 Task: Research Airbnb accommodation in Nyamuswa, Tanzania from 20th December, 2023 to 25th December, 2023 for 3 adults, 1 child. Place can be shared room with 2 bedrooms having 3 beds and 2 bathrooms. Property type can be guest house. Amenities needed are: wifi, TV, free parkinig on premises, gym, breakfast.
Action: Mouse moved to (588, 138)
Screenshot: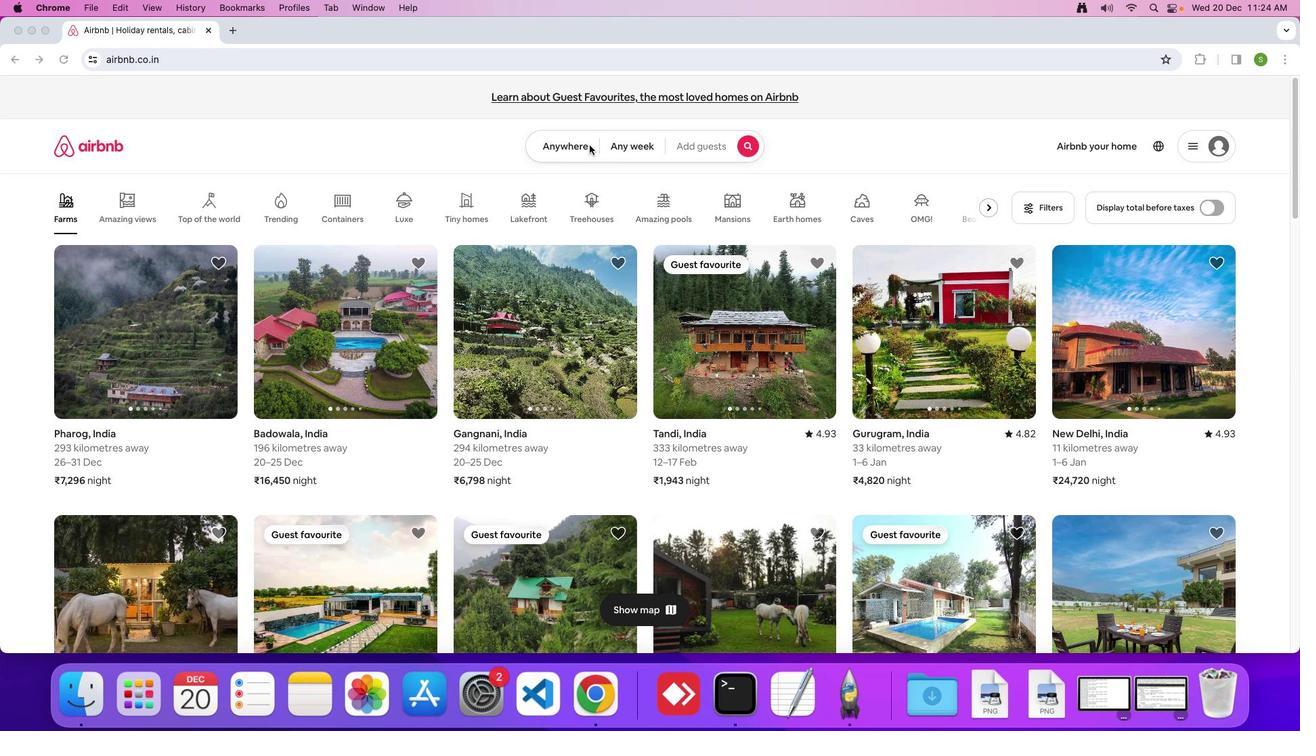 
Action: Mouse pressed left at (588, 138)
Screenshot: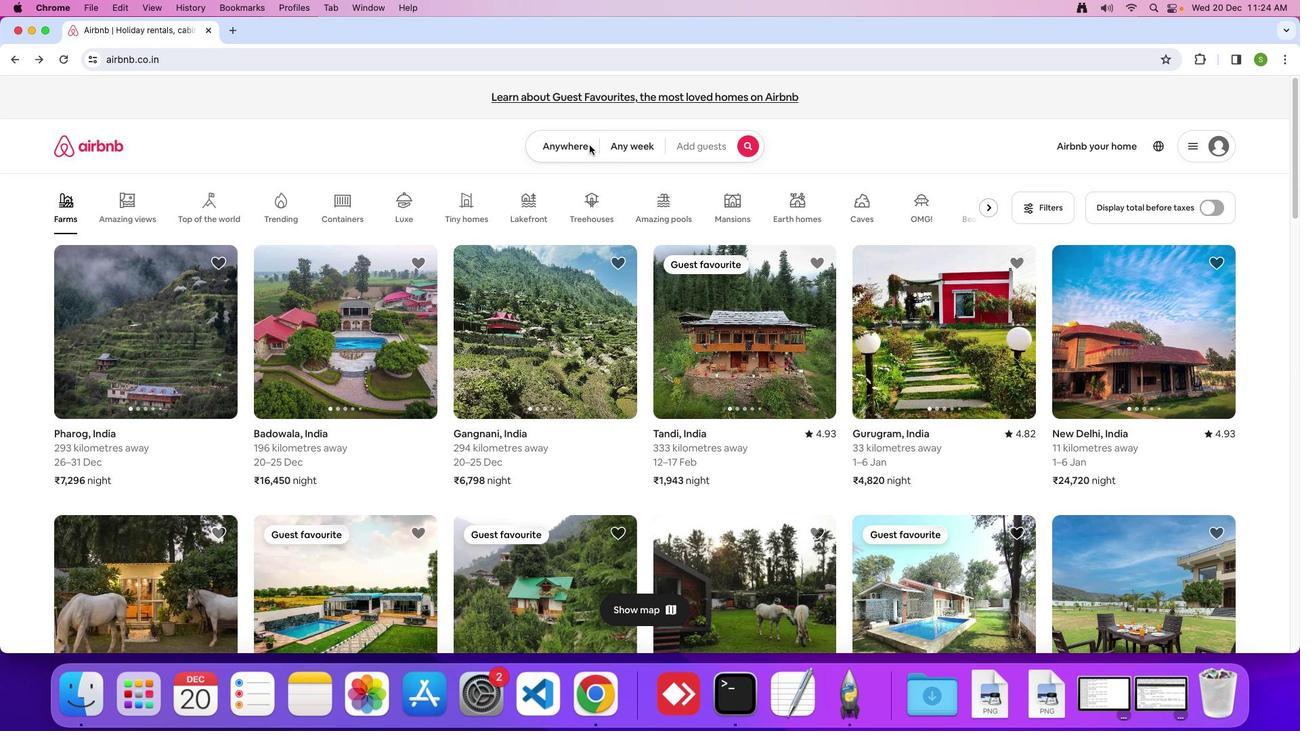 
Action: Mouse moved to (547, 141)
Screenshot: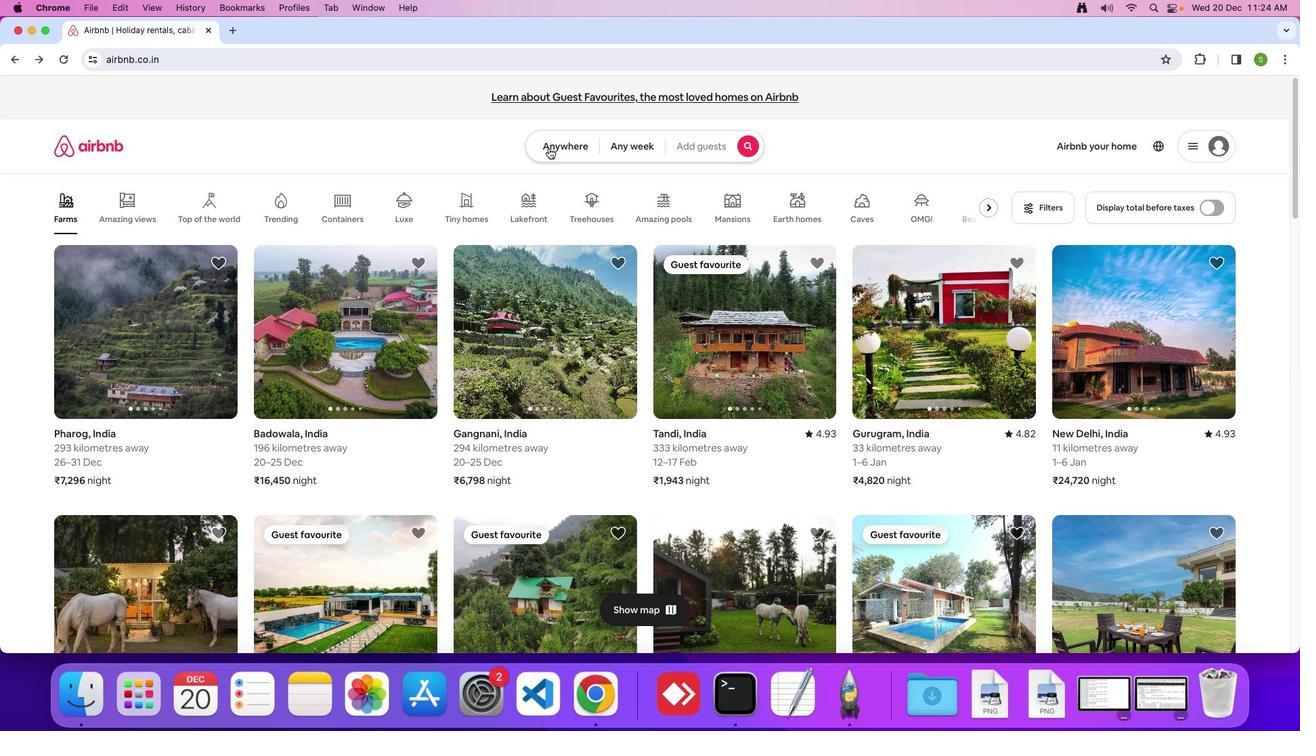 
Action: Mouse pressed left at (547, 141)
Screenshot: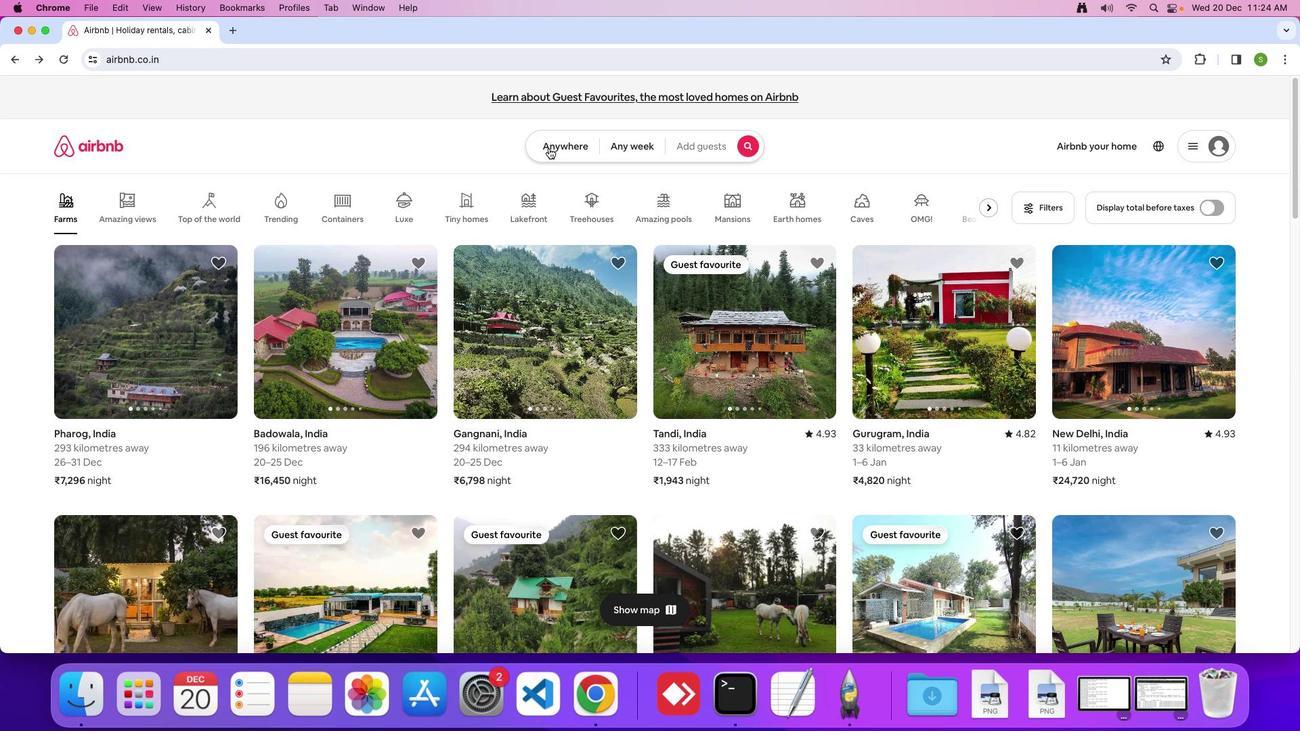 
Action: Mouse moved to (427, 197)
Screenshot: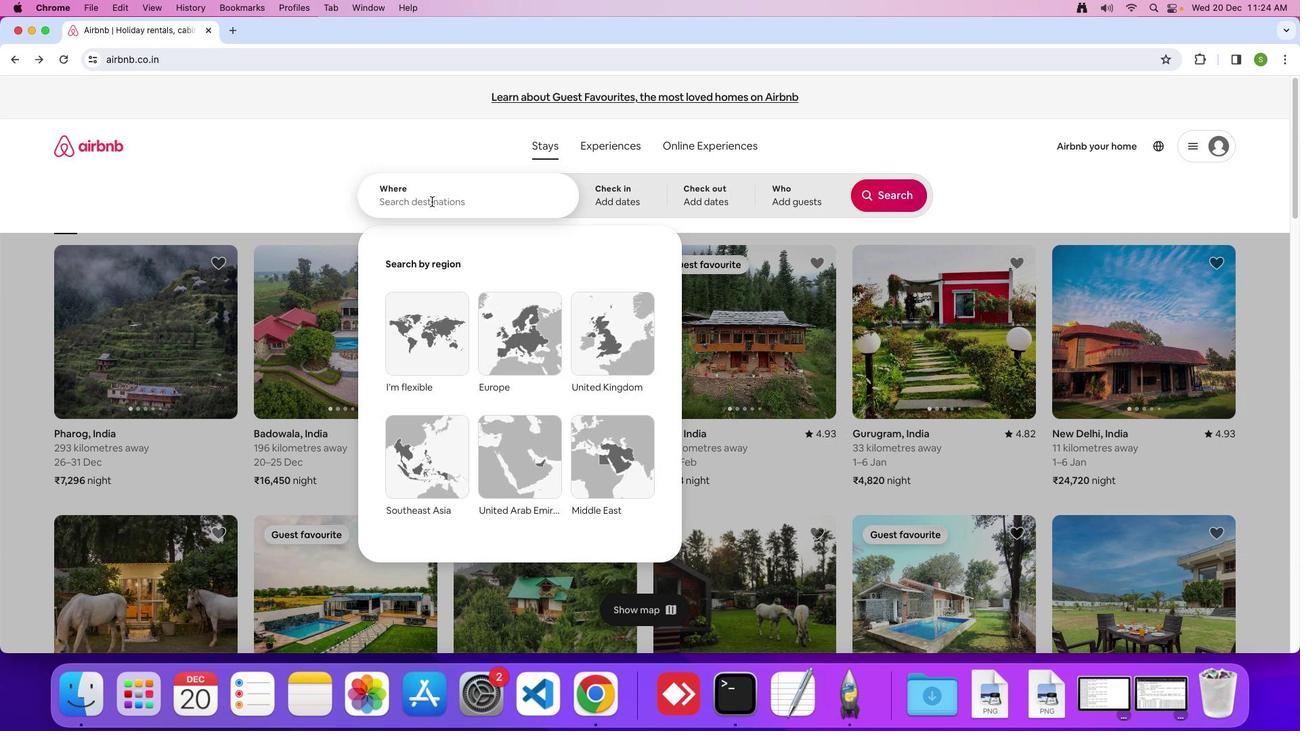 
Action: Mouse pressed left at (427, 197)
Screenshot: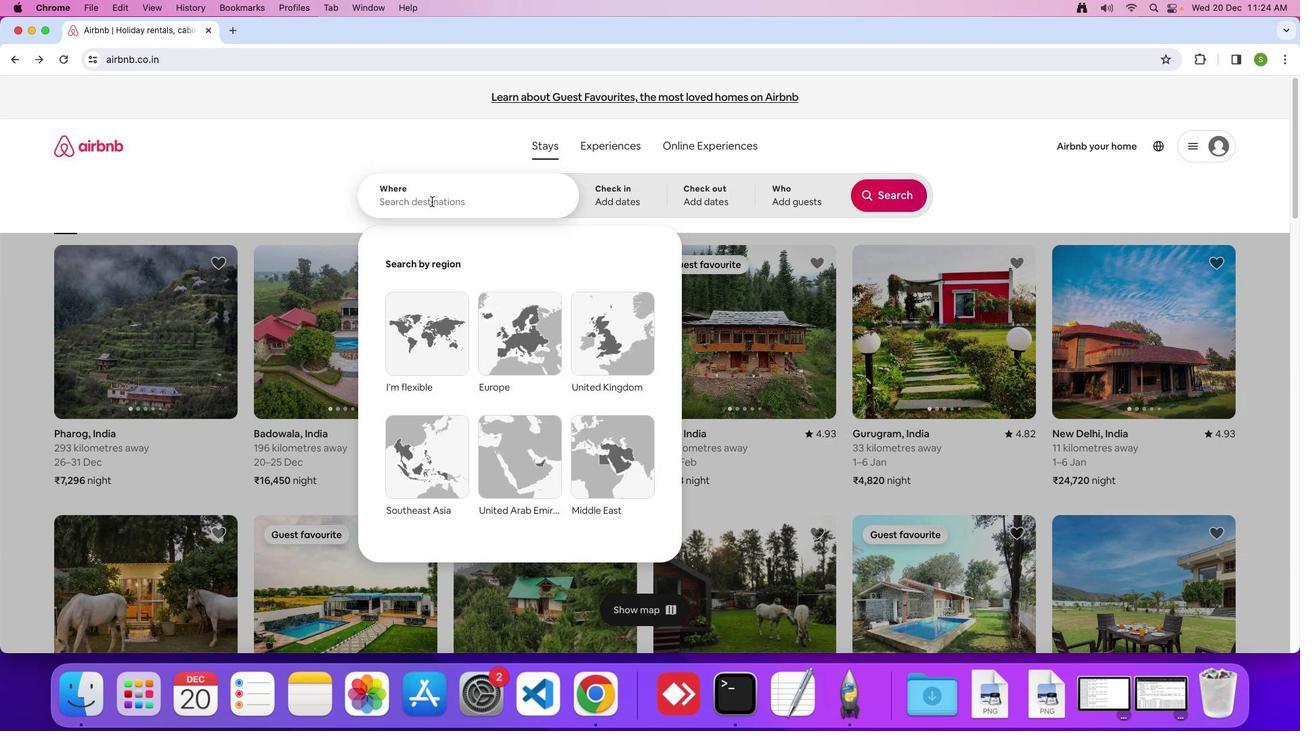
Action: Mouse moved to (883, 411)
Screenshot: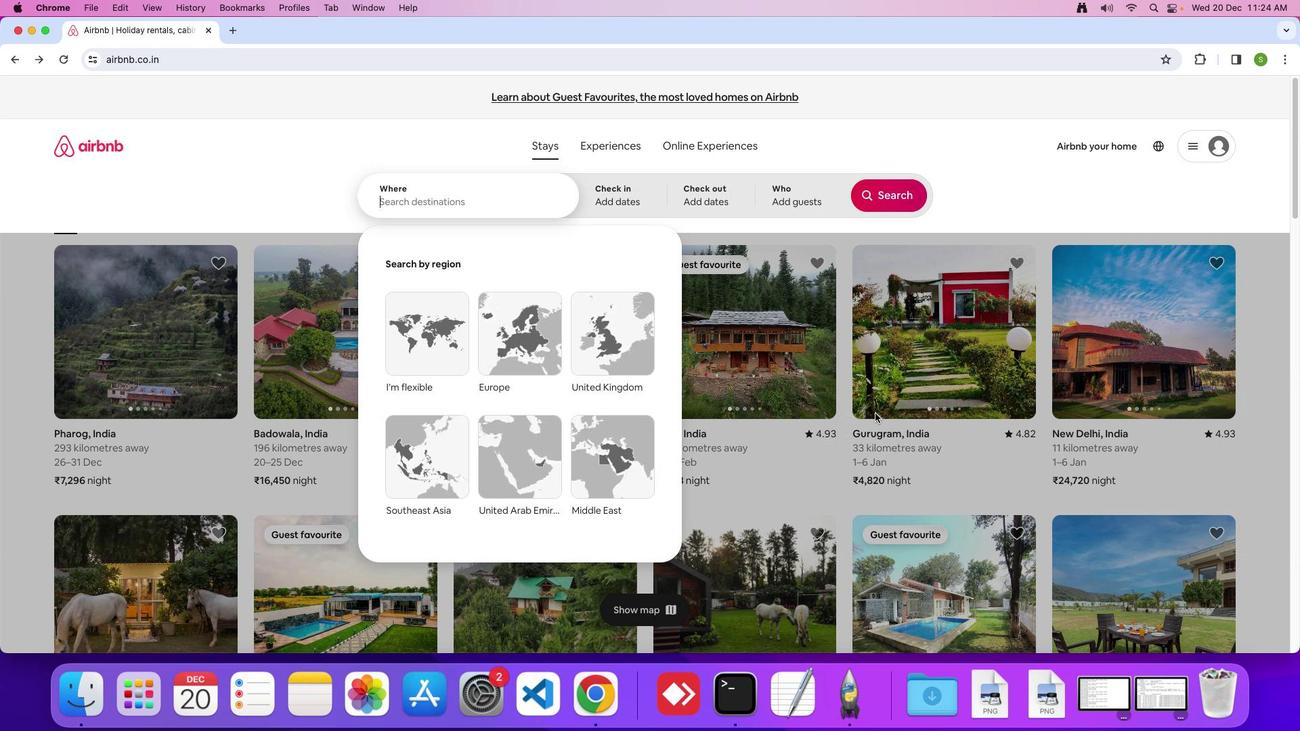 
Action: Key pressed 'N'Key.caps_lock'y''a''m''u''s''w''a'','Key.spaceKey.shift'T''a''n''z''a''n''i''a'Key.enter
Screenshot: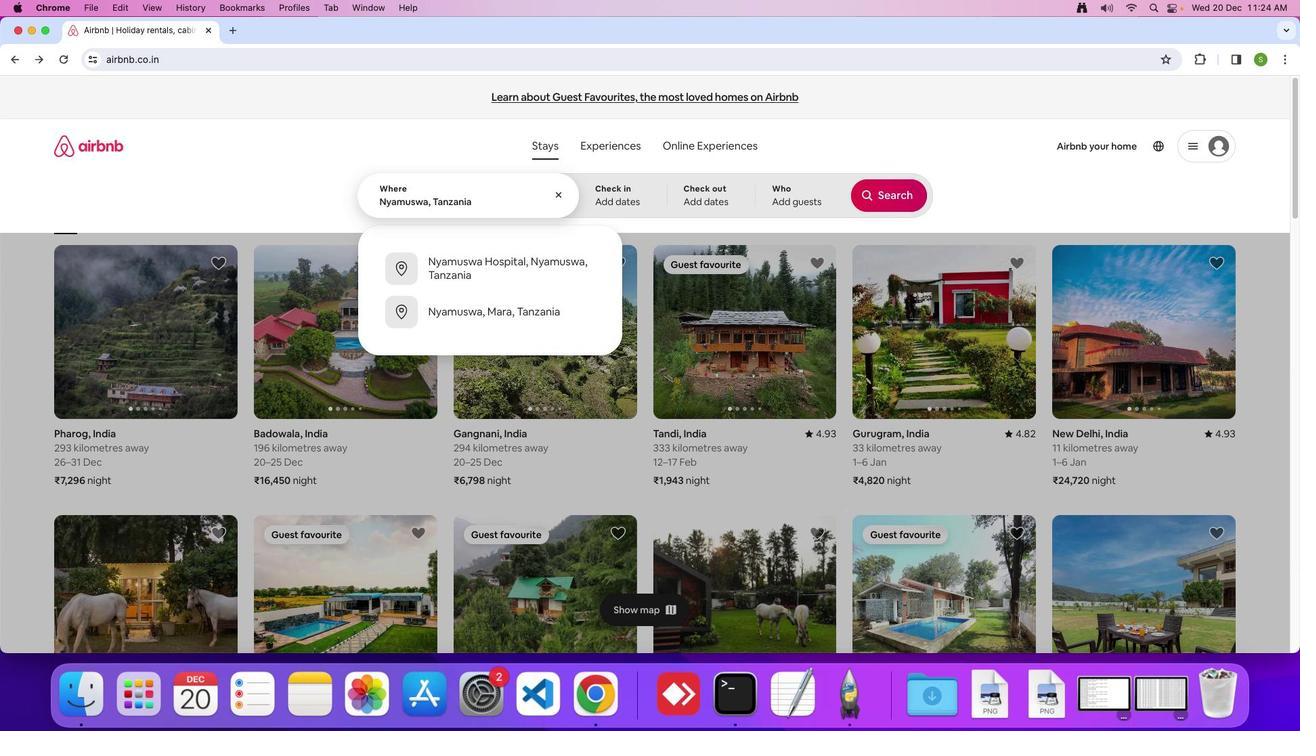 
Action: Mouse moved to (517, 459)
Screenshot: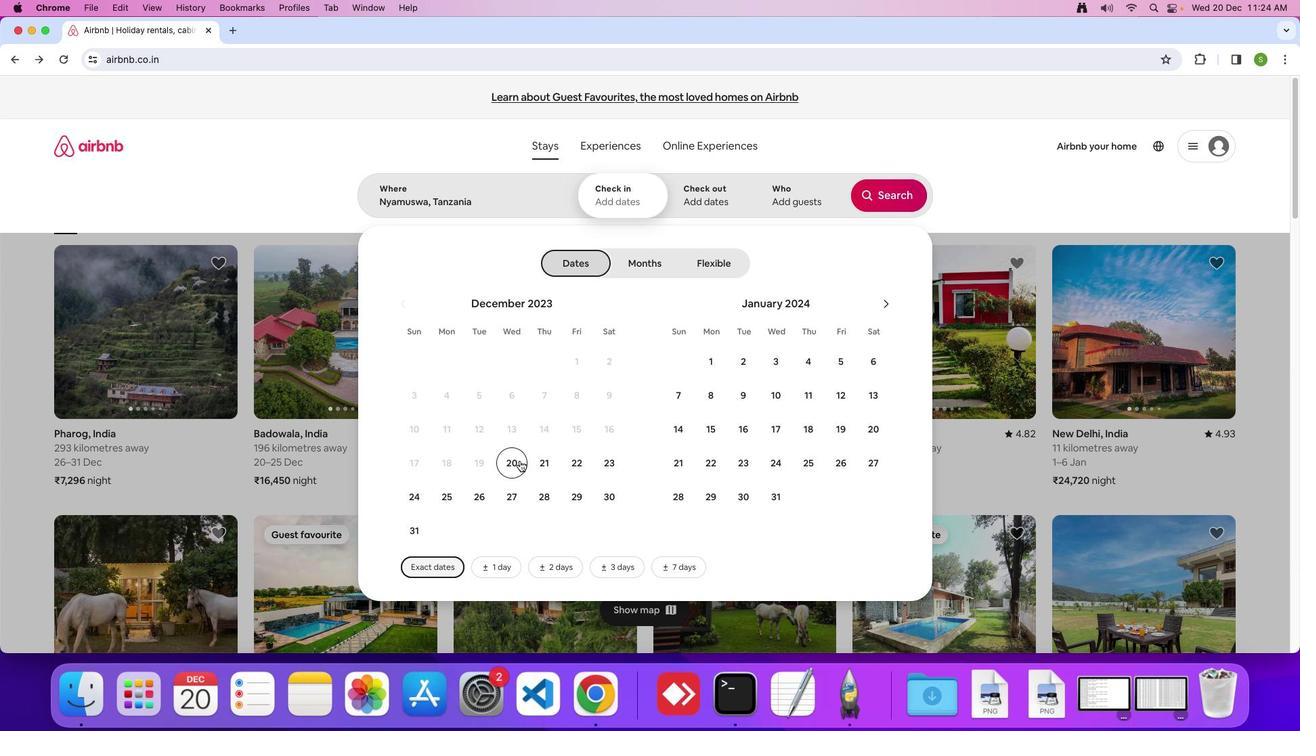 
Action: Mouse pressed left at (517, 459)
Screenshot: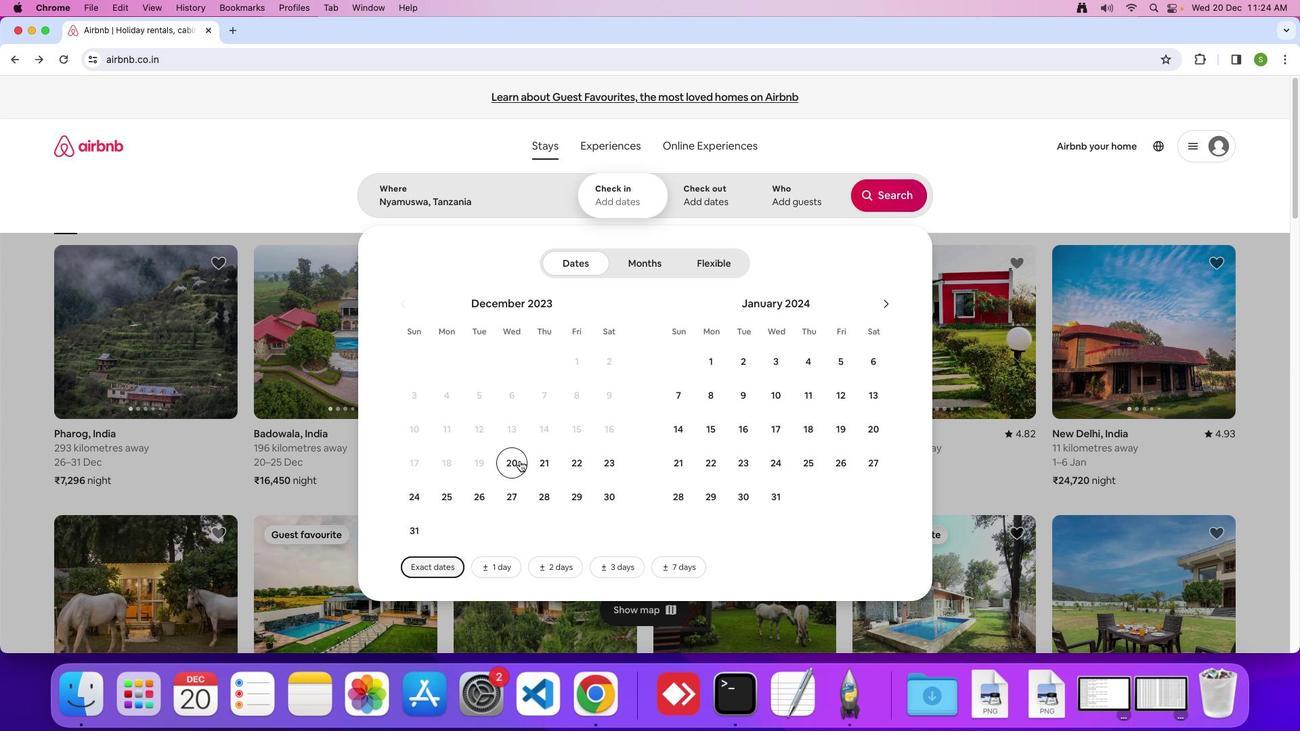 
Action: Mouse moved to (435, 490)
Screenshot: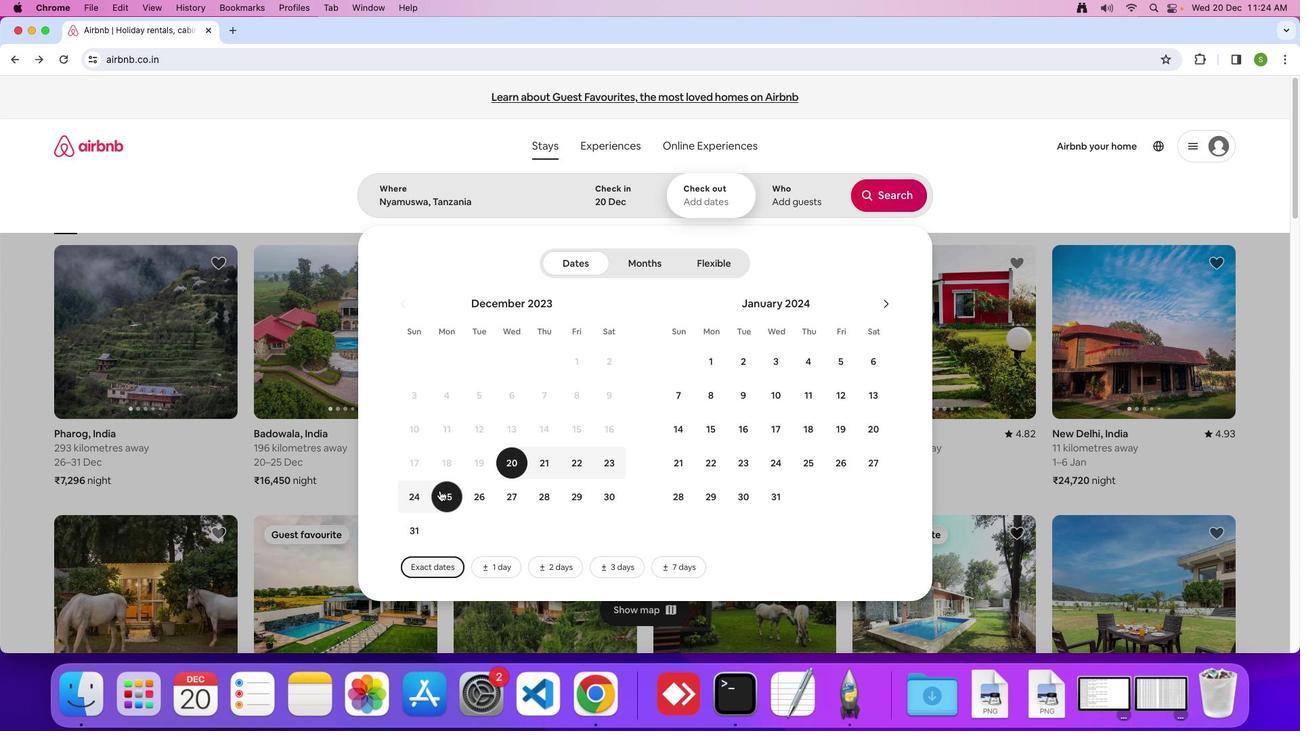 
Action: Mouse pressed left at (435, 490)
Screenshot: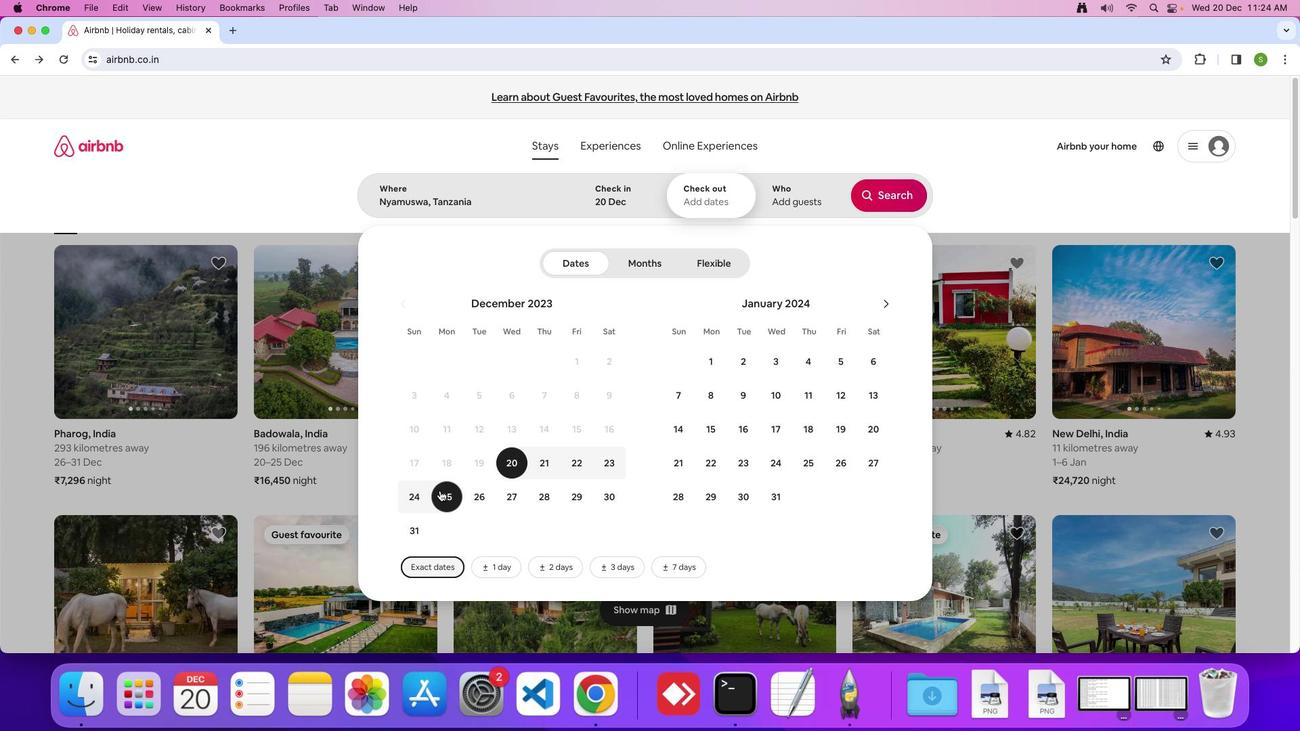 
Action: Mouse moved to (797, 197)
Screenshot: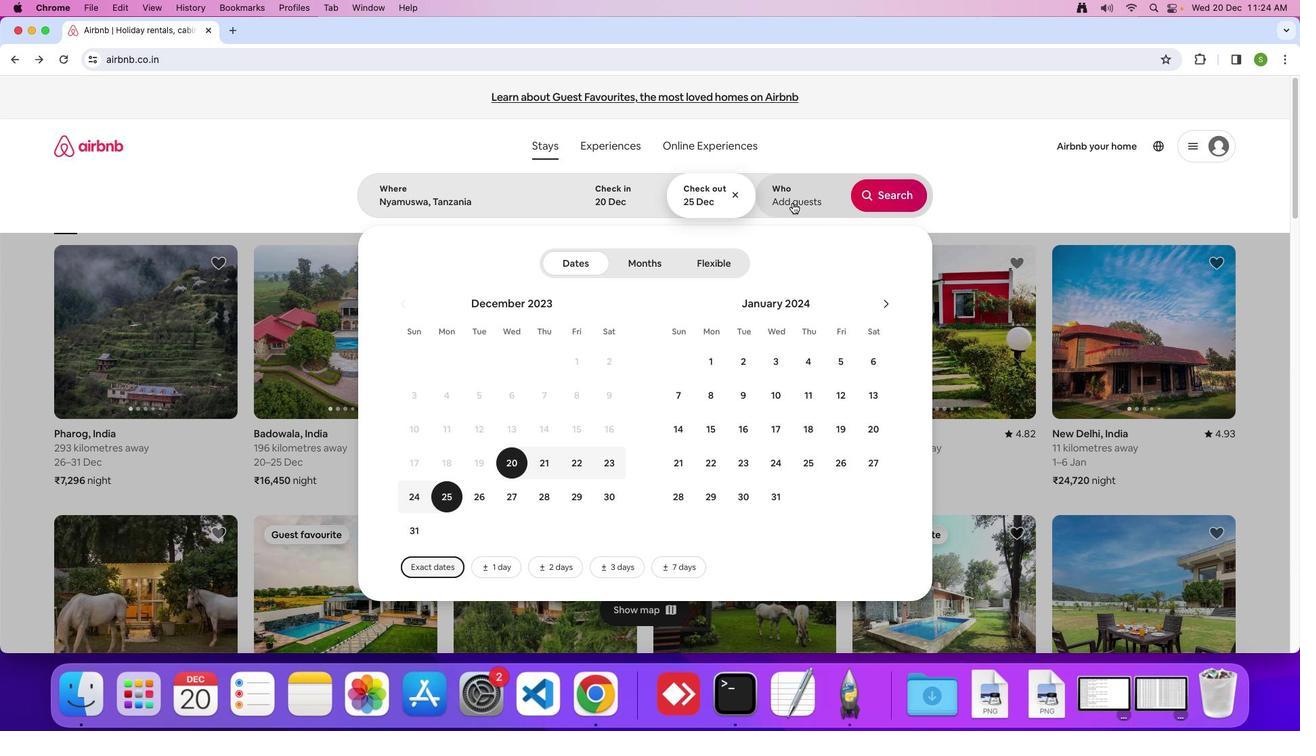 
Action: Mouse pressed left at (797, 197)
Screenshot: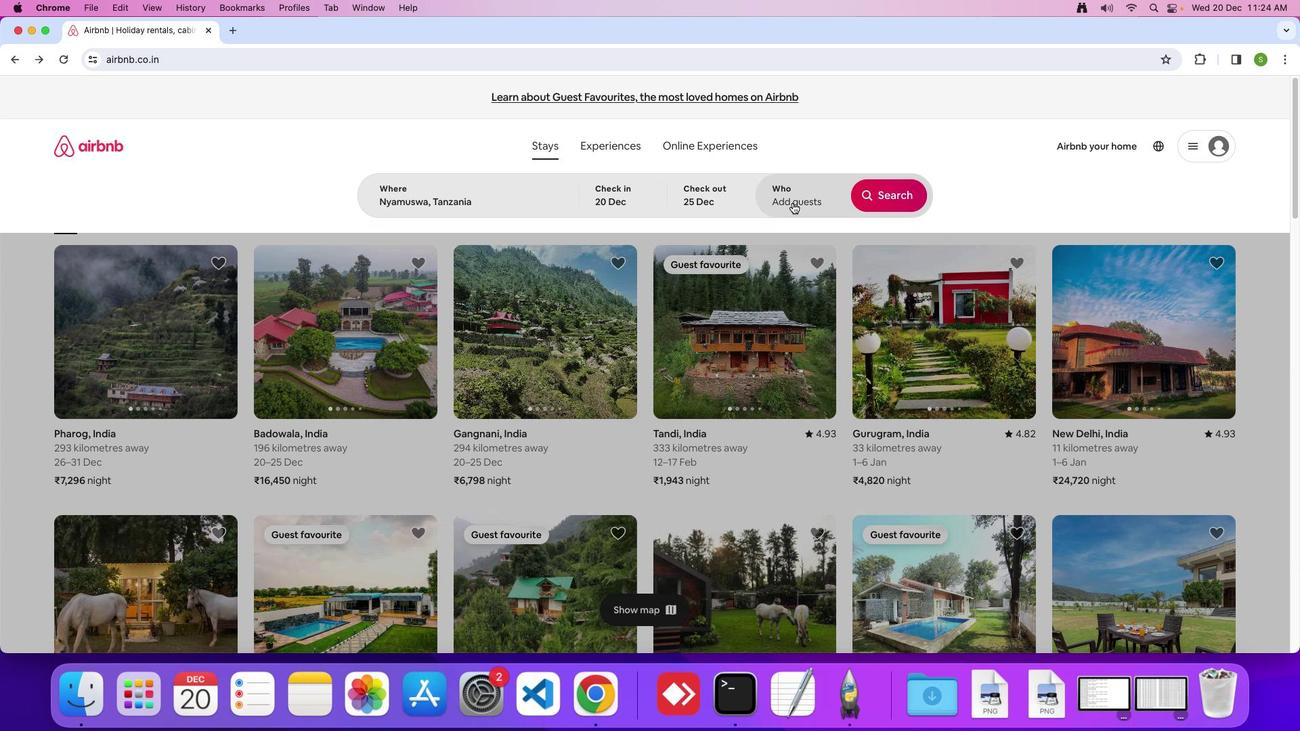 
Action: Mouse moved to (903, 264)
Screenshot: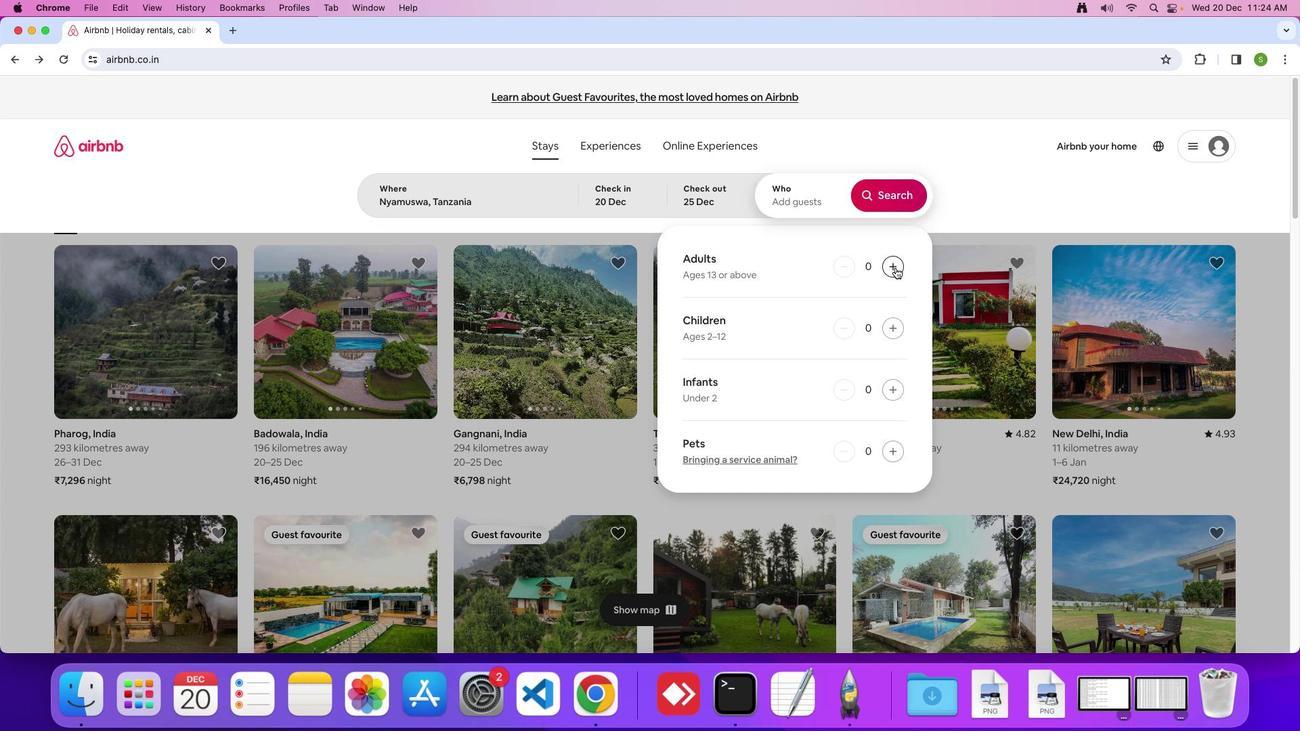 
Action: Mouse pressed left at (903, 264)
Screenshot: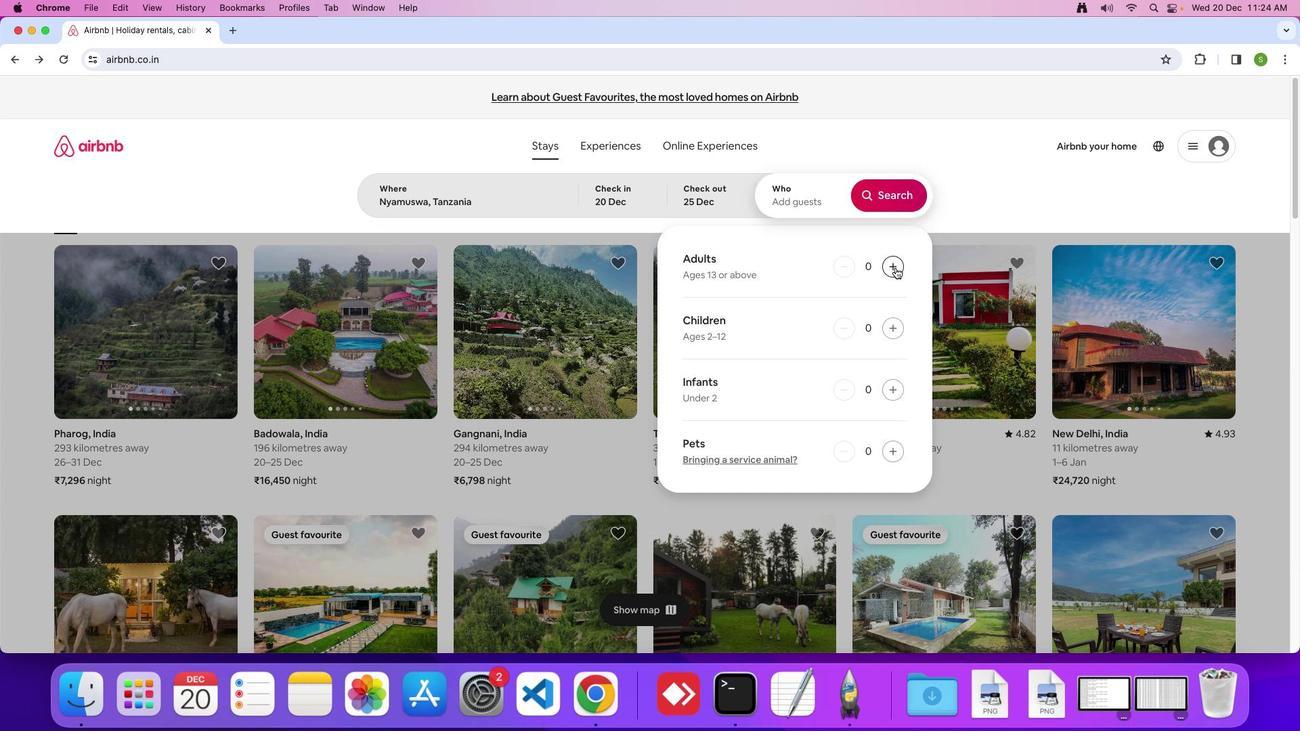 
Action: Mouse pressed left at (903, 264)
Screenshot: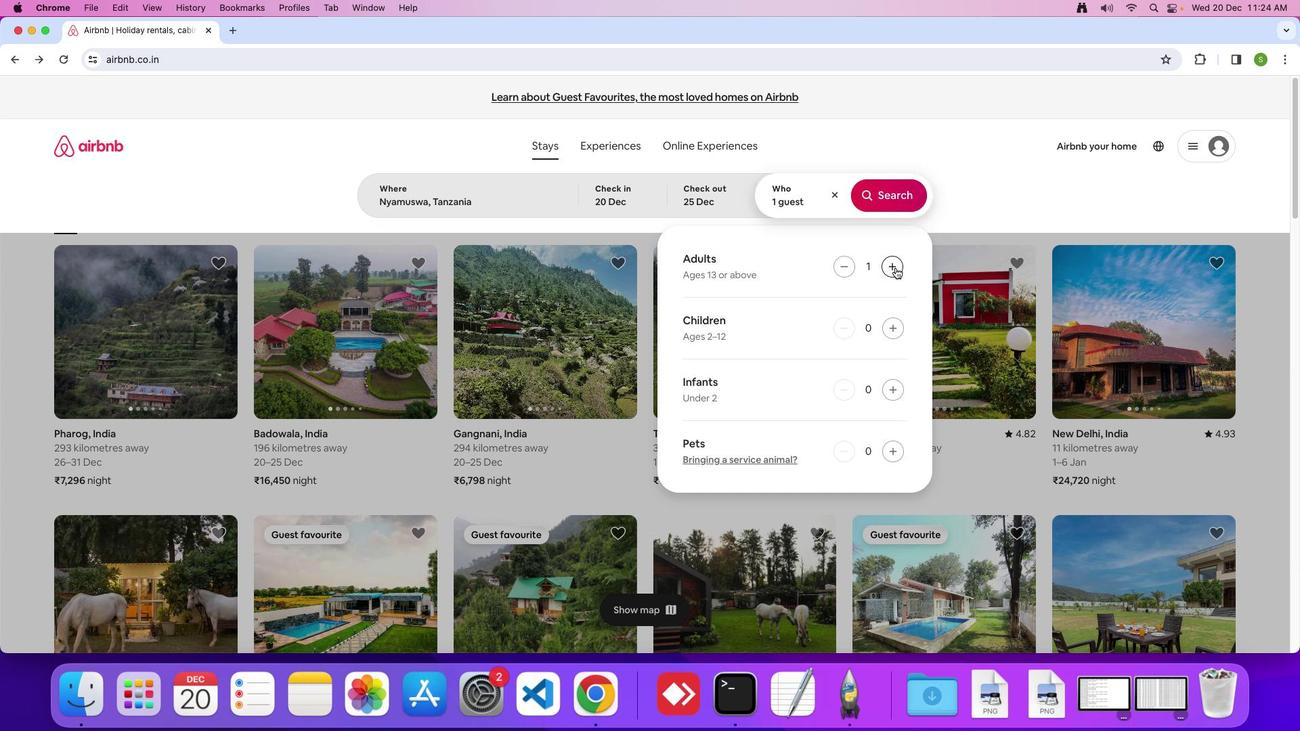 
Action: Mouse pressed left at (903, 264)
Screenshot: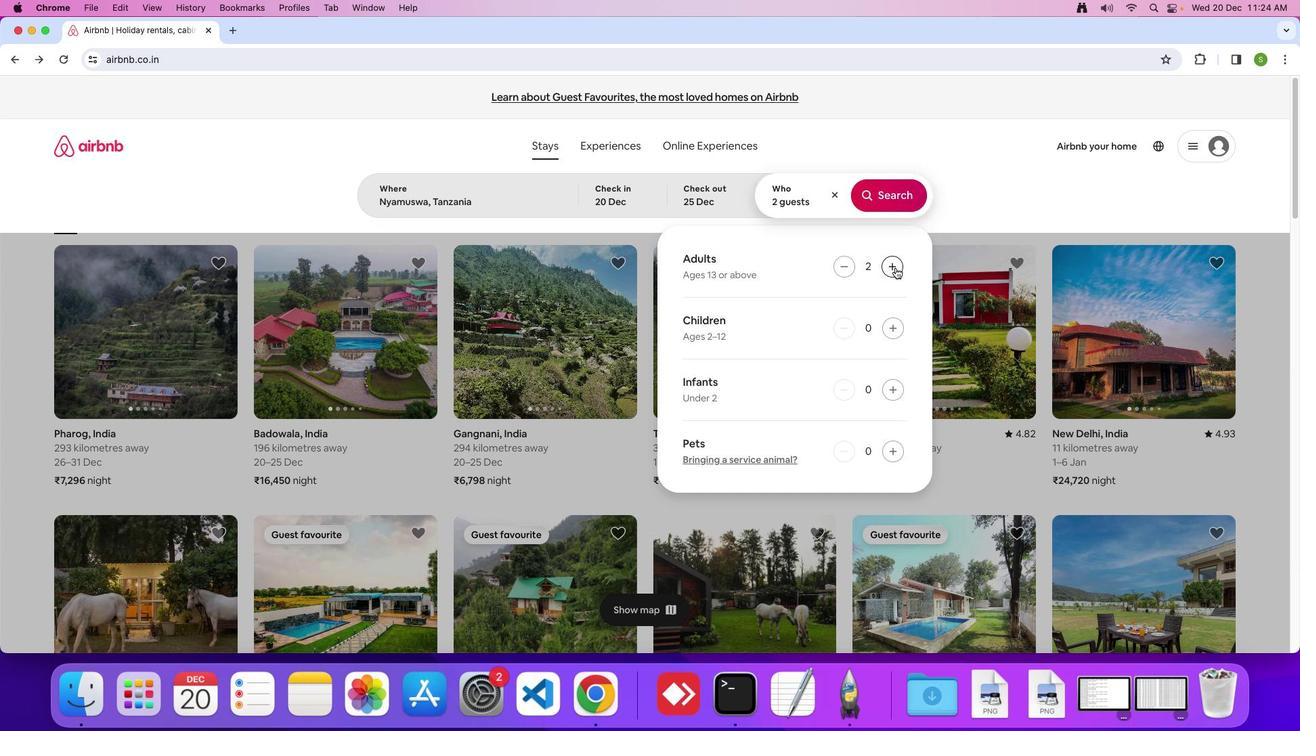 
Action: Mouse moved to (899, 331)
Screenshot: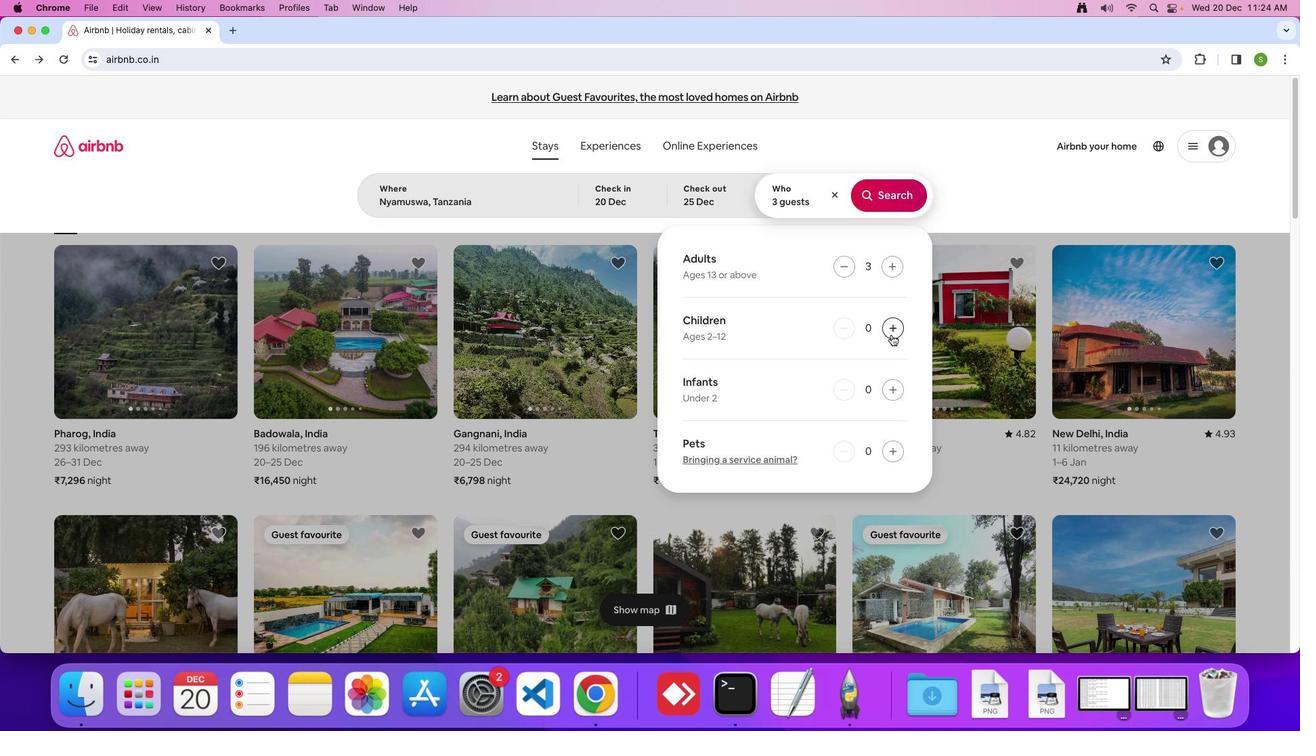 
Action: Mouse pressed left at (899, 331)
Screenshot: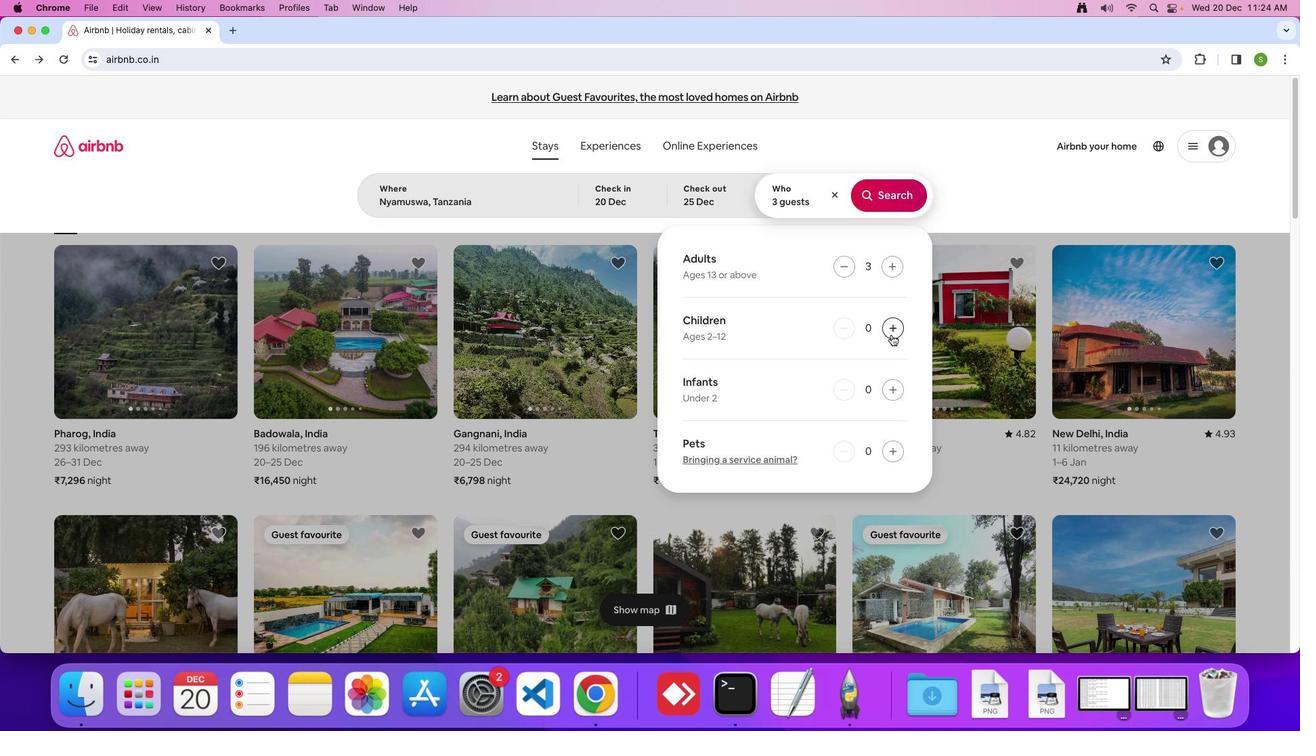 
Action: Mouse moved to (891, 185)
Screenshot: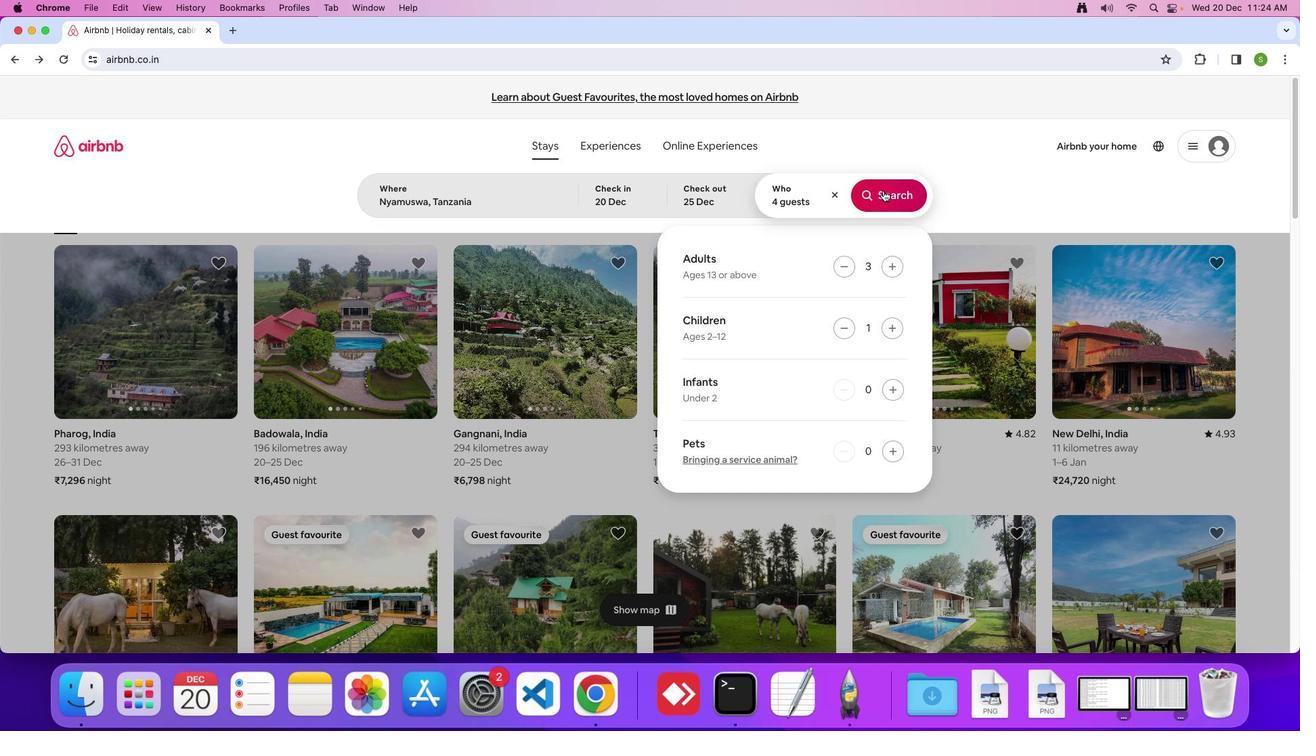 
Action: Mouse pressed left at (891, 185)
Screenshot: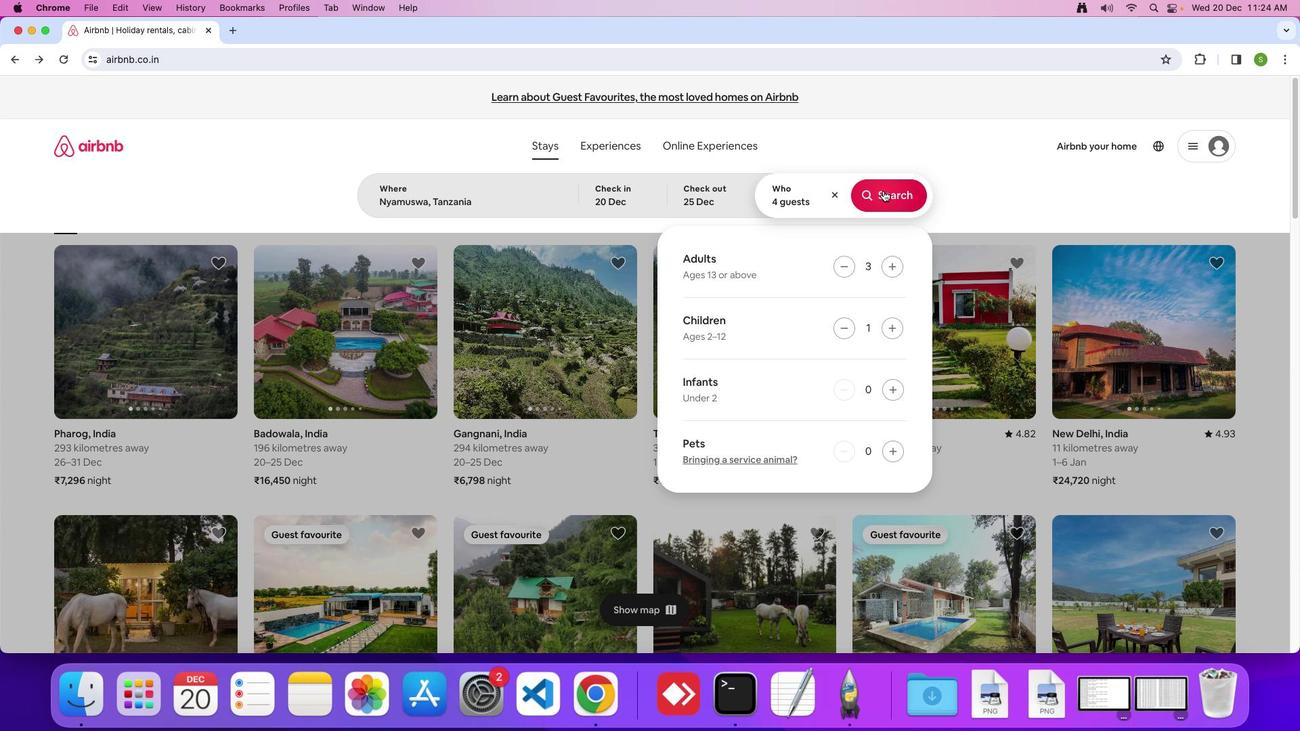
Action: Mouse moved to (1091, 154)
Screenshot: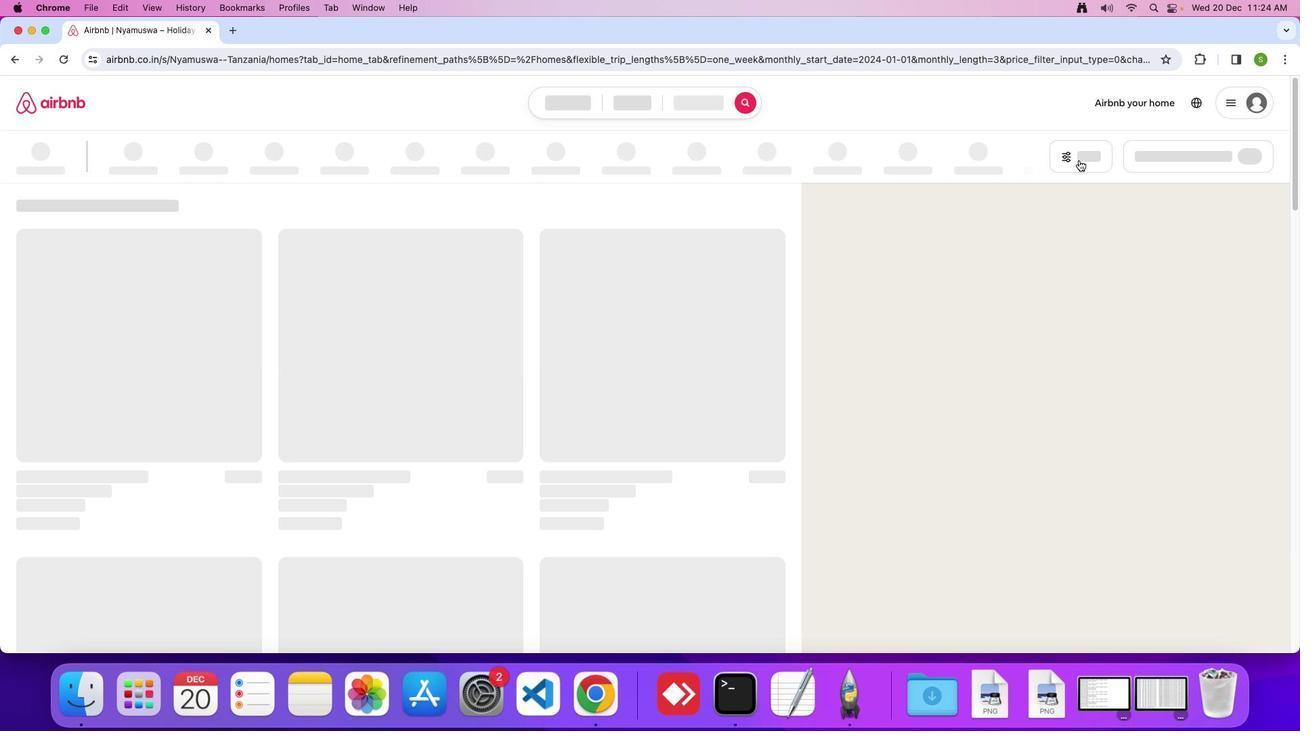 
Action: Mouse pressed left at (1091, 154)
Screenshot: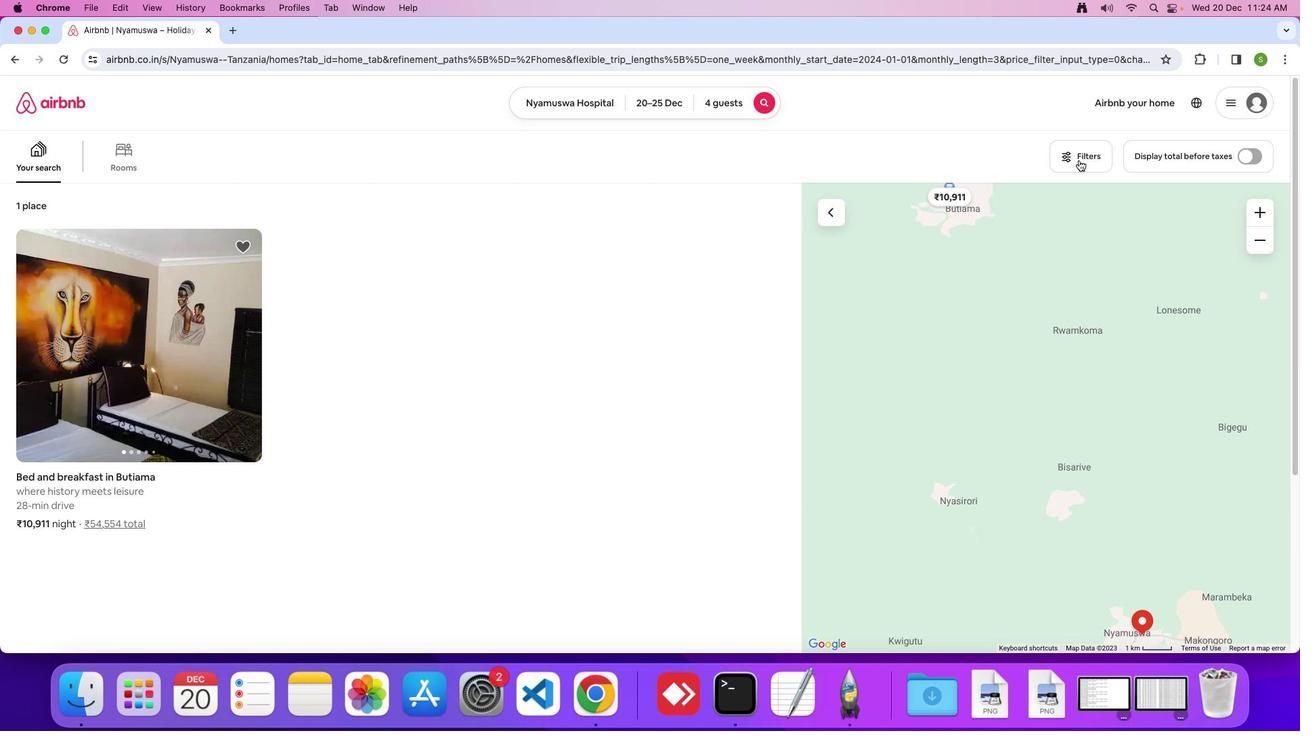 
Action: Mouse moved to (624, 450)
Screenshot: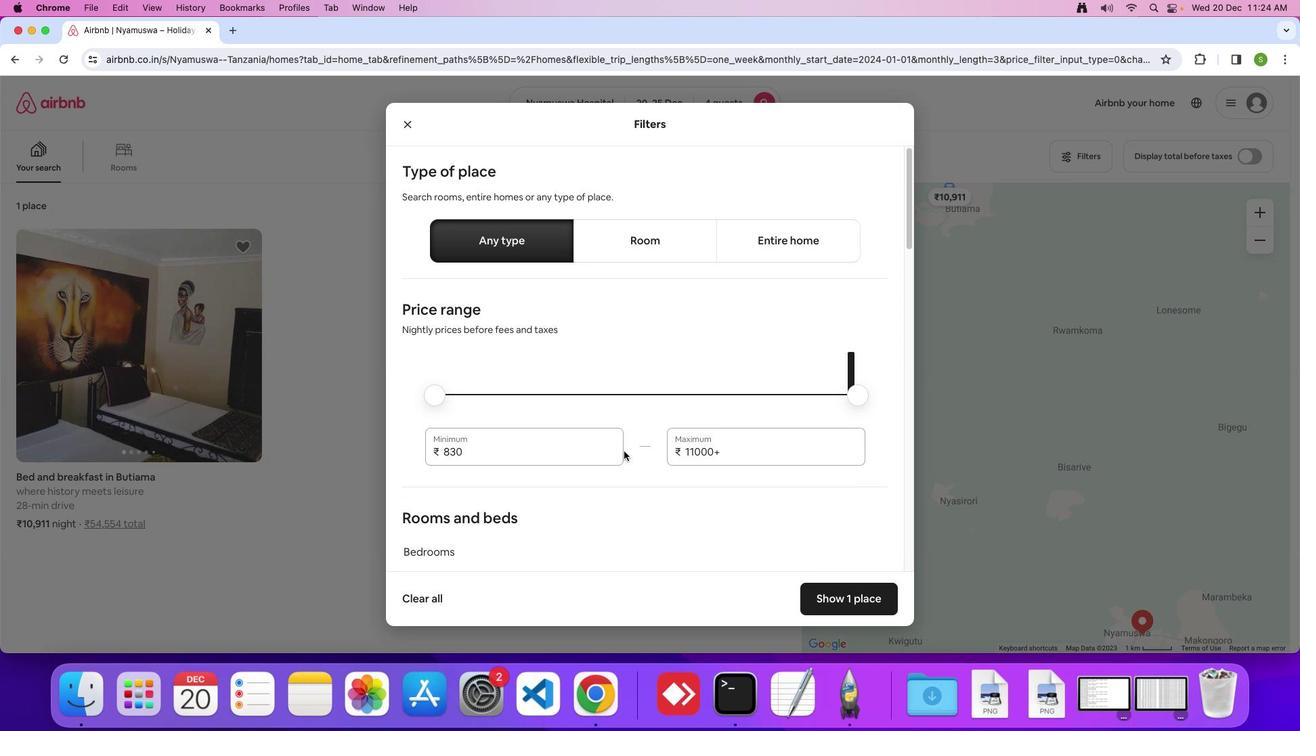 
Action: Mouse scrolled (624, 450) with delta (-15, -8)
Screenshot: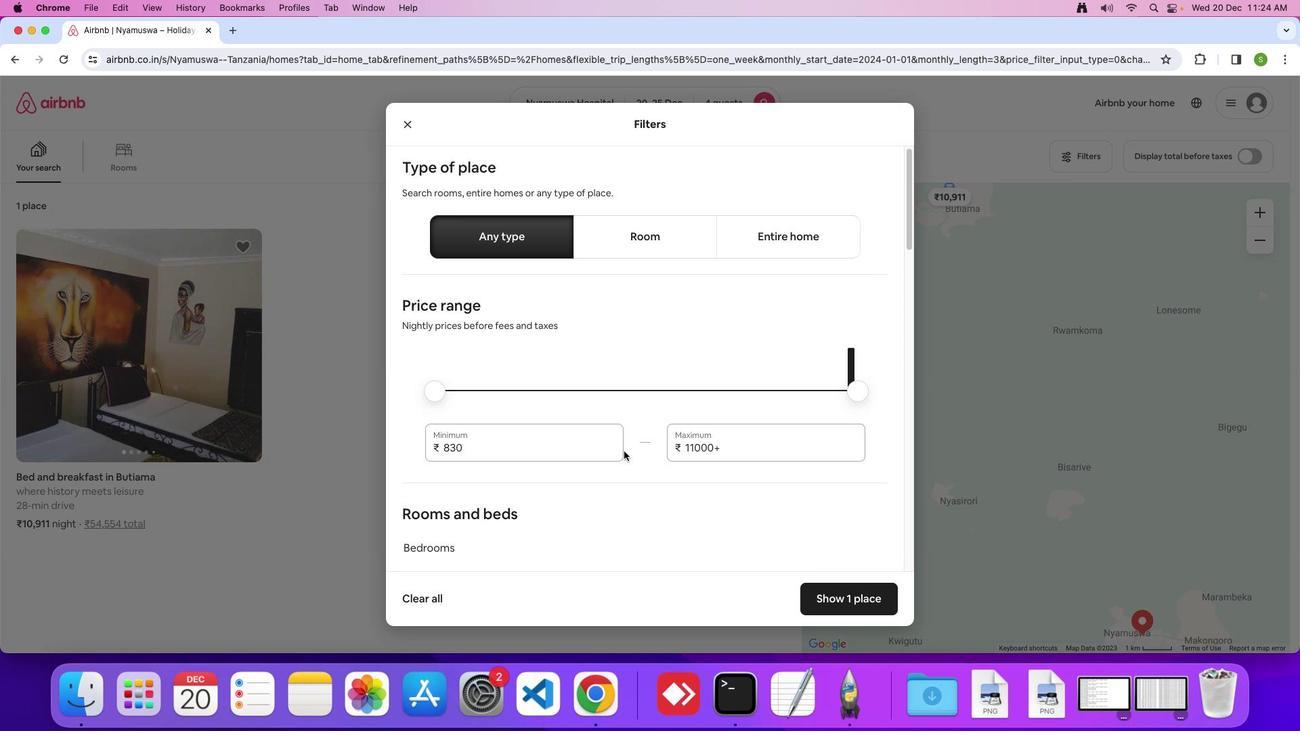 
Action: Mouse moved to (624, 450)
Screenshot: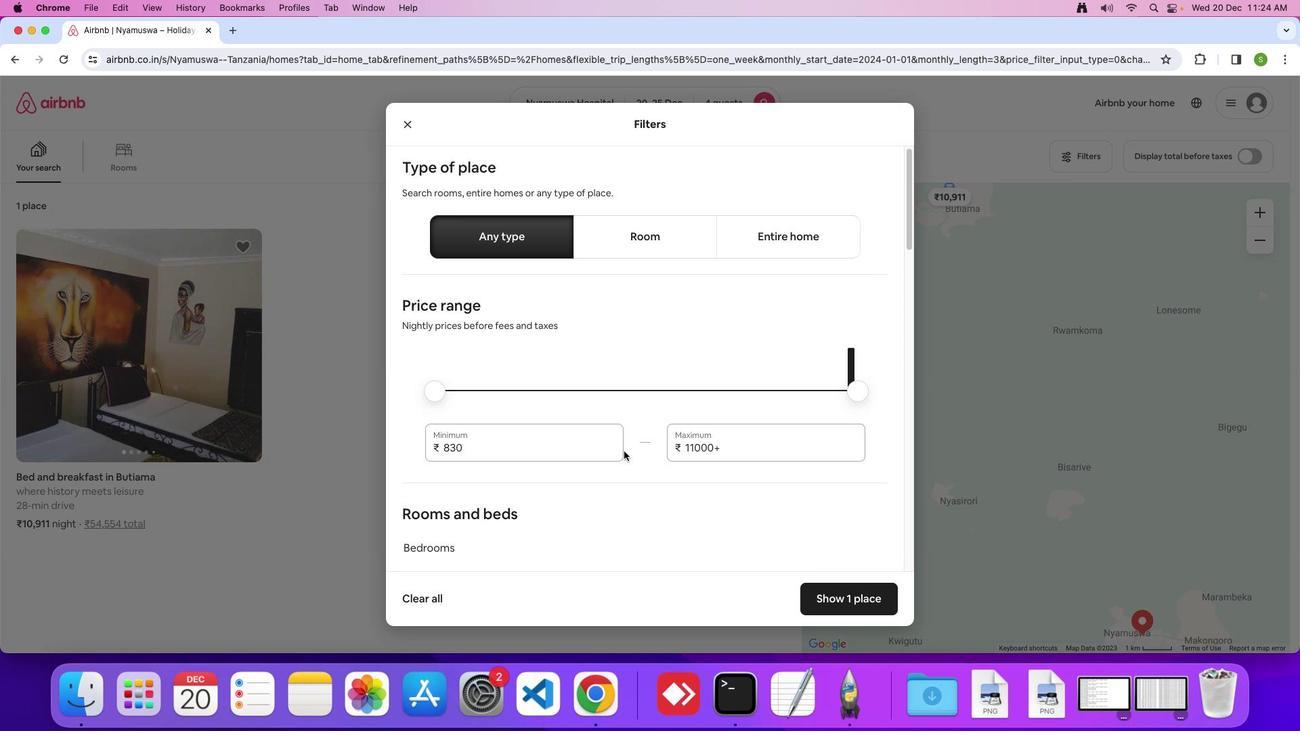 
Action: Mouse scrolled (624, 450) with delta (-15, -8)
Screenshot: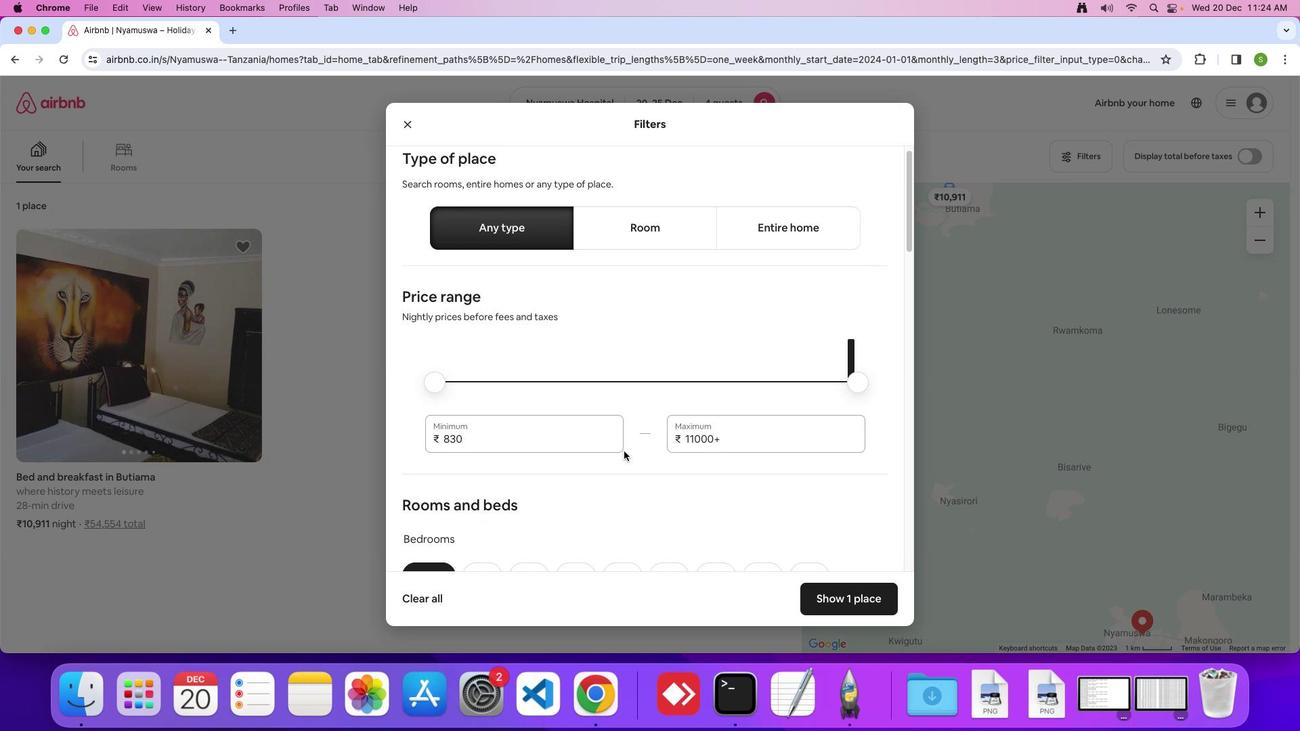 
Action: Mouse scrolled (624, 450) with delta (-15, -8)
Screenshot: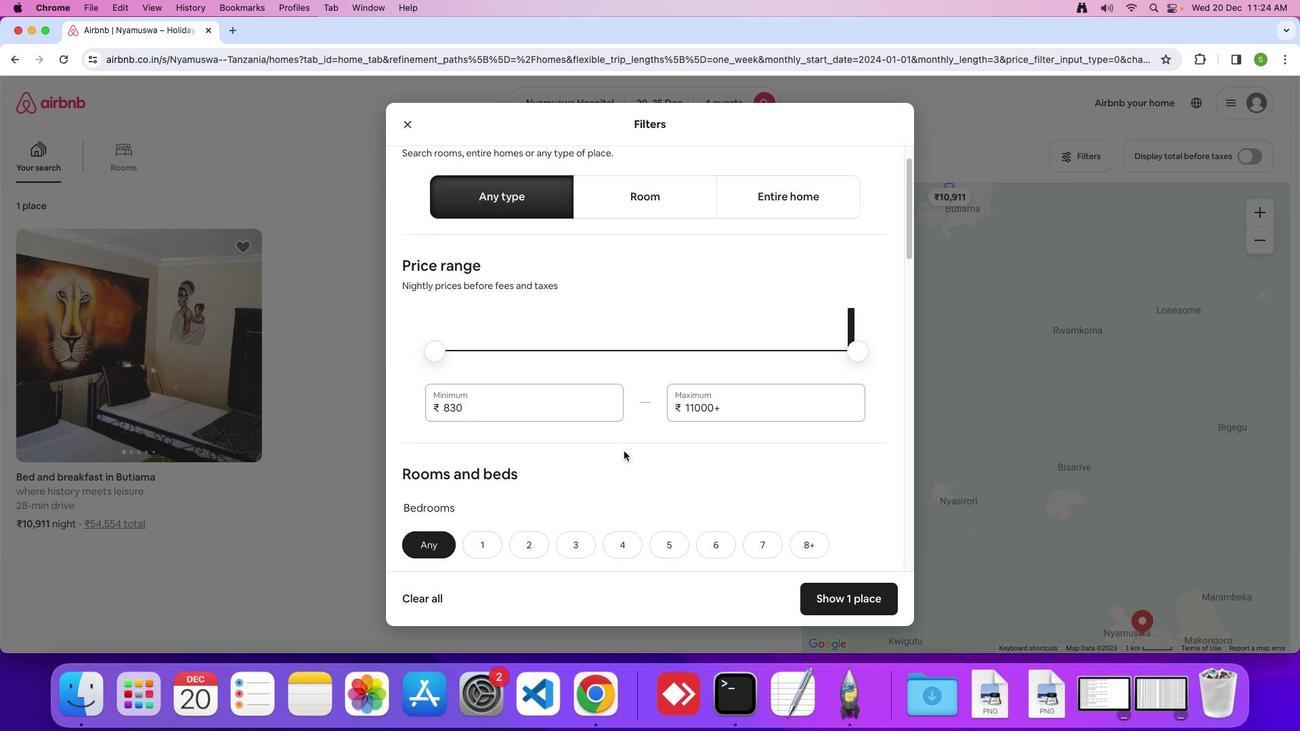 
Action: Mouse scrolled (624, 450) with delta (-15, -8)
Screenshot: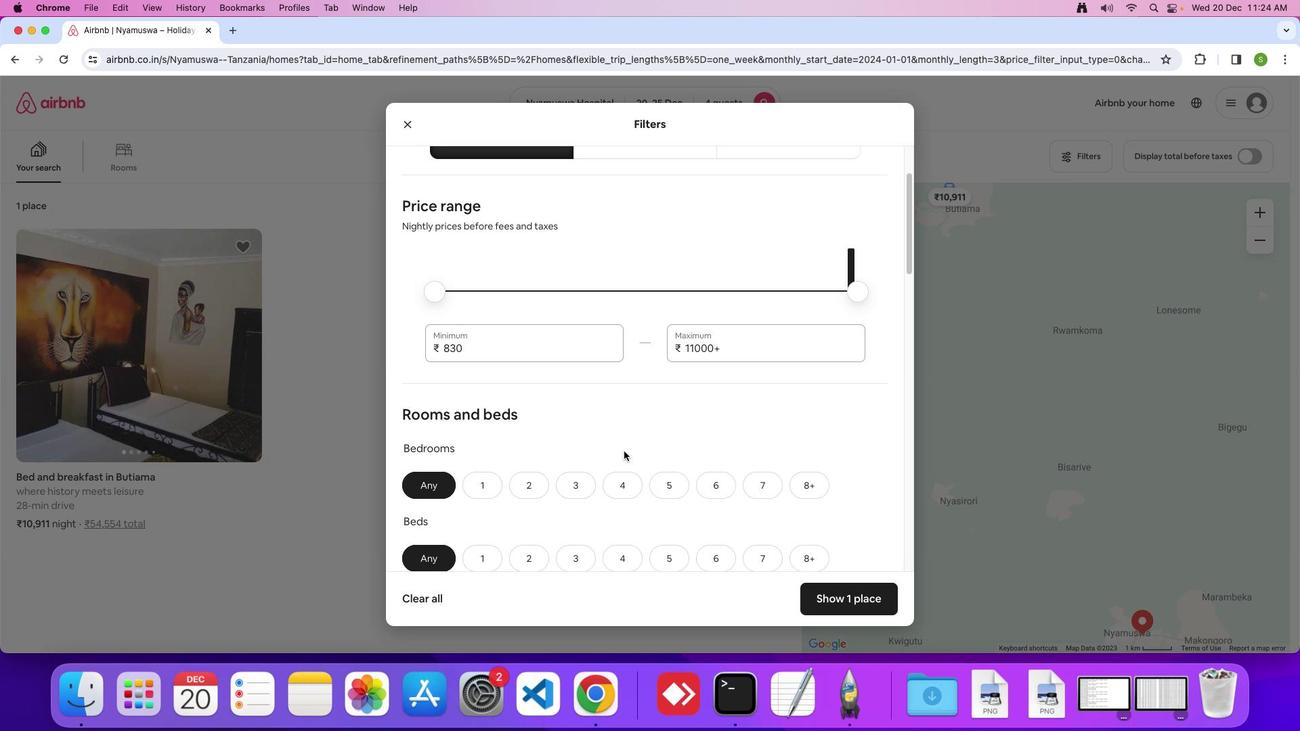 
Action: Mouse scrolled (624, 450) with delta (-15, -8)
Screenshot: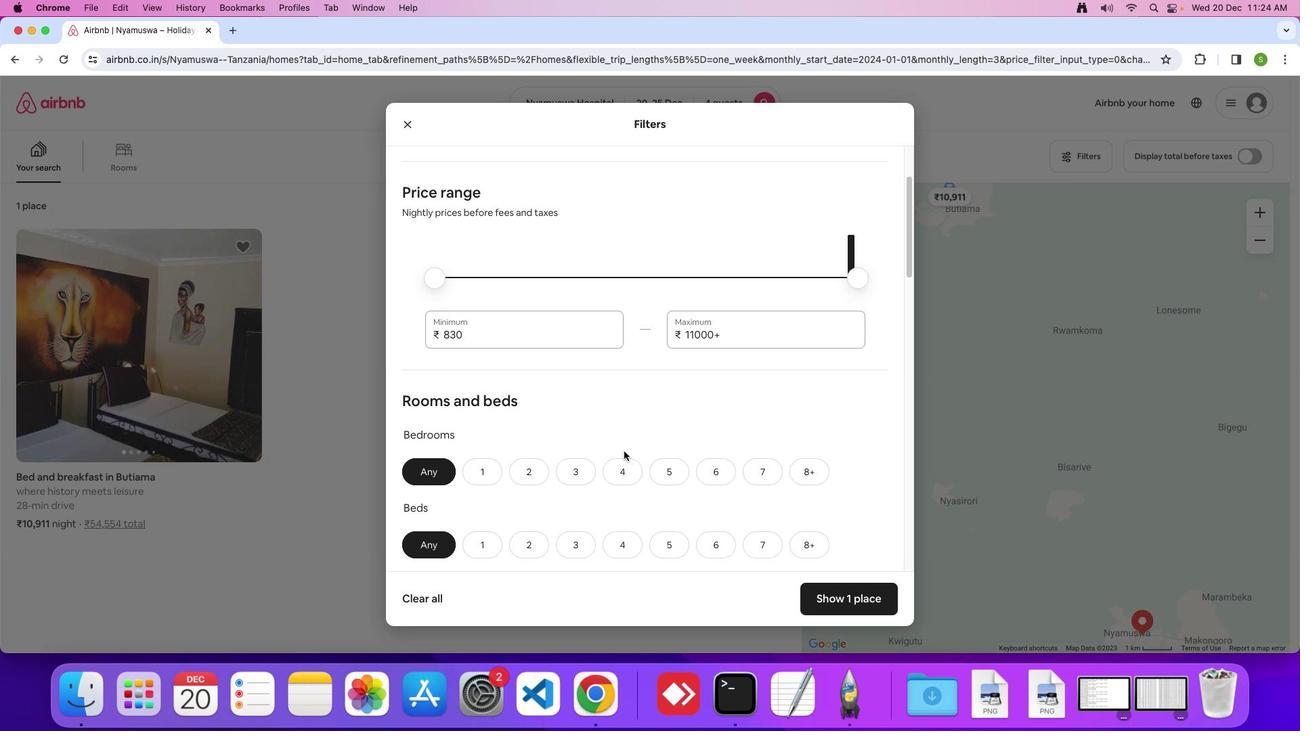 
Action: Mouse scrolled (624, 450) with delta (-15, -8)
Screenshot: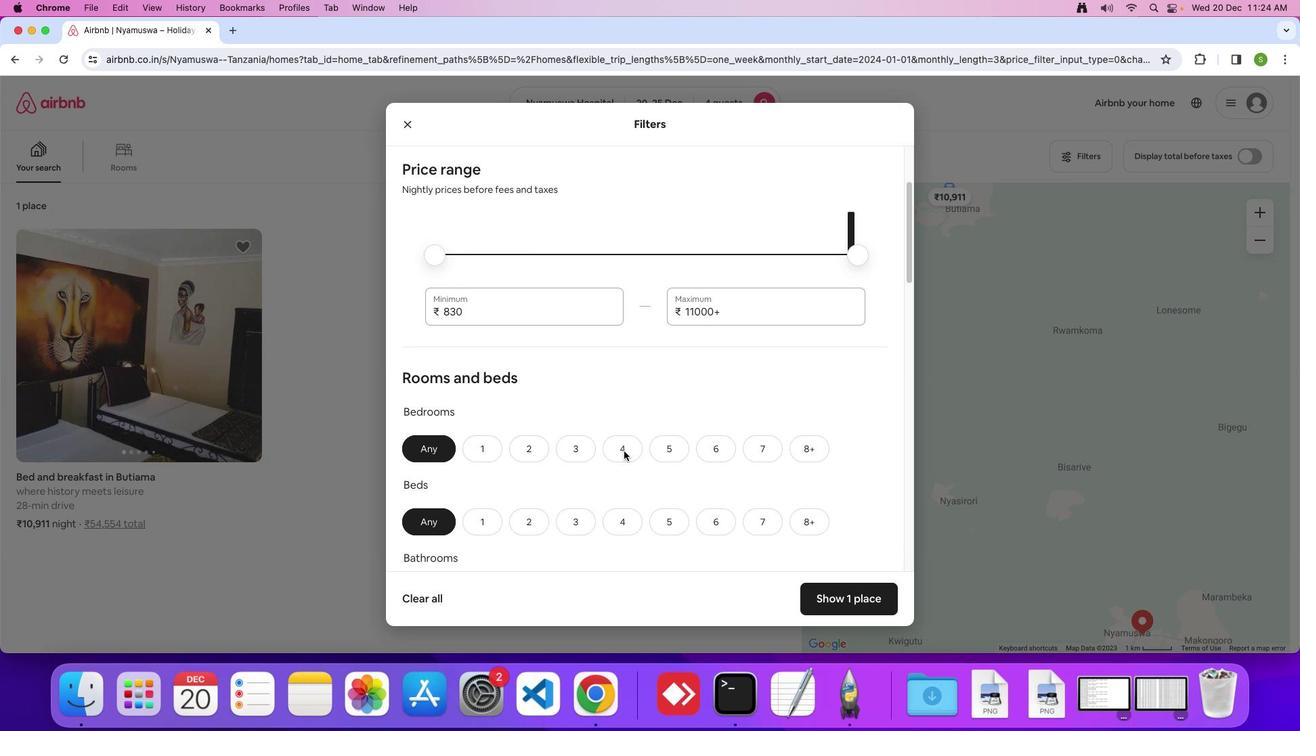 
Action: Mouse scrolled (624, 450) with delta (-15, -8)
Screenshot: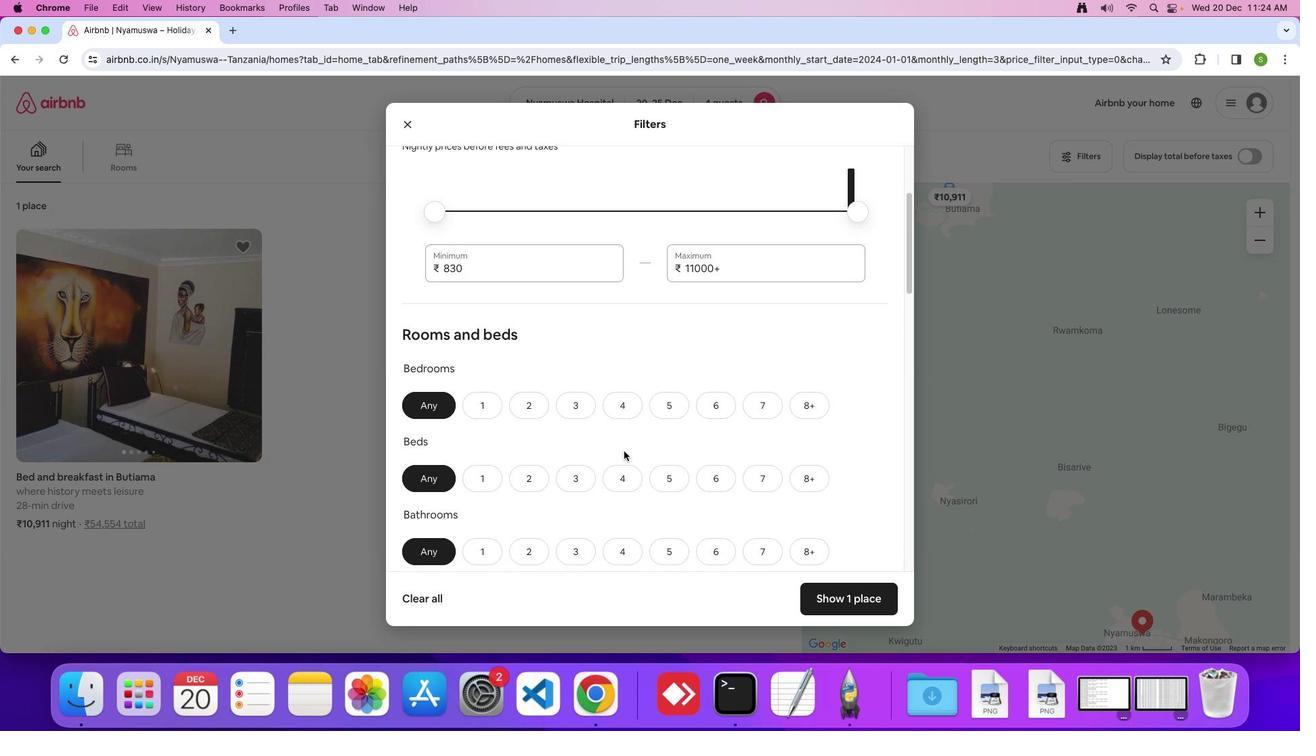
Action: Mouse scrolled (624, 450) with delta (-15, -8)
Screenshot: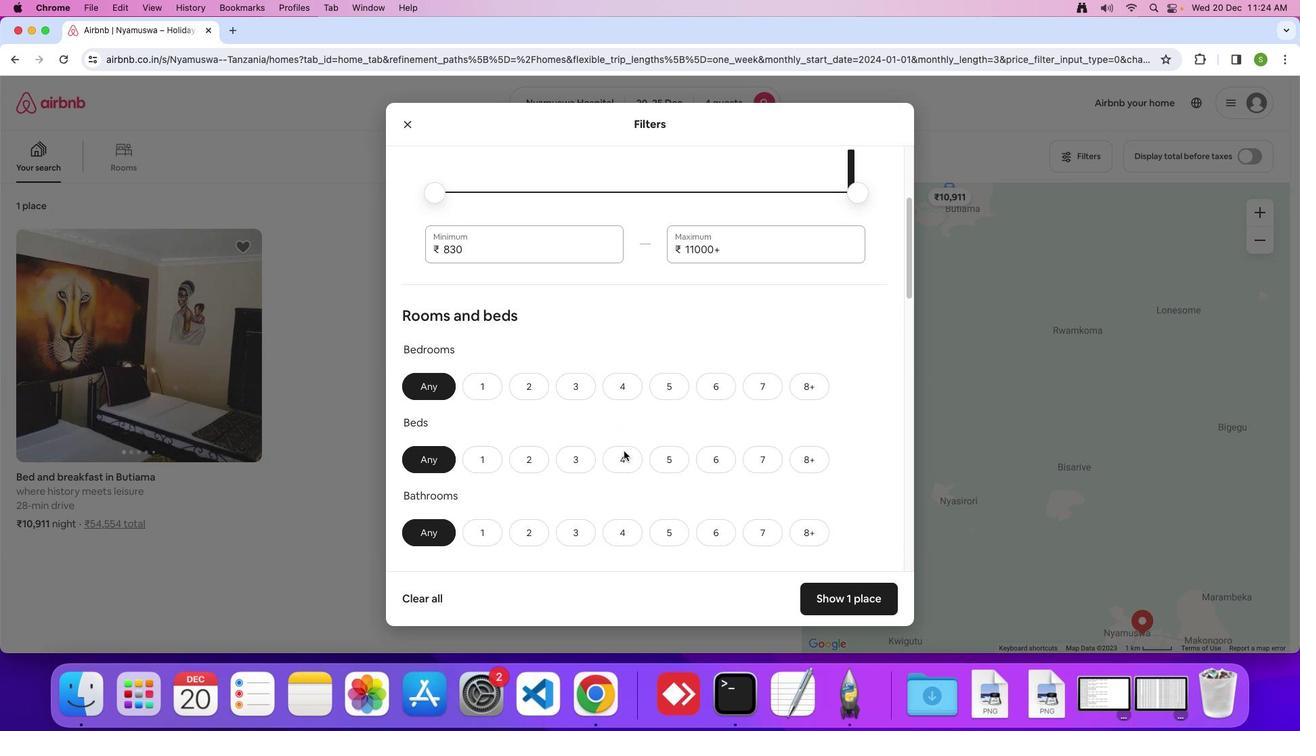
Action: Mouse scrolled (624, 450) with delta (-15, -8)
Screenshot: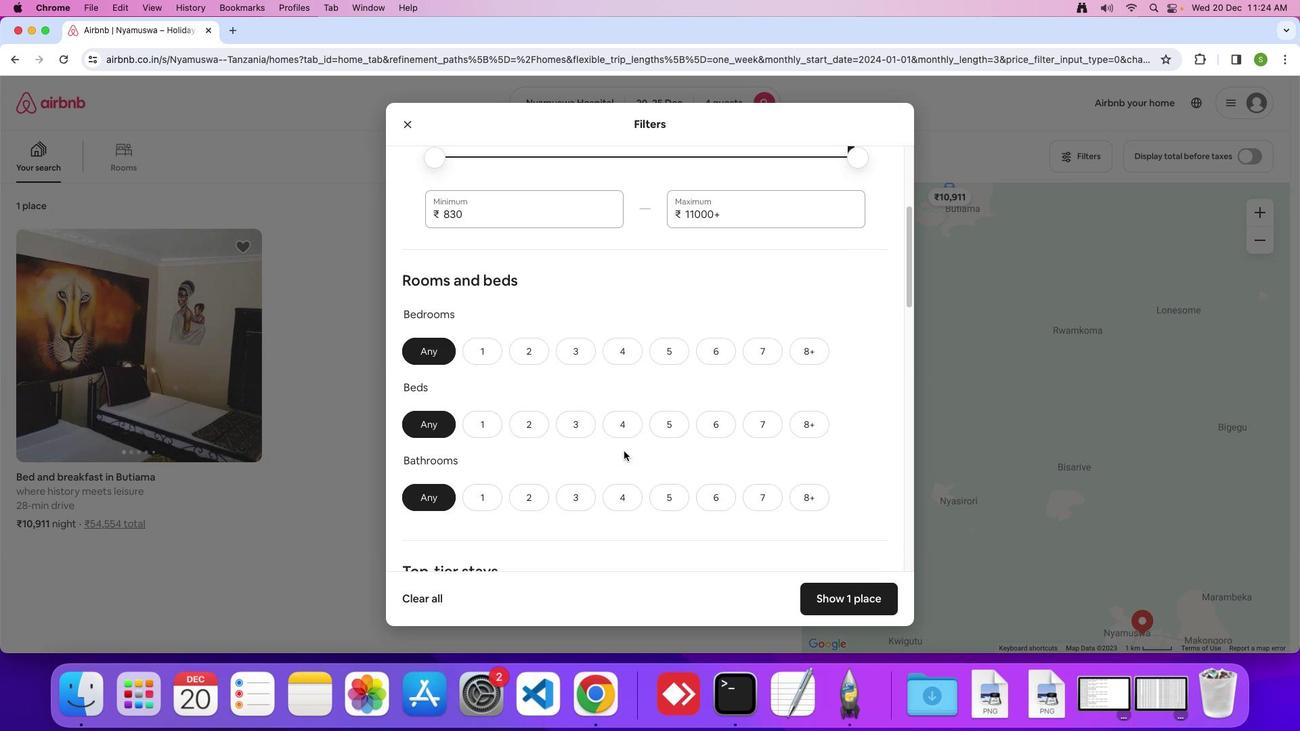 
Action: Mouse scrolled (624, 450) with delta (-15, -8)
Screenshot: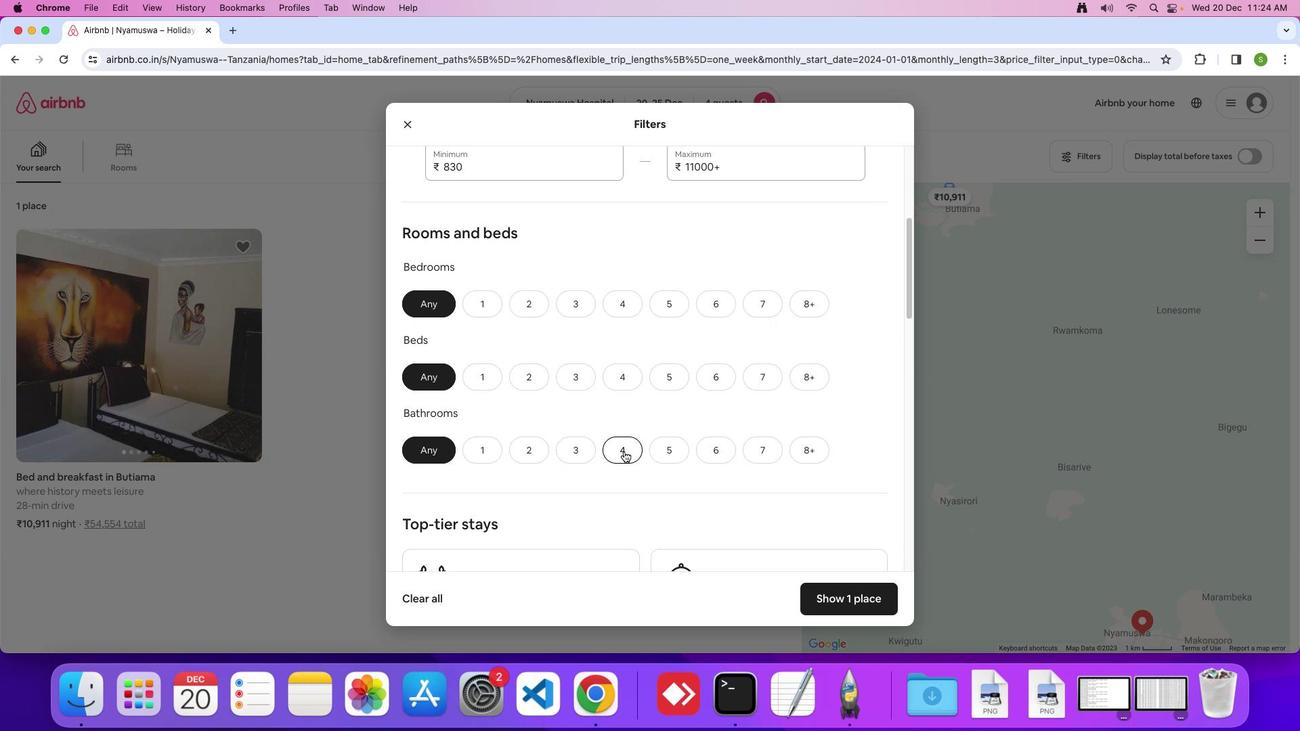 
Action: Mouse scrolled (624, 450) with delta (-15, -8)
Screenshot: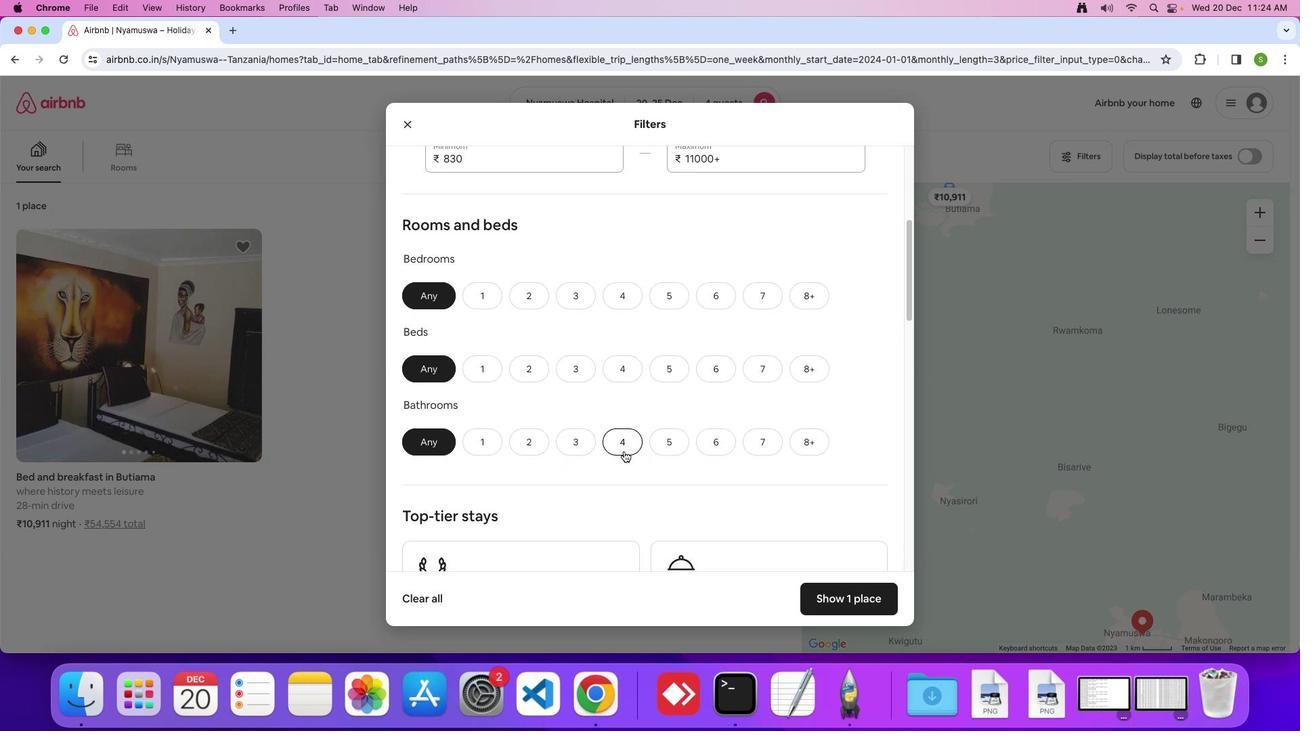 
Action: Mouse scrolled (624, 450) with delta (-15, -8)
Screenshot: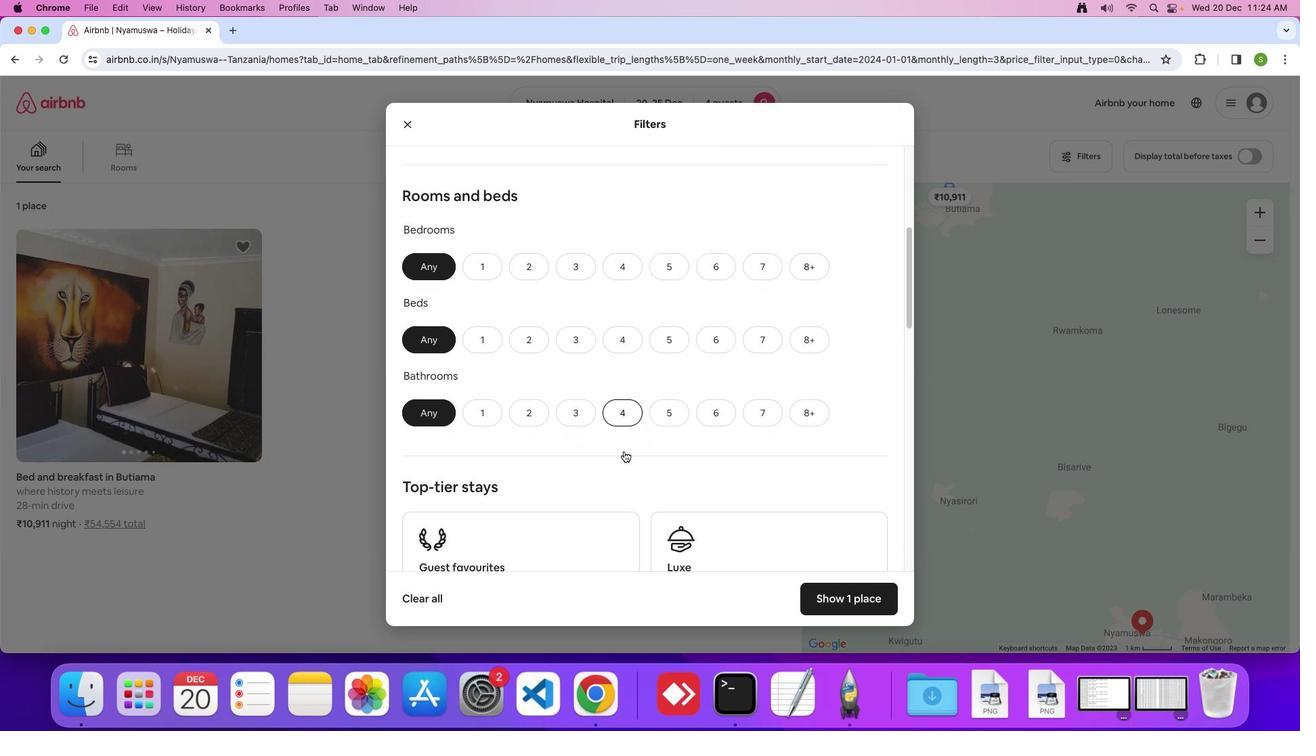 
Action: Mouse scrolled (624, 450) with delta (-15, -8)
Screenshot: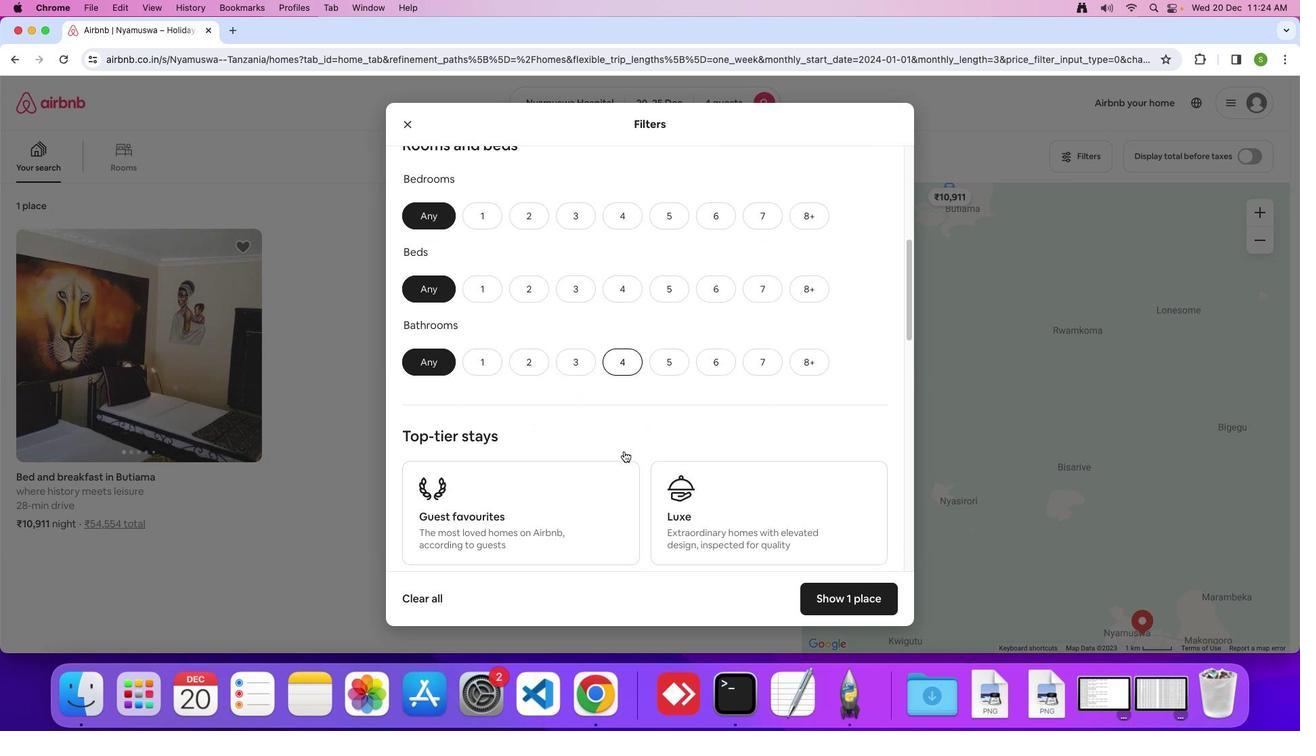 
Action: Mouse scrolled (624, 450) with delta (-15, -8)
Screenshot: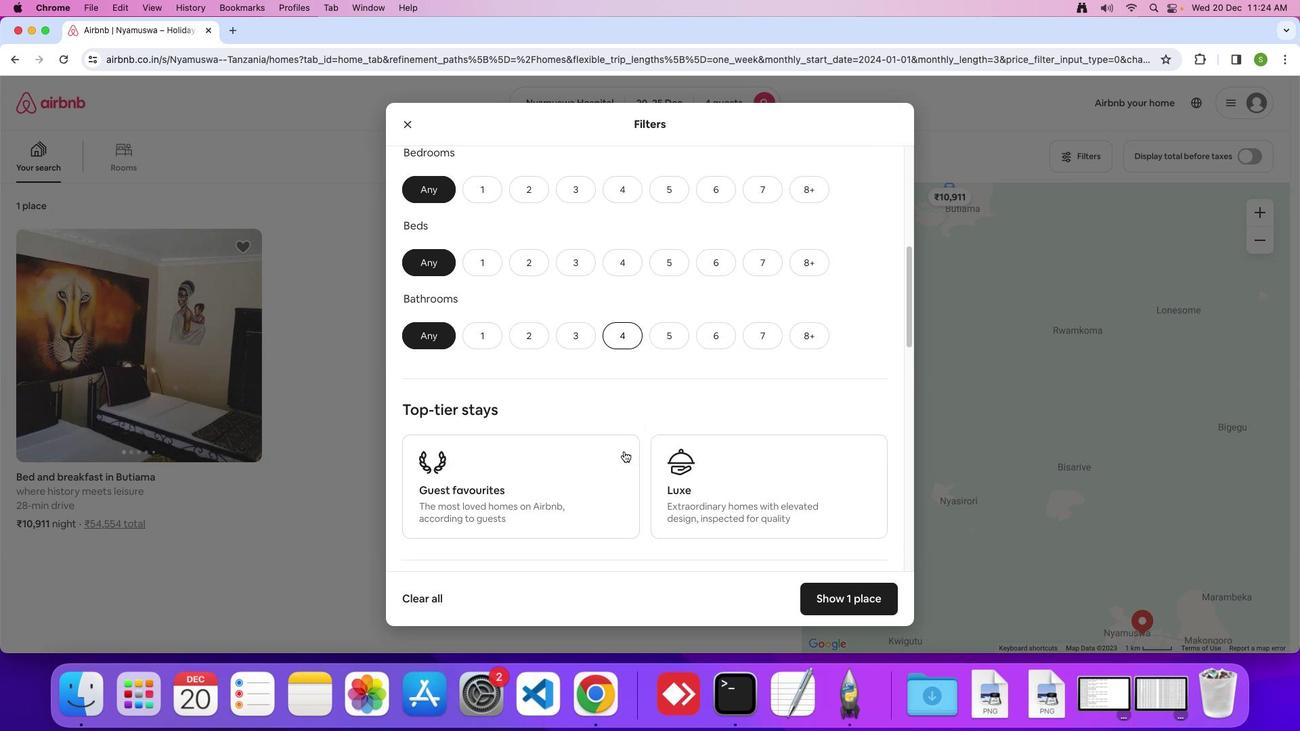 
Action: Mouse scrolled (624, 450) with delta (-15, -8)
Screenshot: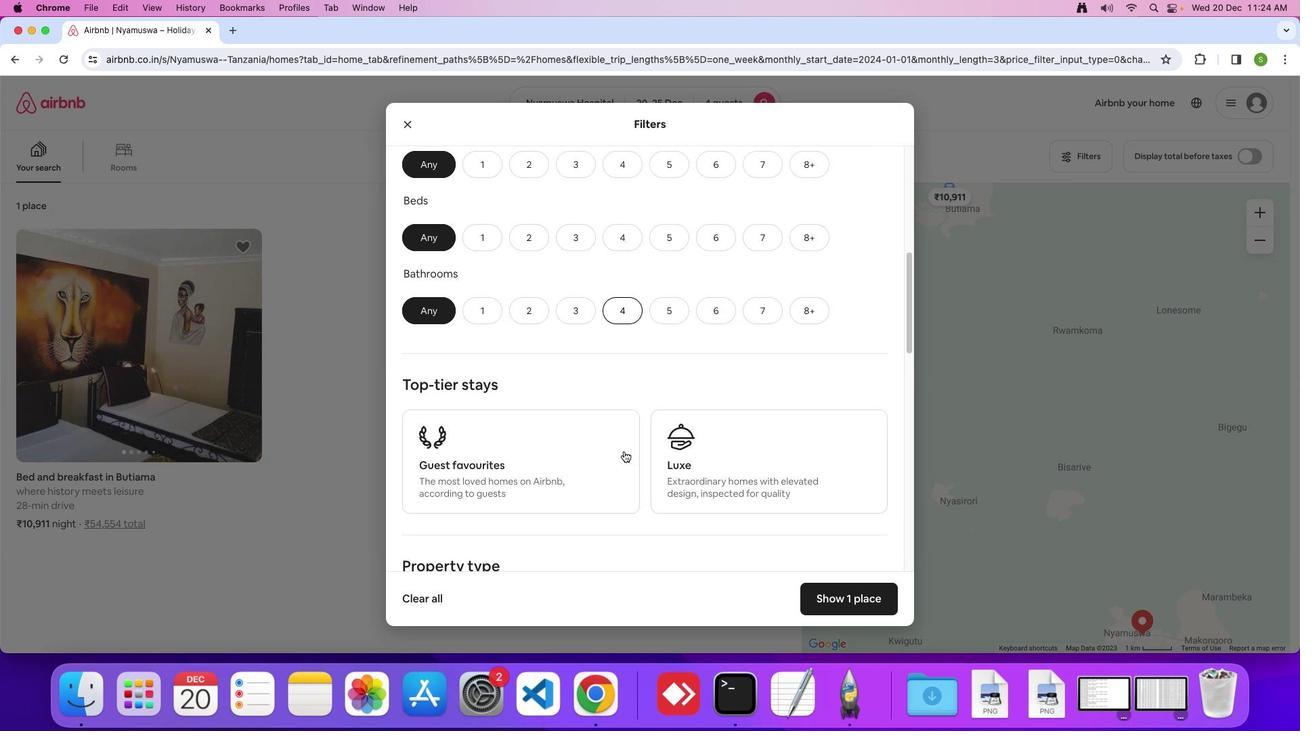 
Action: Mouse scrolled (624, 450) with delta (-15, -6)
Screenshot: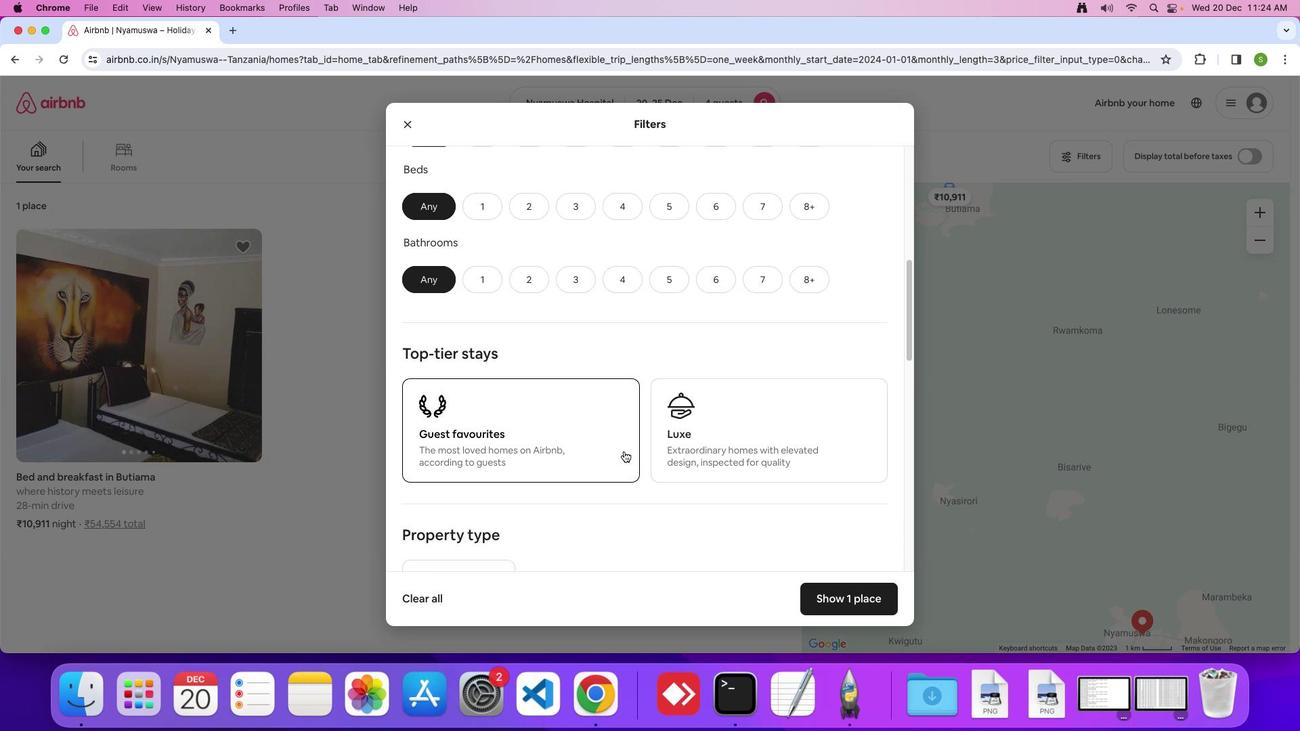 
Action: Mouse scrolled (624, 450) with delta (-15, -6)
Screenshot: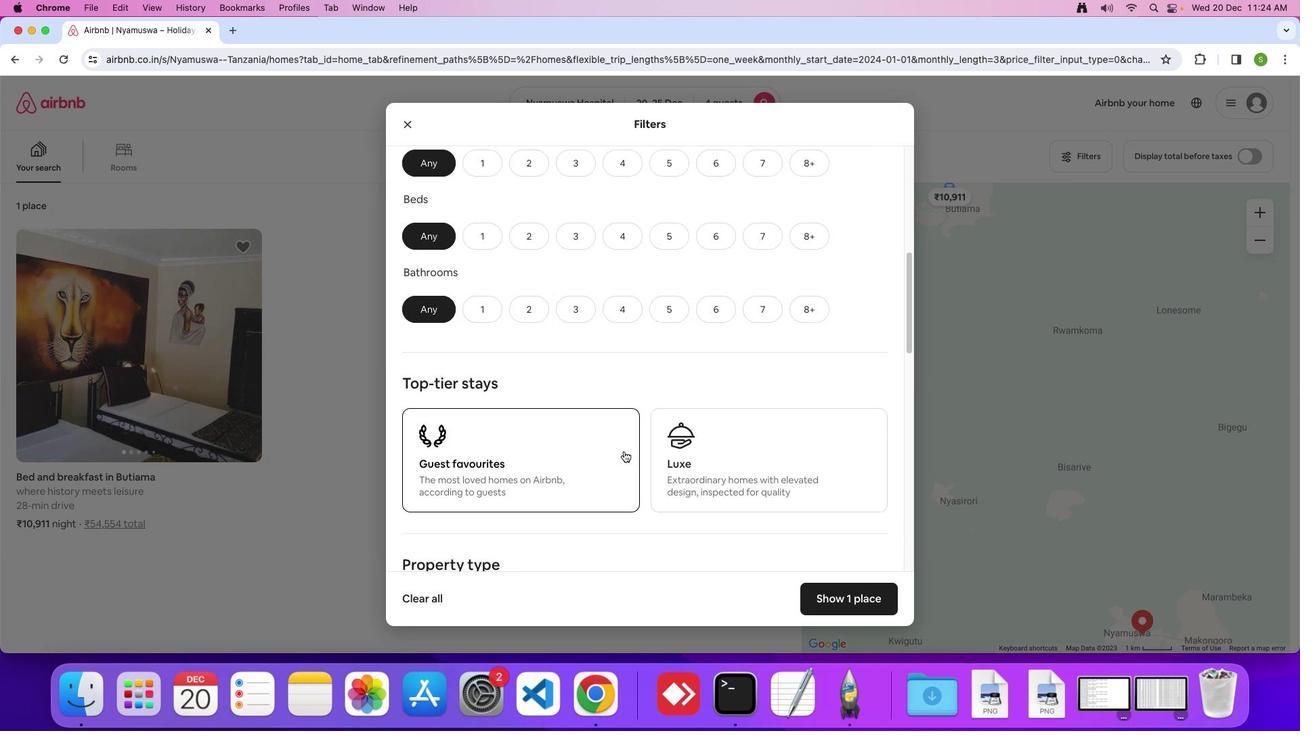 
Action: Mouse scrolled (624, 450) with delta (-15, -4)
Screenshot: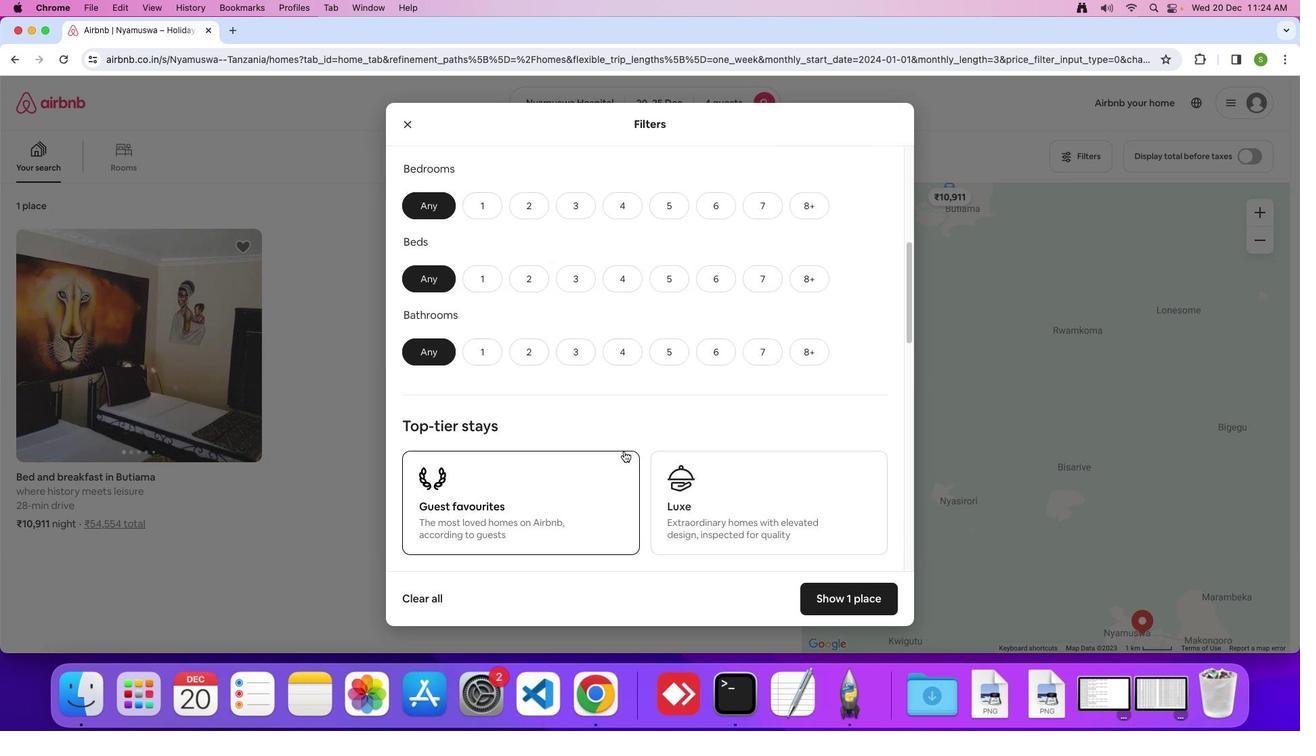 
Action: Mouse scrolled (624, 450) with delta (-15, -6)
Screenshot: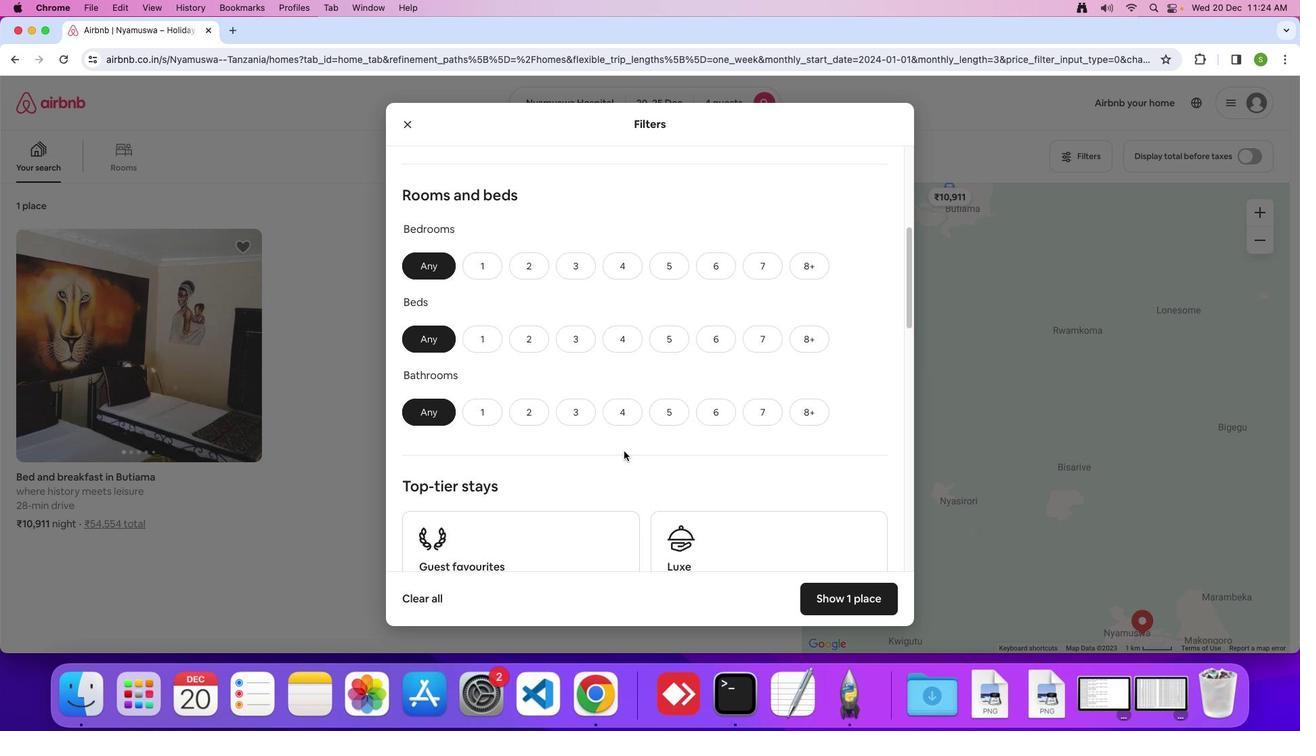 
Action: Mouse scrolled (624, 450) with delta (-15, -6)
Screenshot: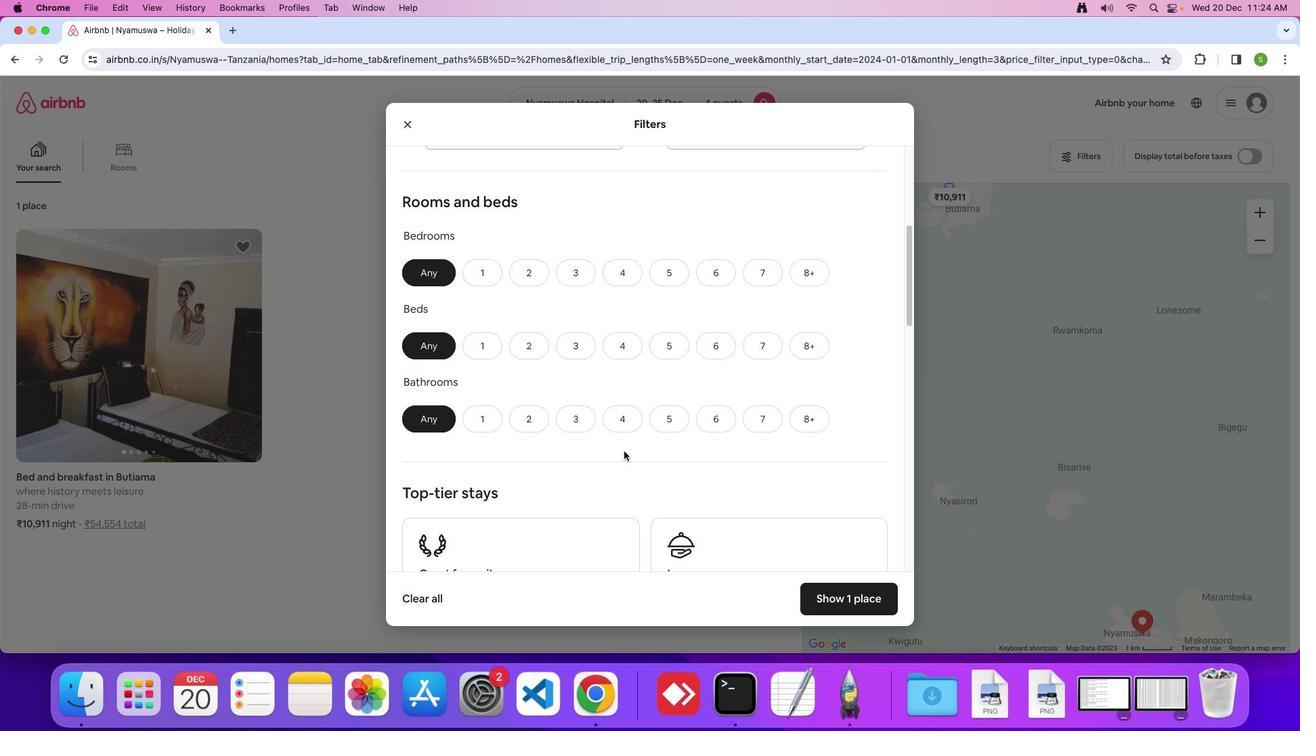 
Action: Mouse scrolled (624, 450) with delta (-15, -6)
Screenshot: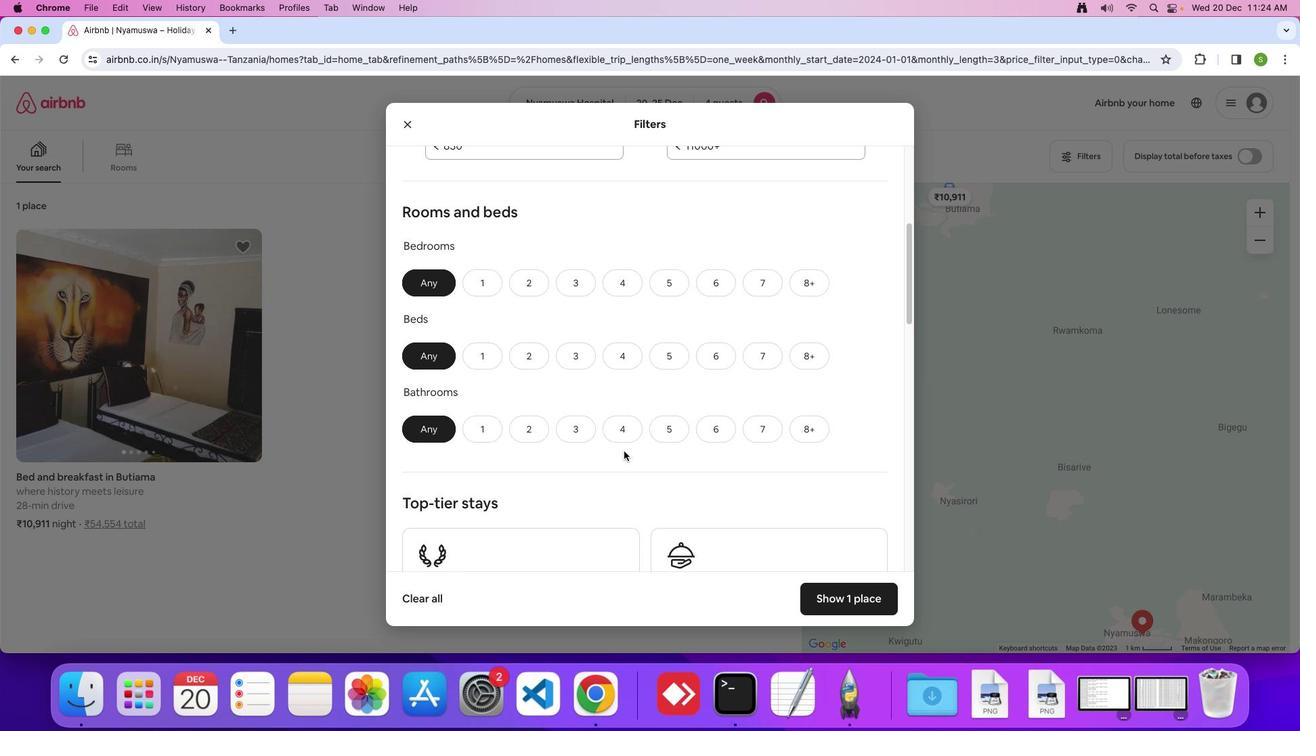
Action: Mouse scrolled (624, 450) with delta (-15, -6)
Screenshot: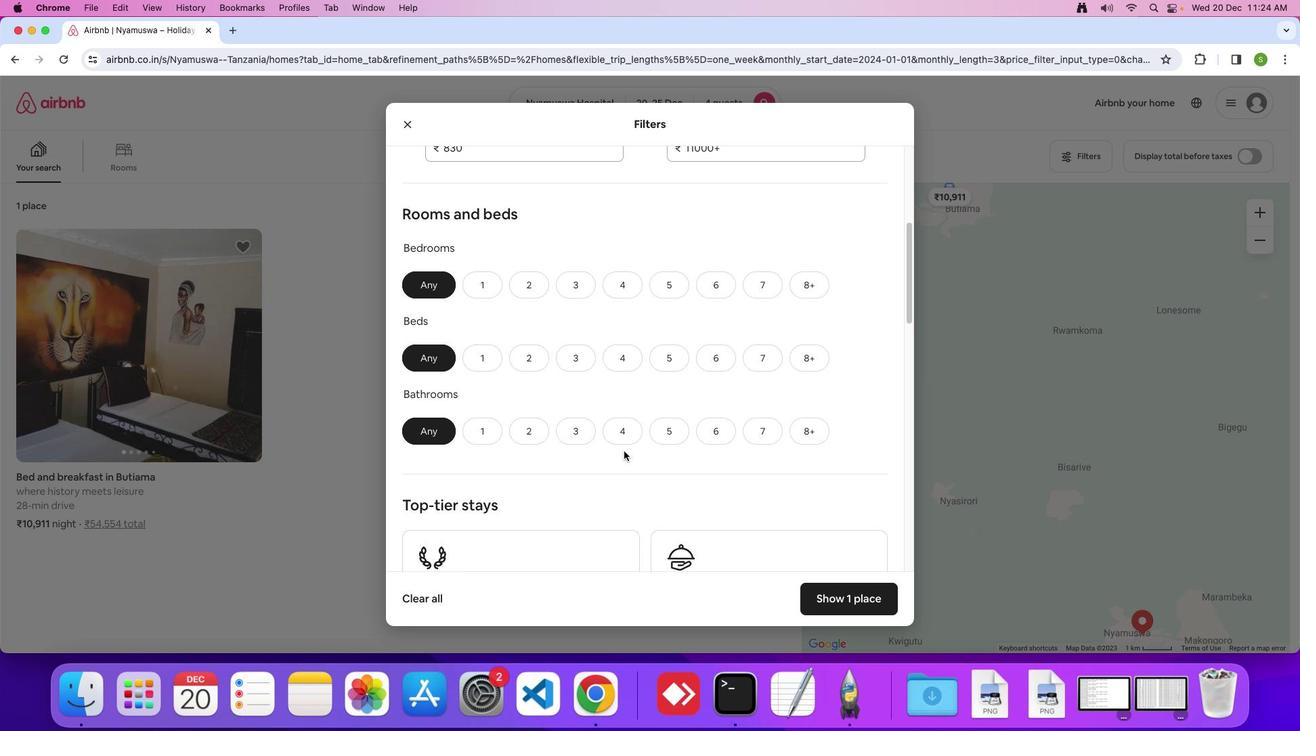 
Action: Mouse moved to (629, 444)
Screenshot: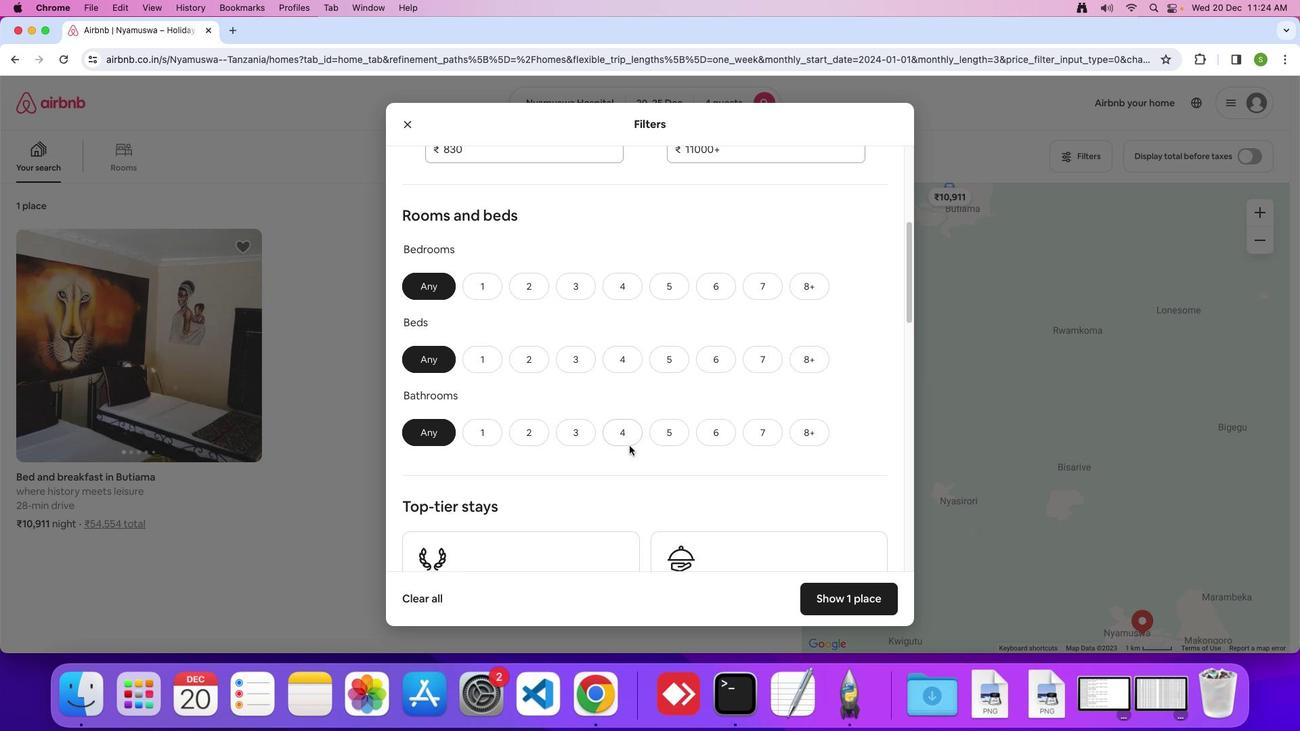 
Action: Mouse scrolled (629, 444) with delta (-15, -6)
Screenshot: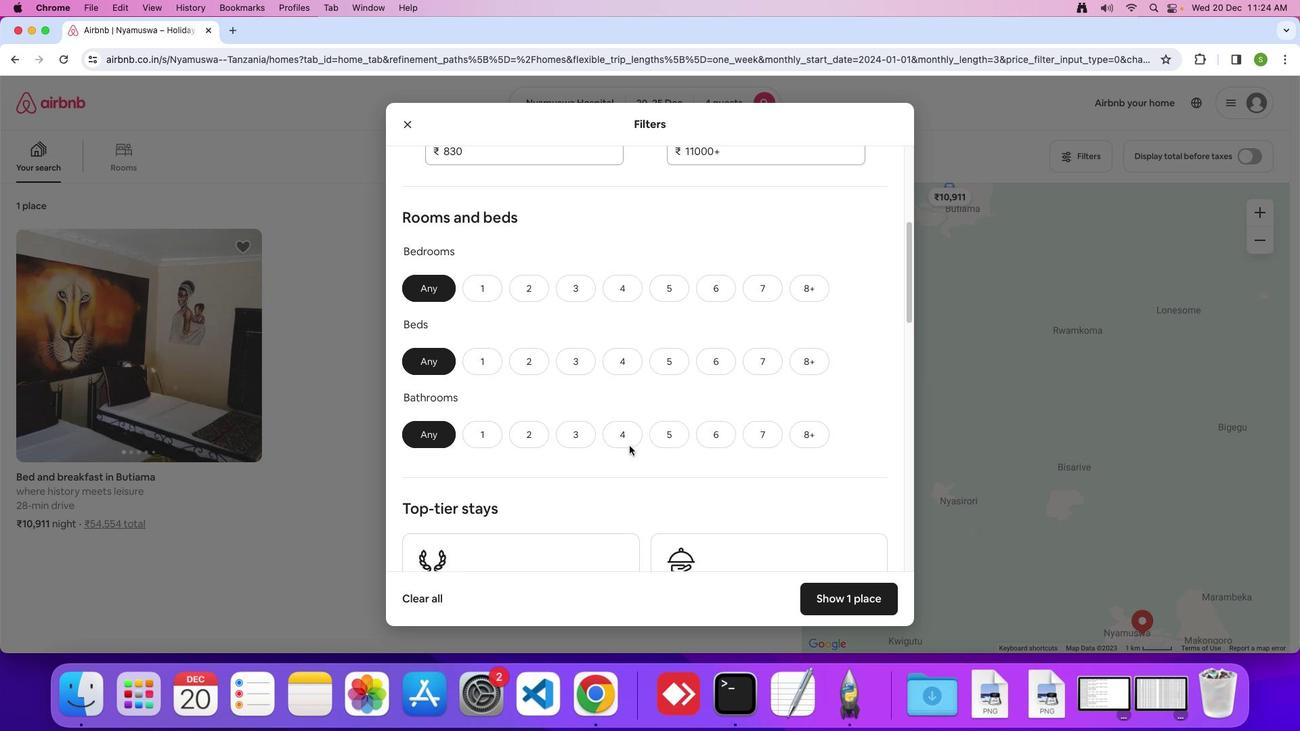 
Action: Mouse moved to (526, 289)
Screenshot: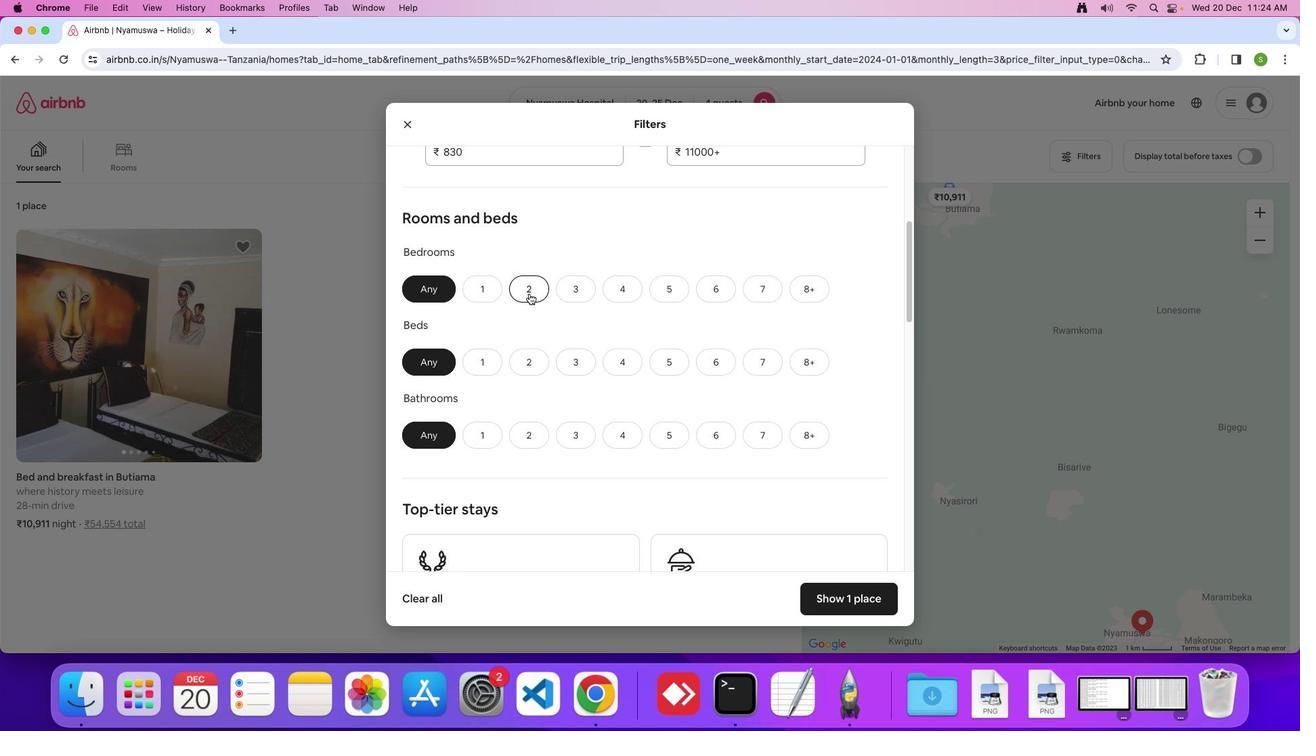 
Action: Mouse pressed left at (526, 289)
Screenshot: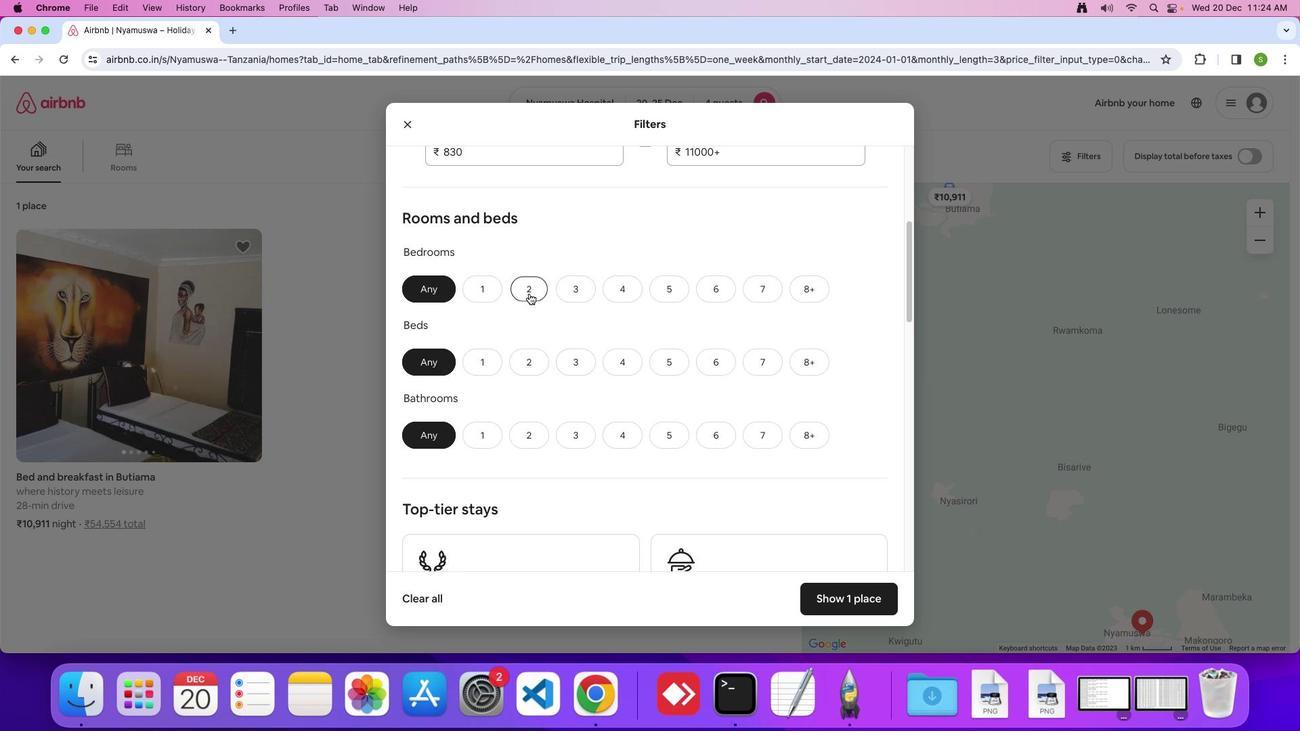 
Action: Mouse moved to (574, 358)
Screenshot: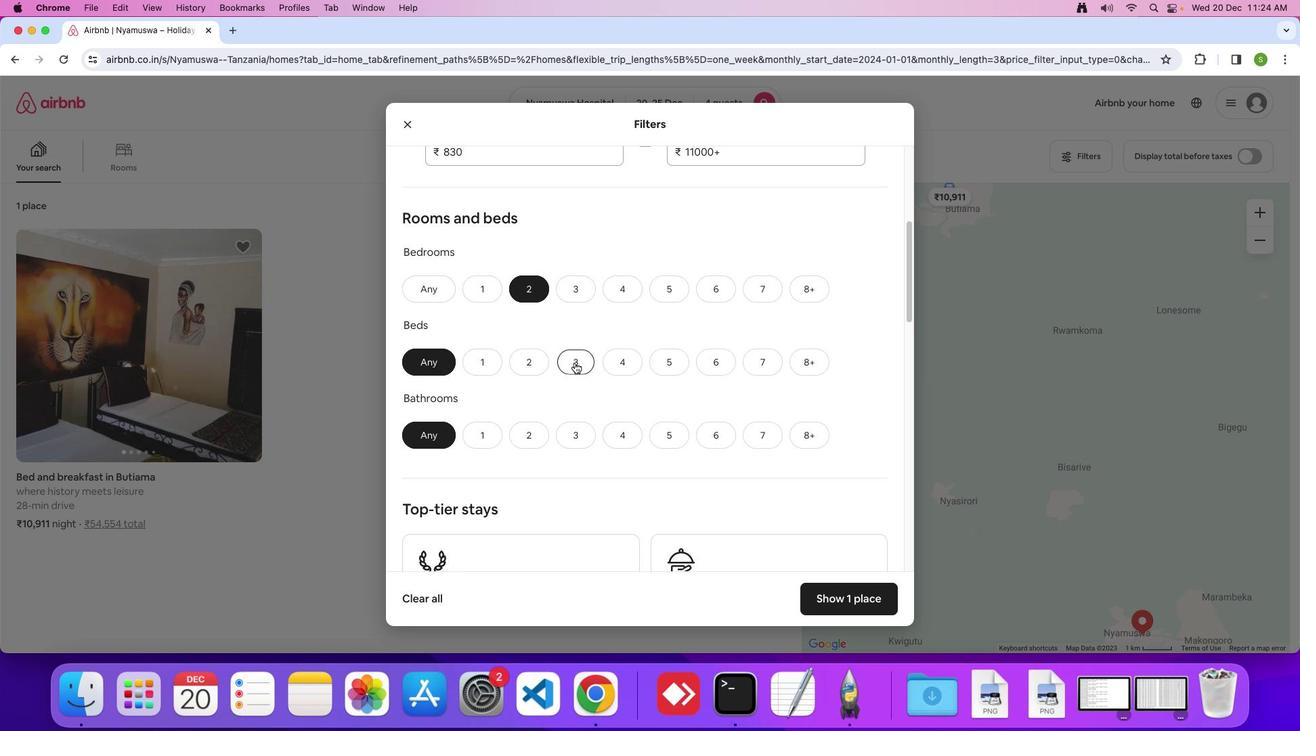 
Action: Mouse pressed left at (574, 358)
Screenshot: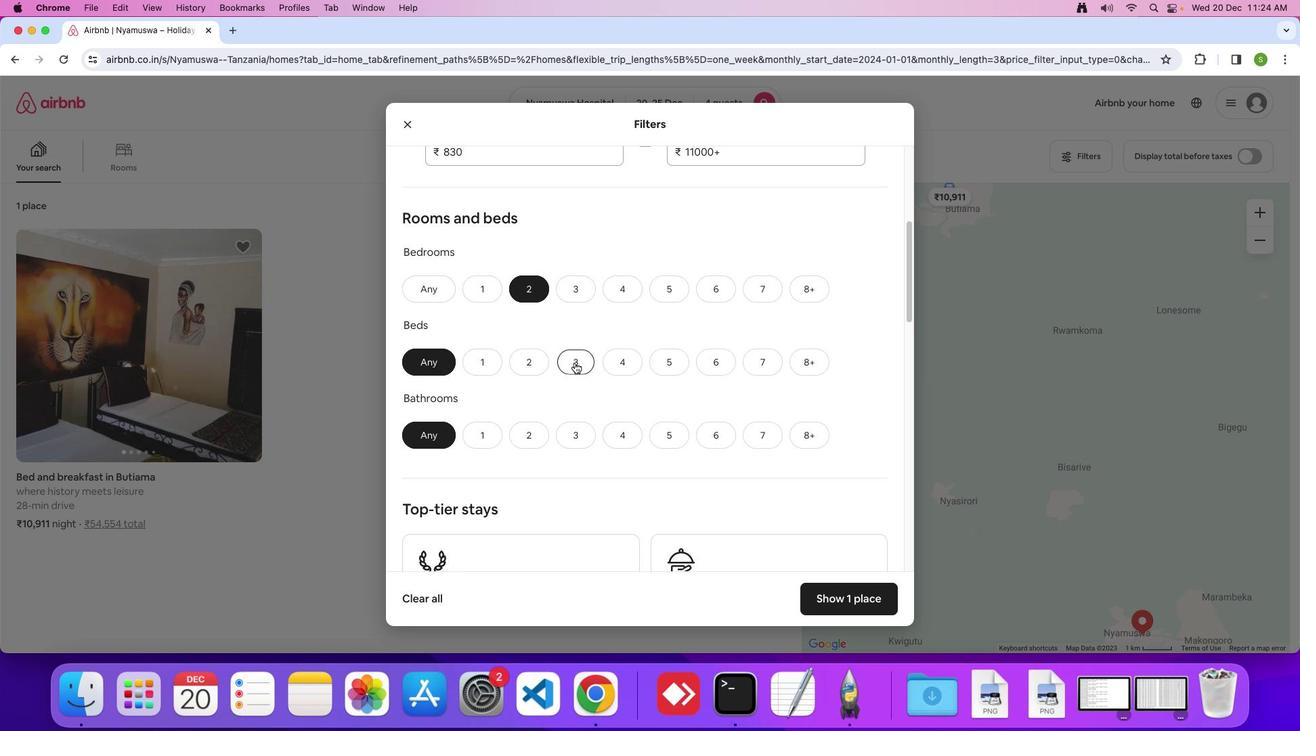 
Action: Mouse moved to (524, 435)
Screenshot: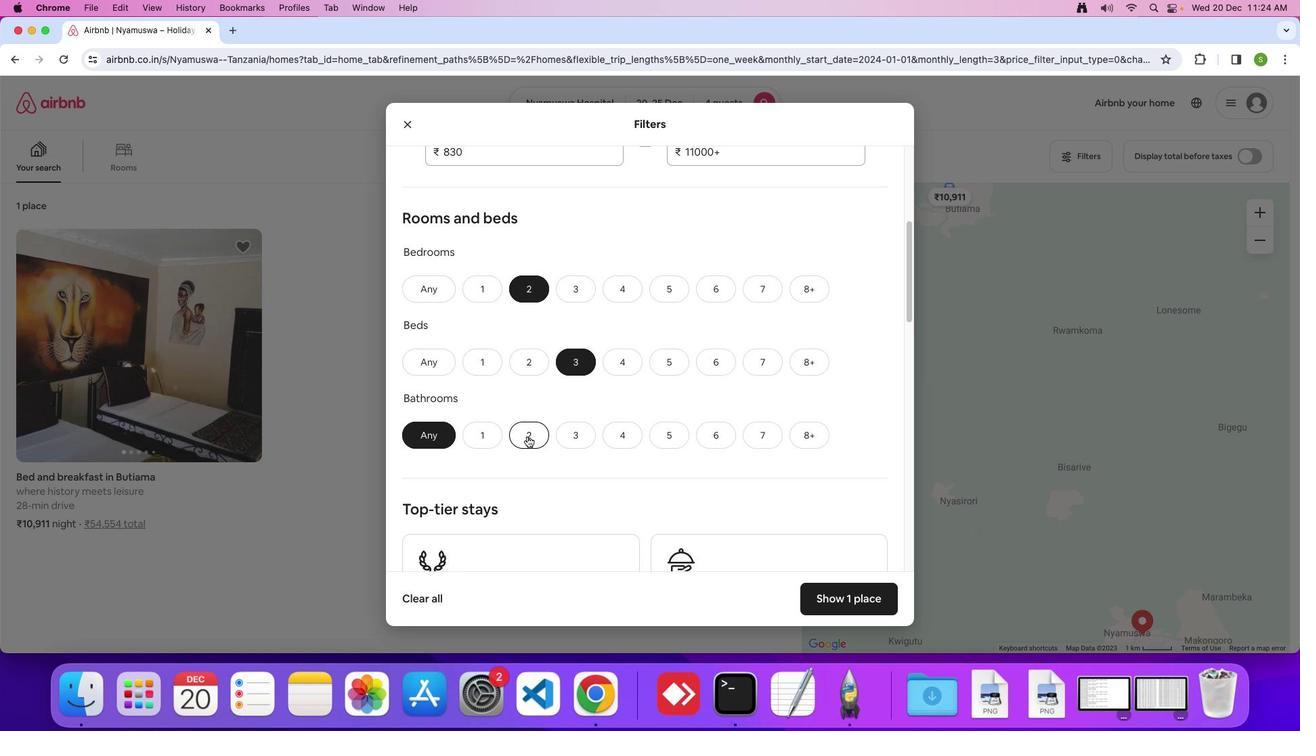 
Action: Mouse pressed left at (524, 435)
Screenshot: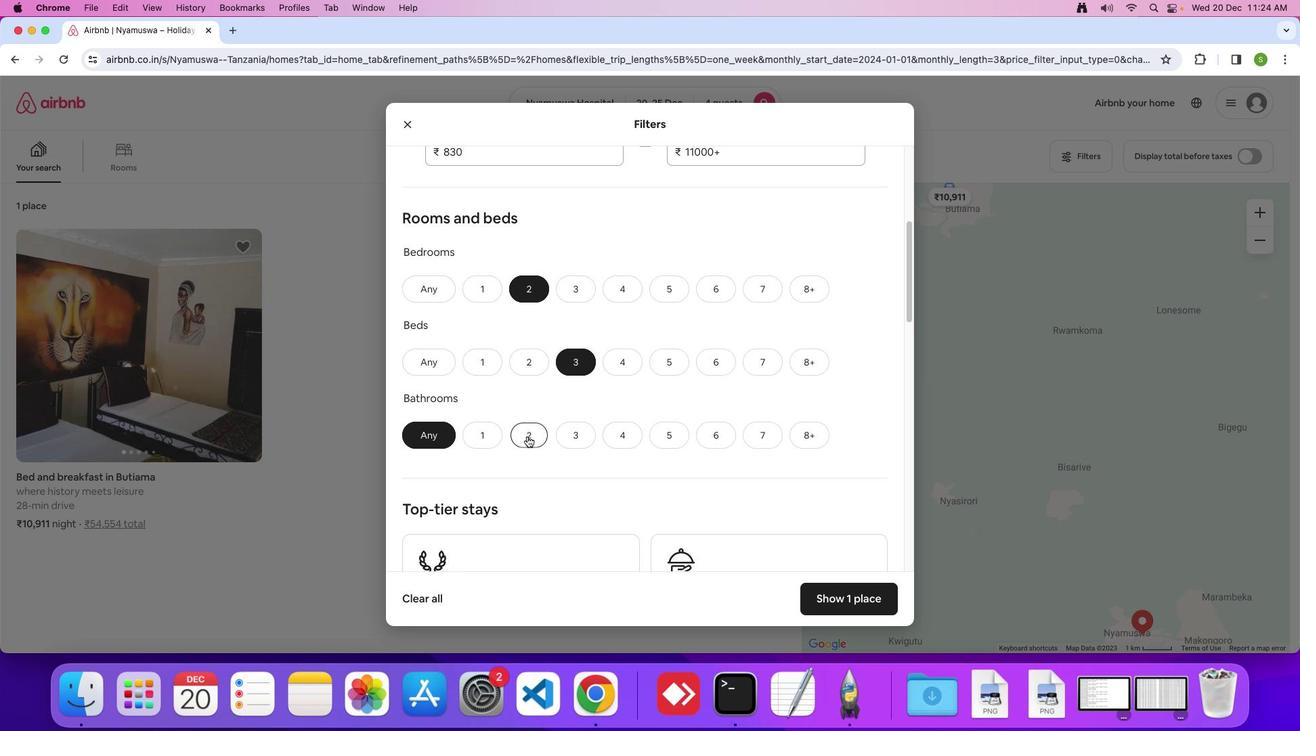 
Action: Mouse moved to (593, 445)
Screenshot: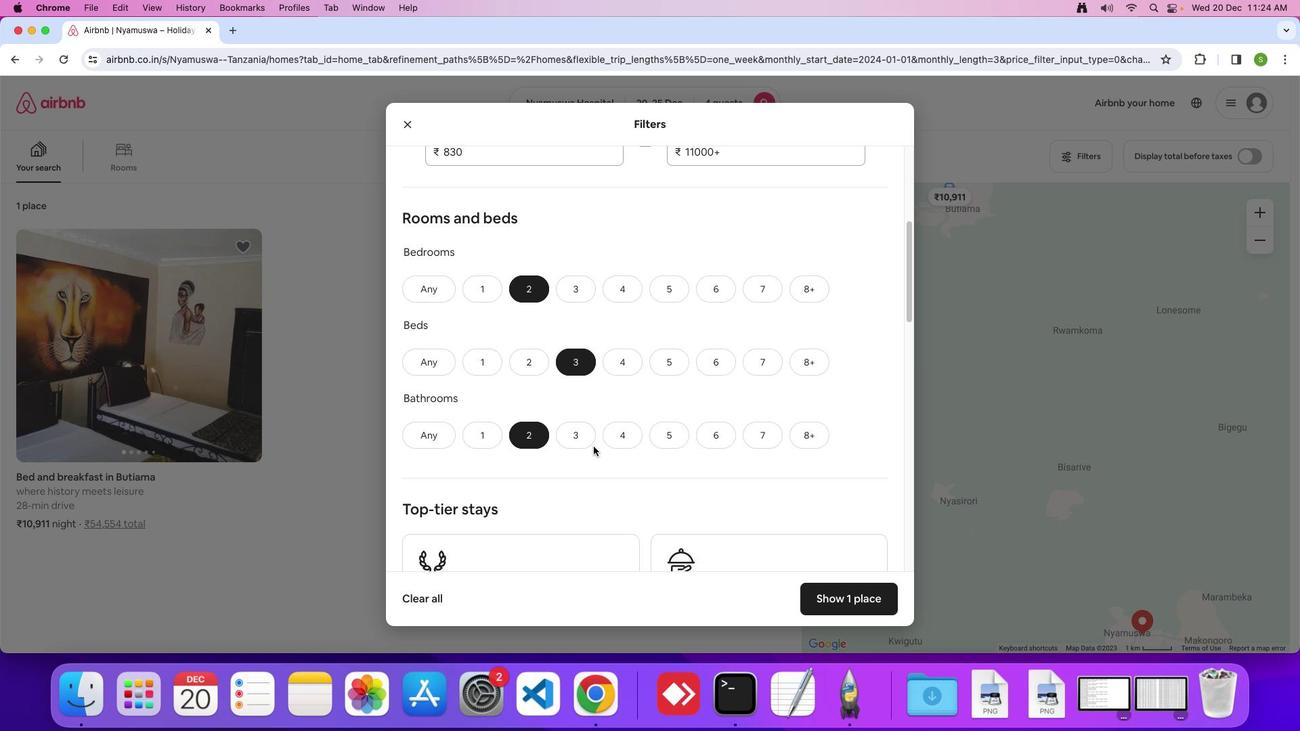 
Action: Mouse scrolled (593, 445) with delta (-15, -8)
Screenshot: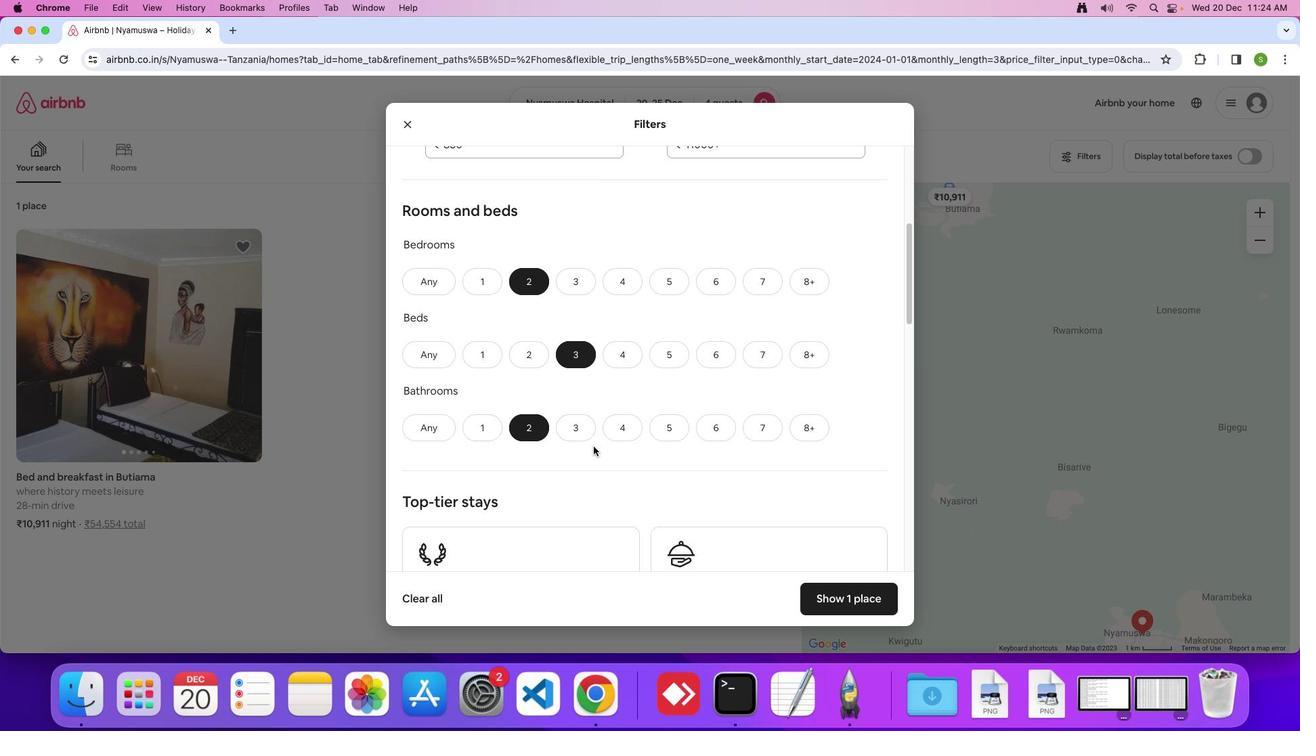 
Action: Mouse scrolled (593, 445) with delta (-15, -8)
Screenshot: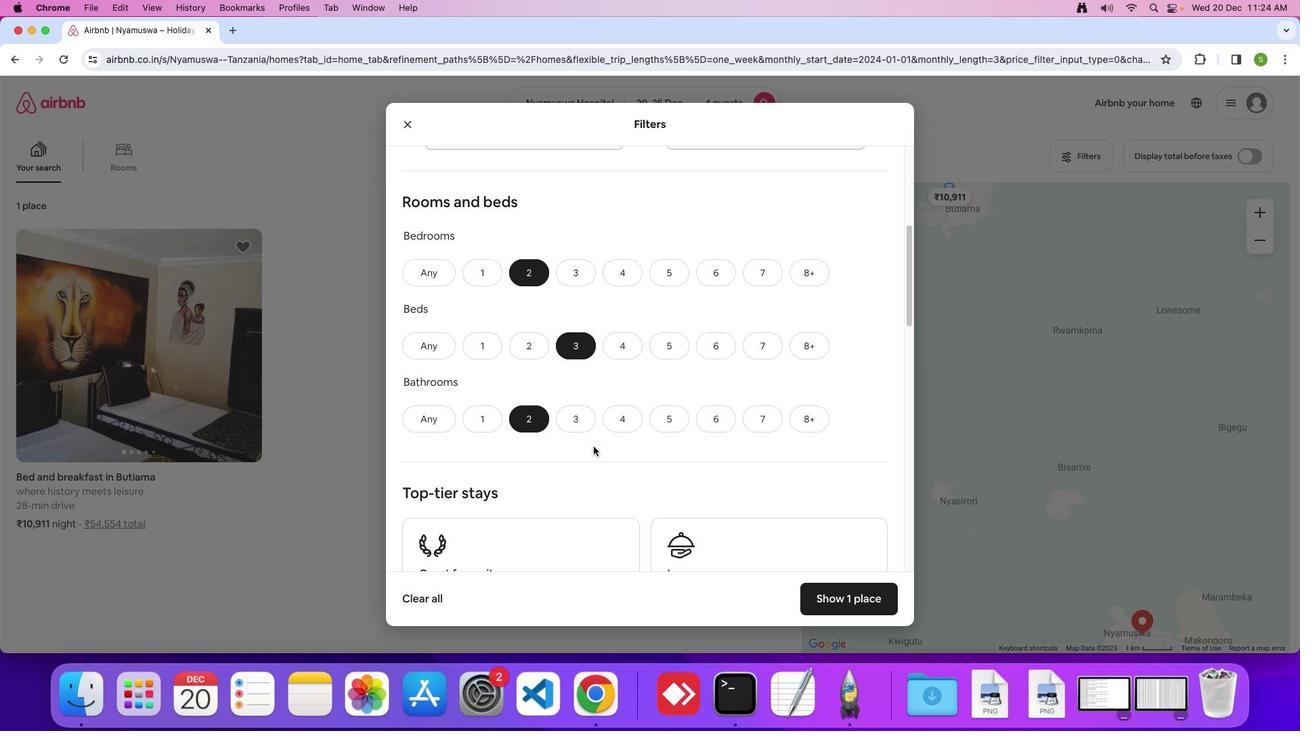
Action: Mouse scrolled (593, 445) with delta (-15, -8)
Screenshot: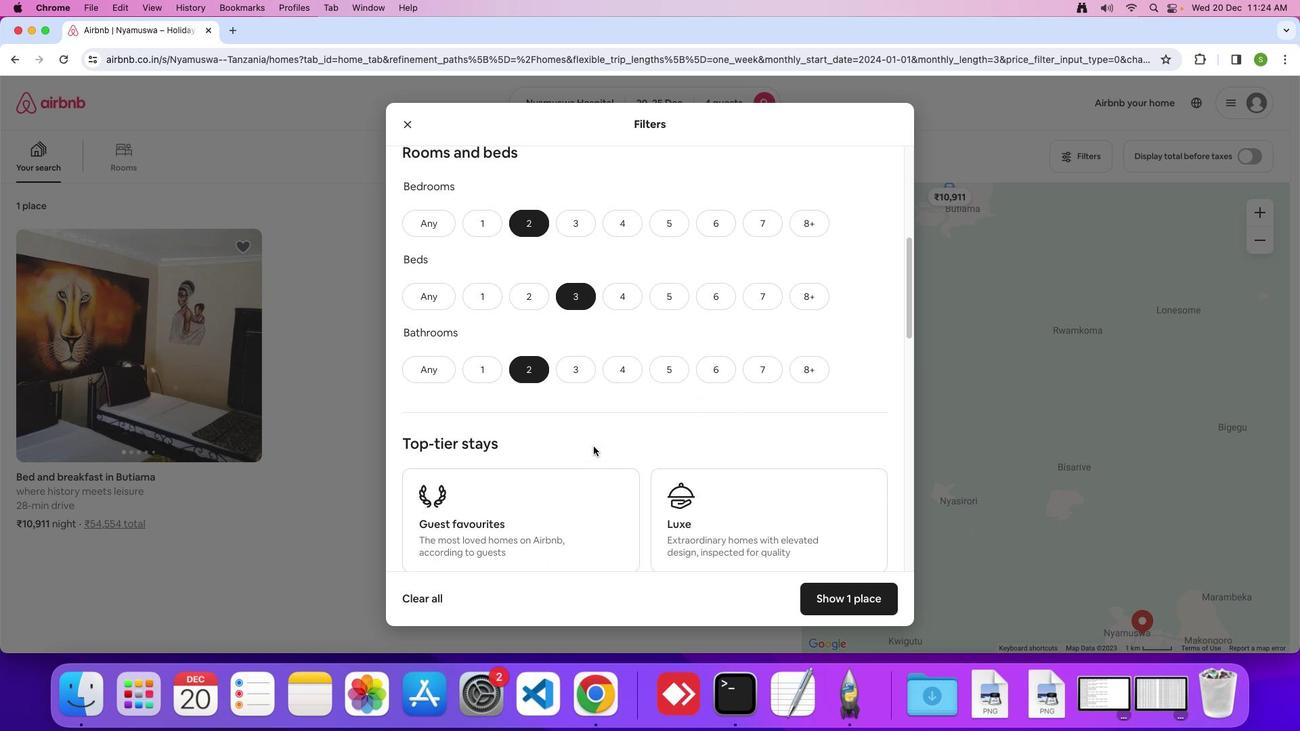 
Action: Mouse scrolled (593, 445) with delta (-15, -8)
Screenshot: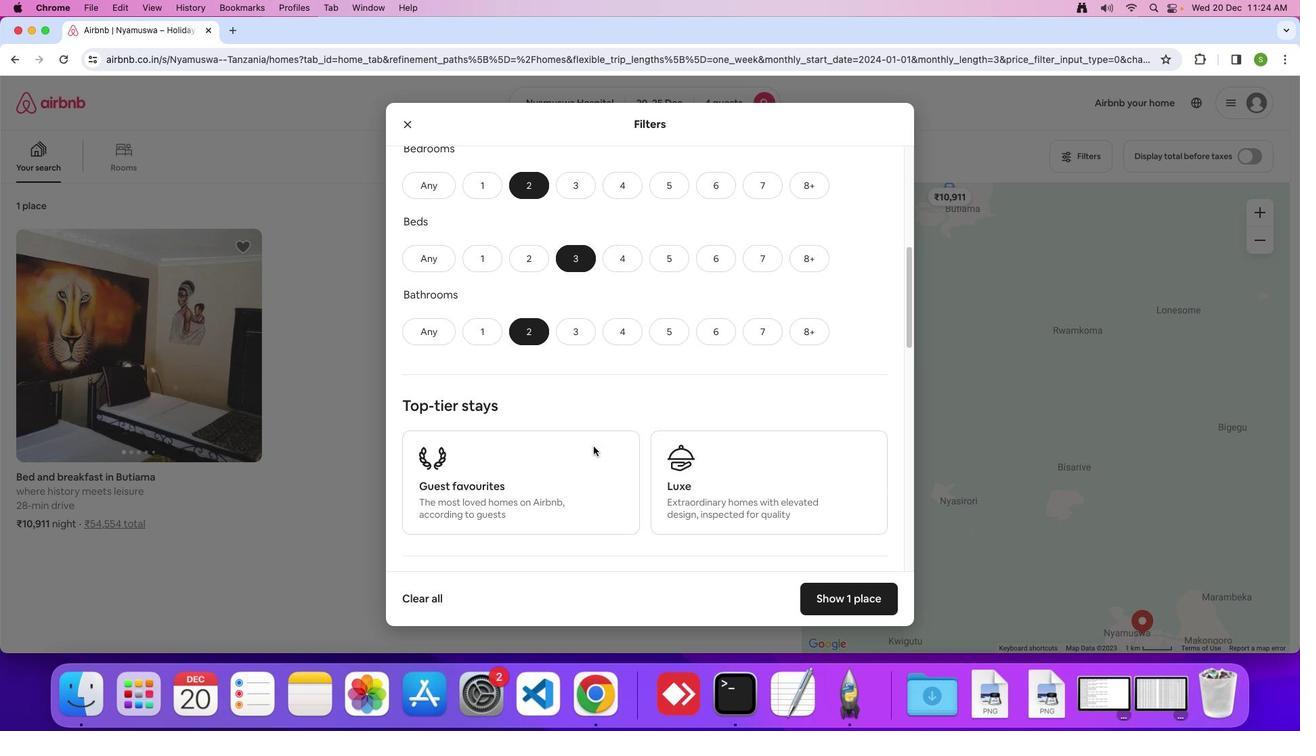
Action: Mouse scrolled (593, 445) with delta (-15, -8)
Screenshot: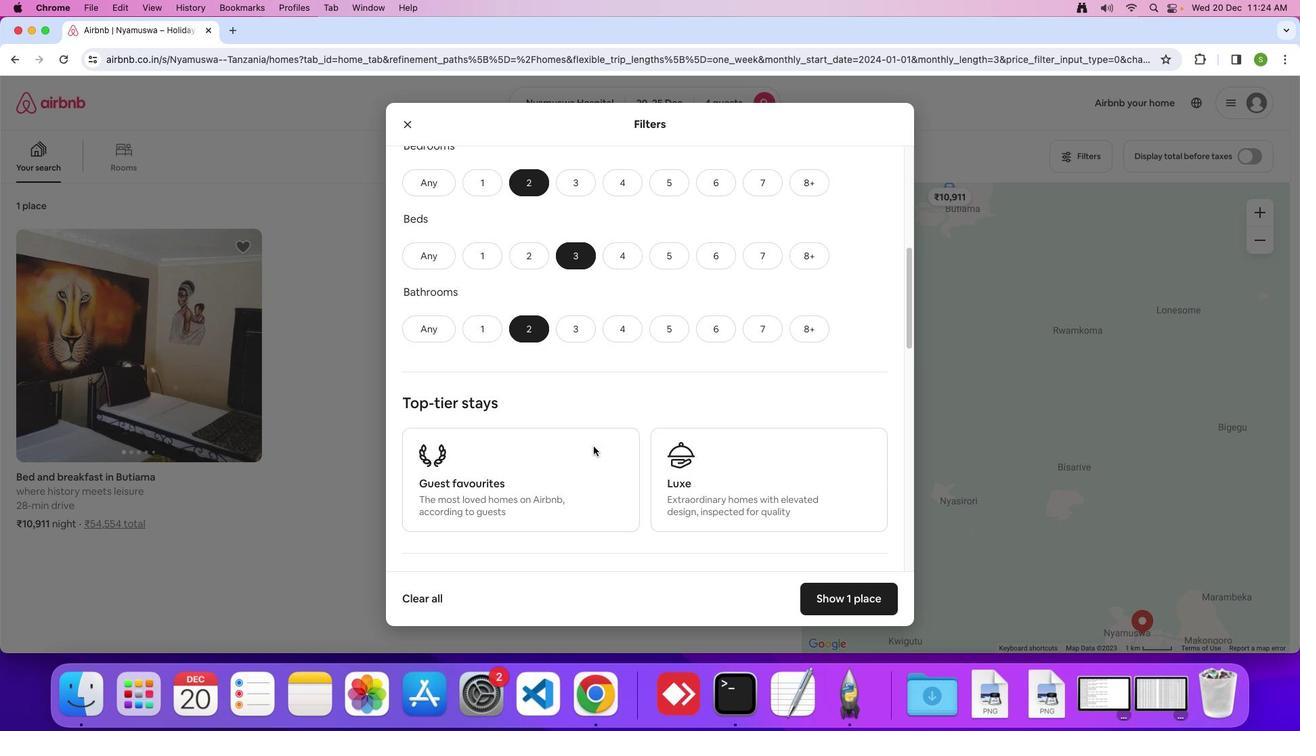 
Action: Mouse scrolled (593, 445) with delta (-15, -8)
Screenshot: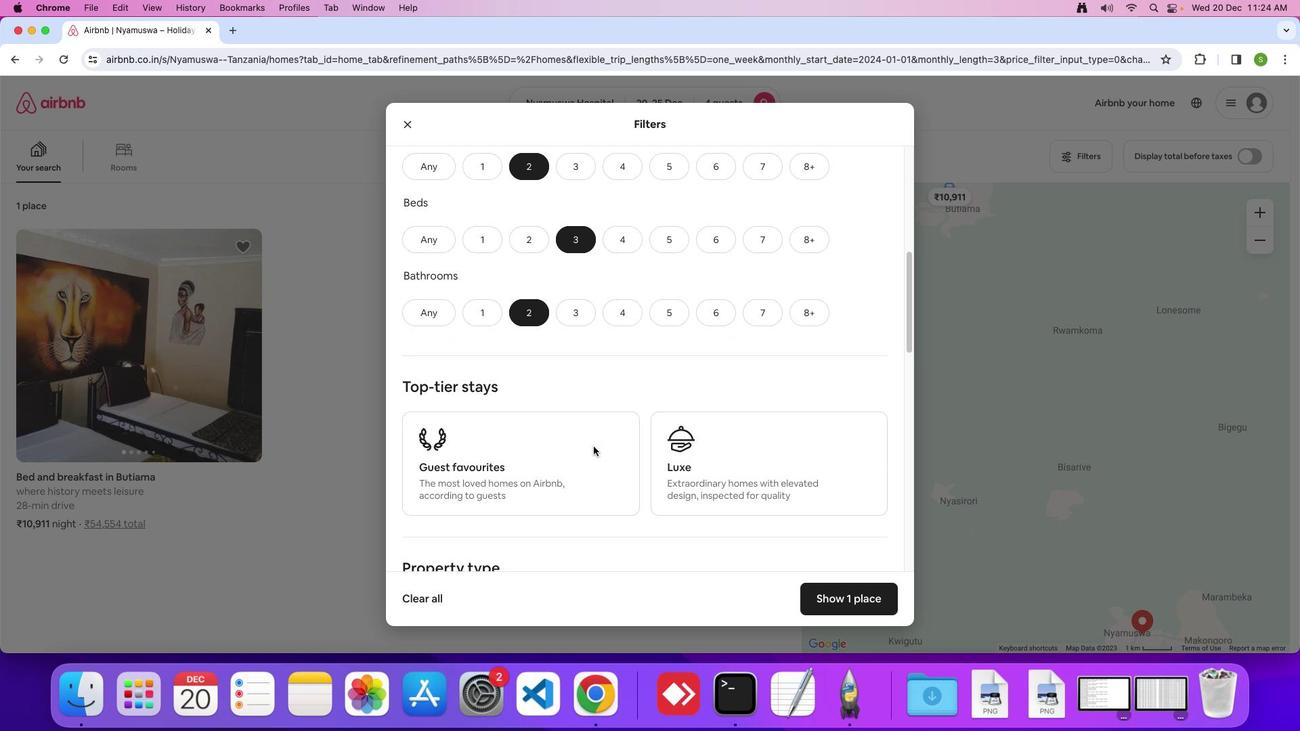 
Action: Mouse scrolled (593, 445) with delta (-15, -8)
Screenshot: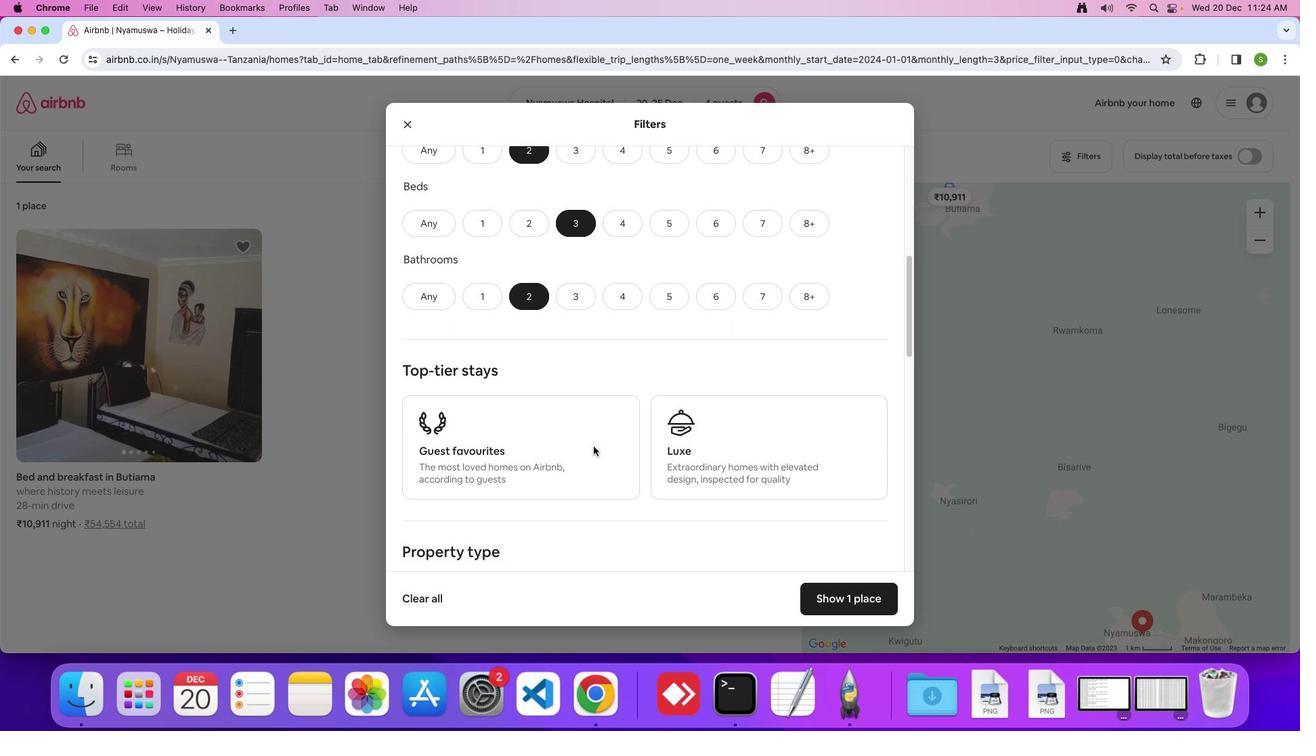 
Action: Mouse scrolled (593, 445) with delta (-15, -8)
Screenshot: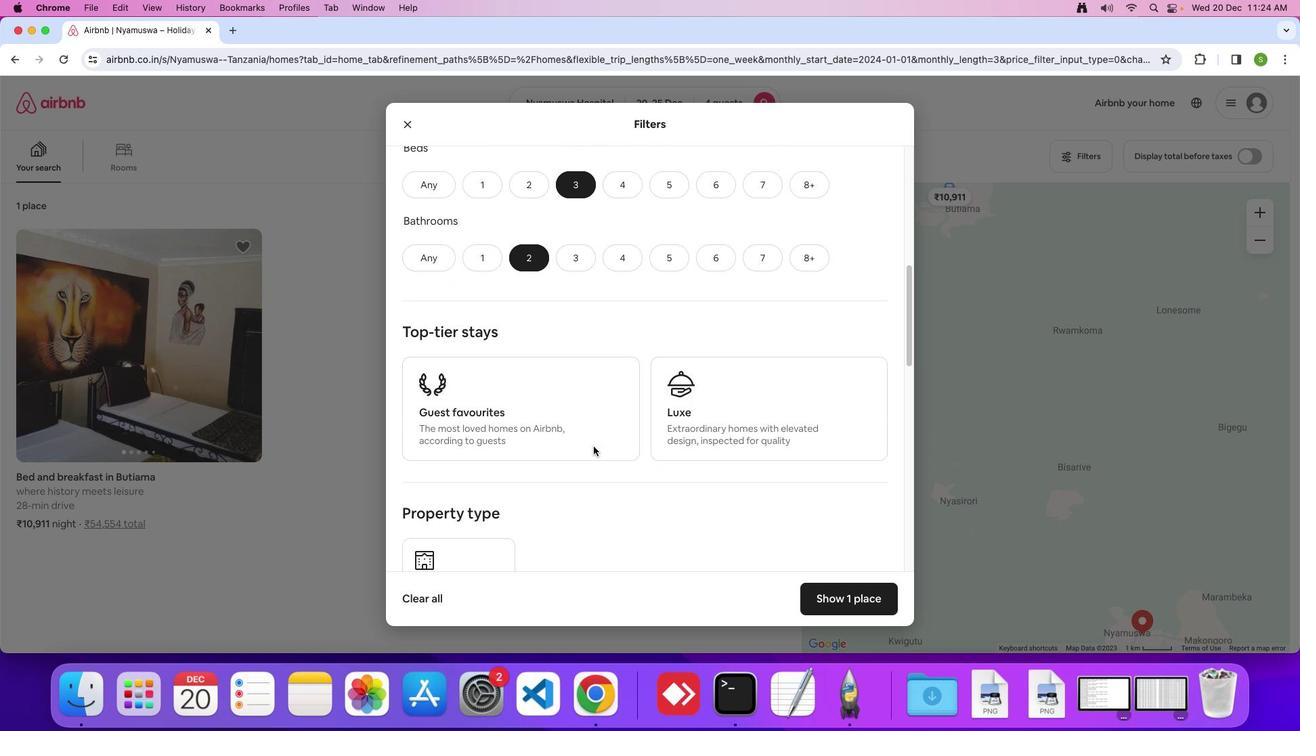 
Action: Mouse scrolled (593, 445) with delta (-15, -8)
Screenshot: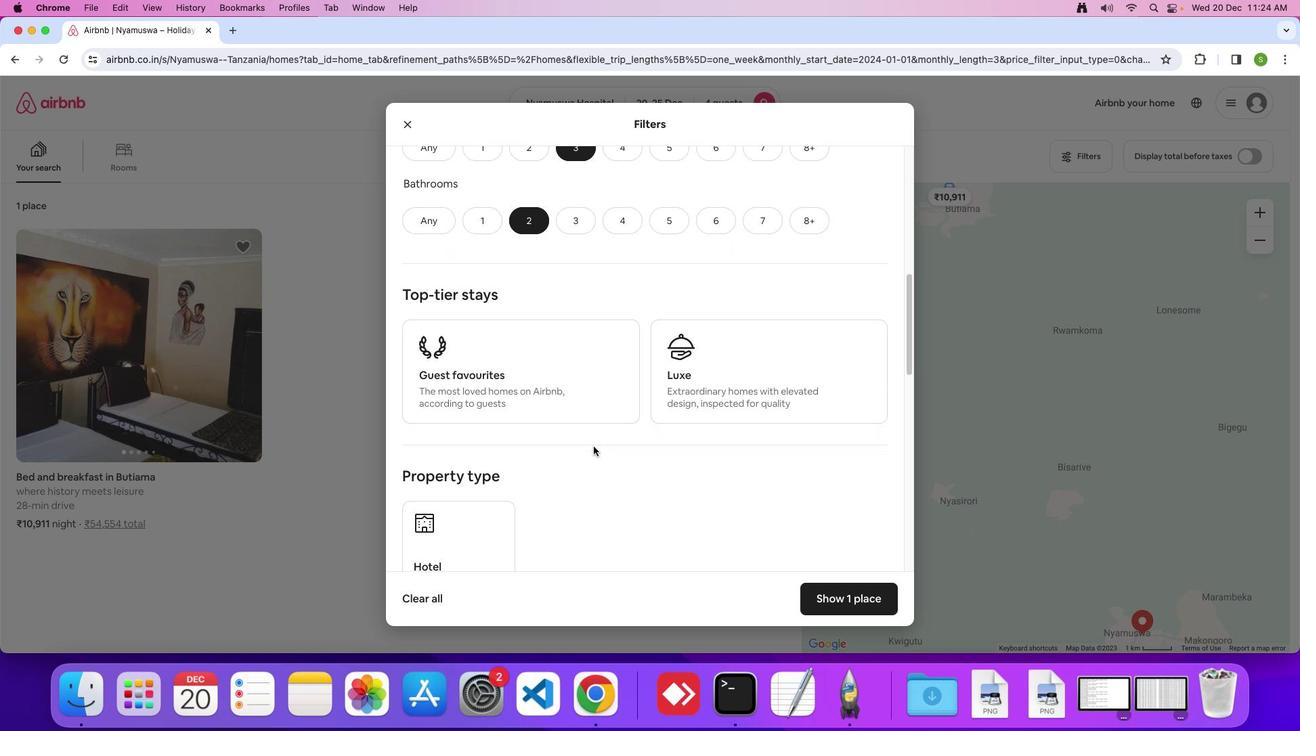
Action: Mouse scrolled (593, 445) with delta (-15, -8)
Screenshot: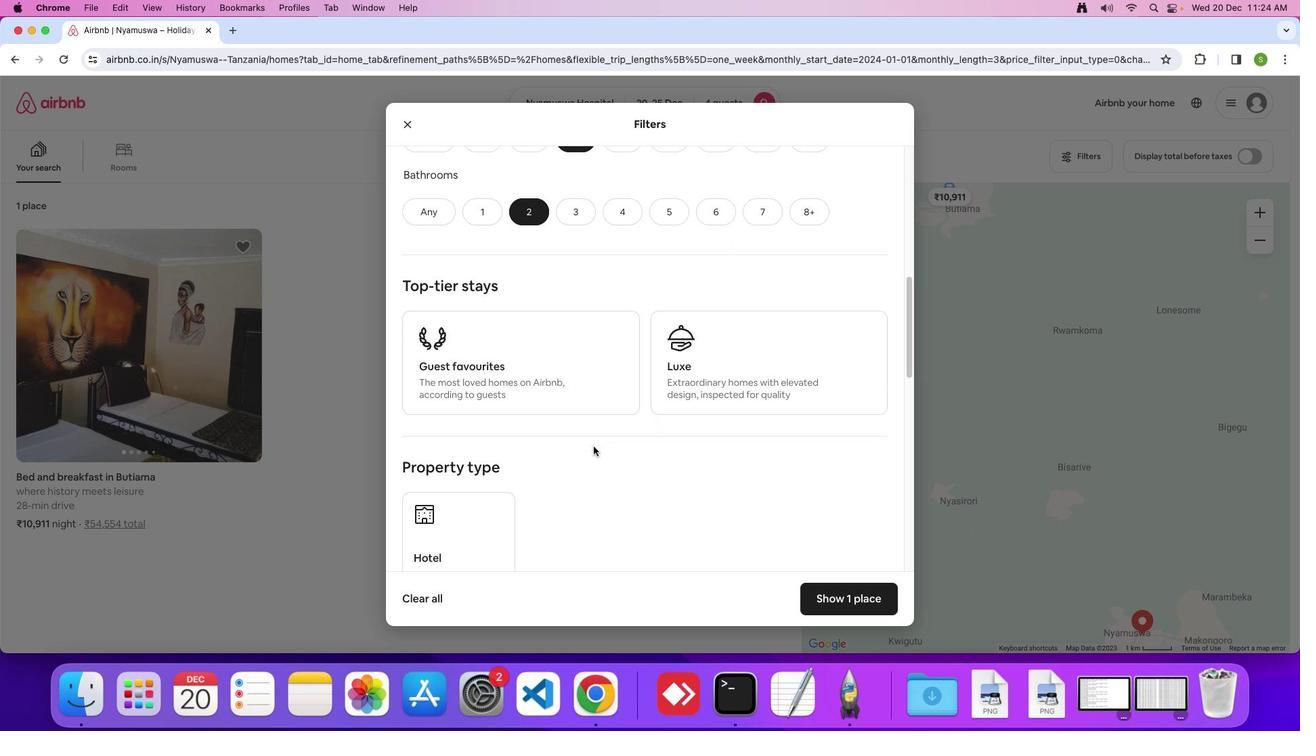 
Action: Mouse scrolled (593, 445) with delta (-15, -8)
Screenshot: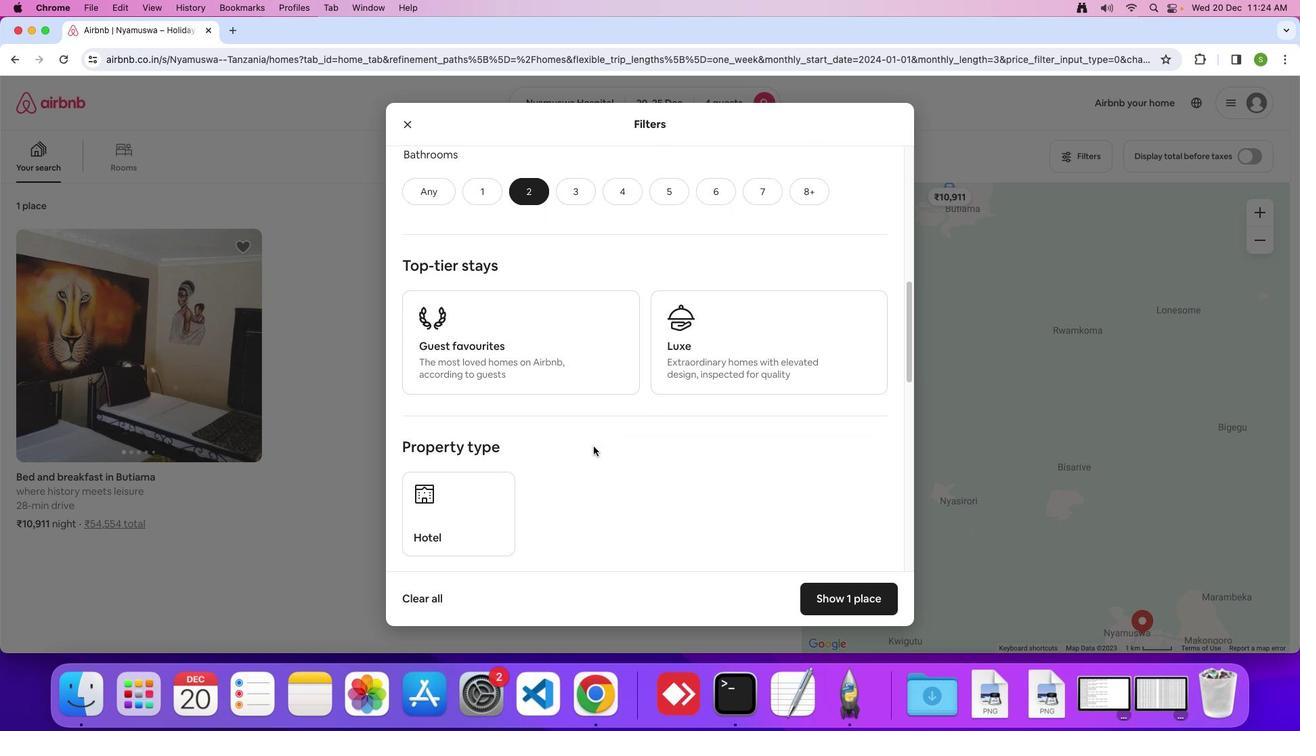 
Action: Mouse scrolled (593, 445) with delta (-15, -8)
Screenshot: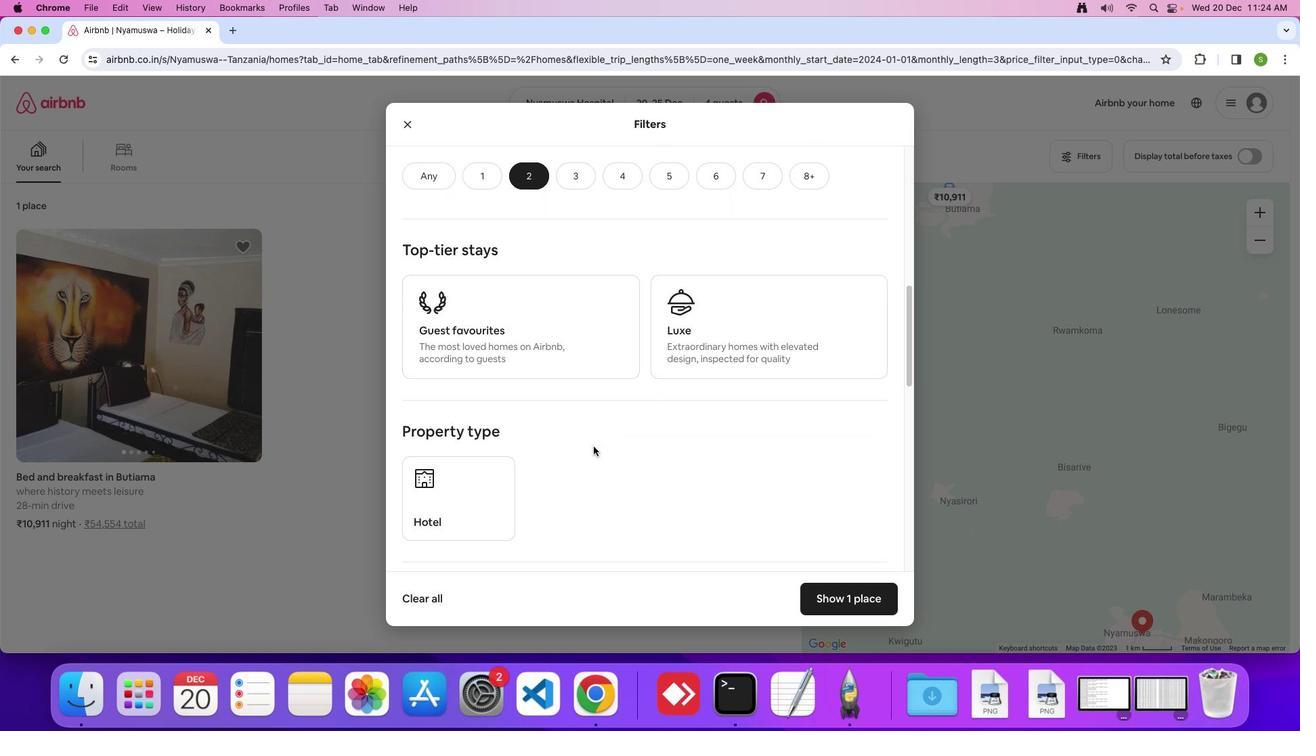 
Action: Mouse scrolled (593, 445) with delta (-15, -9)
Screenshot: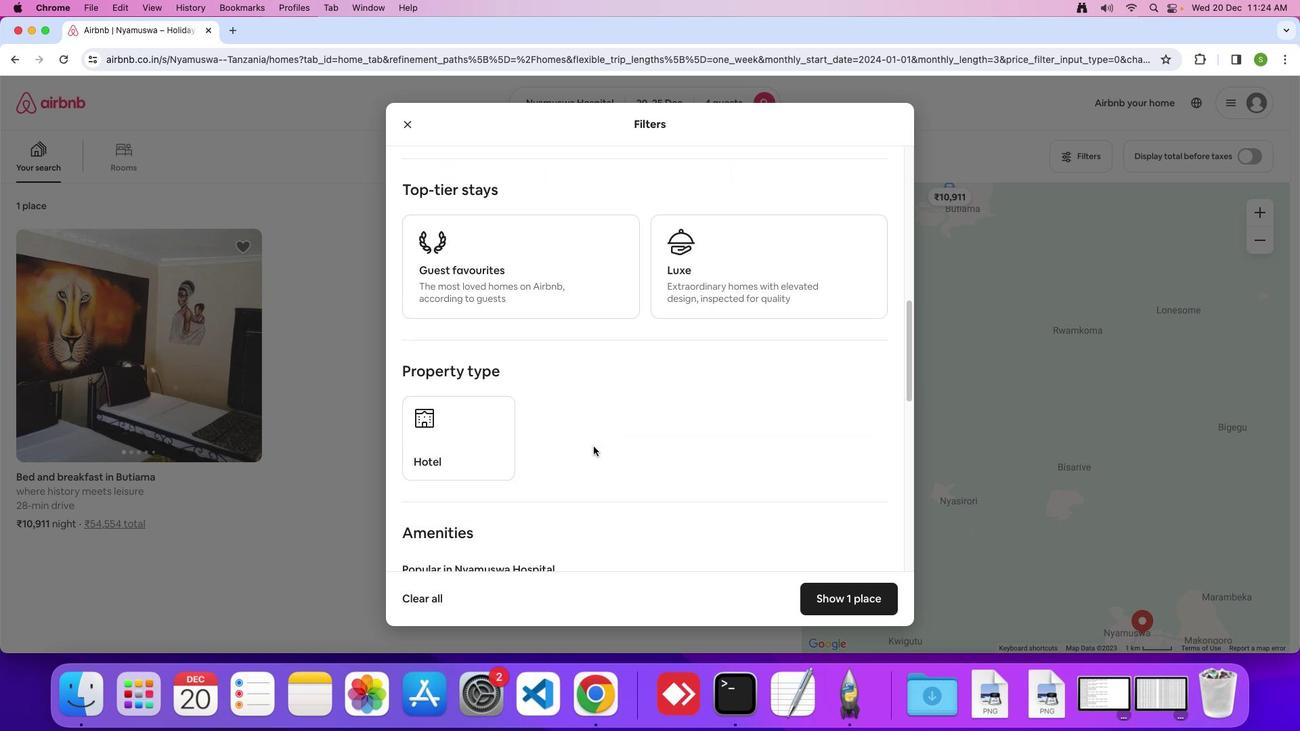 
Action: Mouse scrolled (593, 445) with delta (-15, -8)
Screenshot: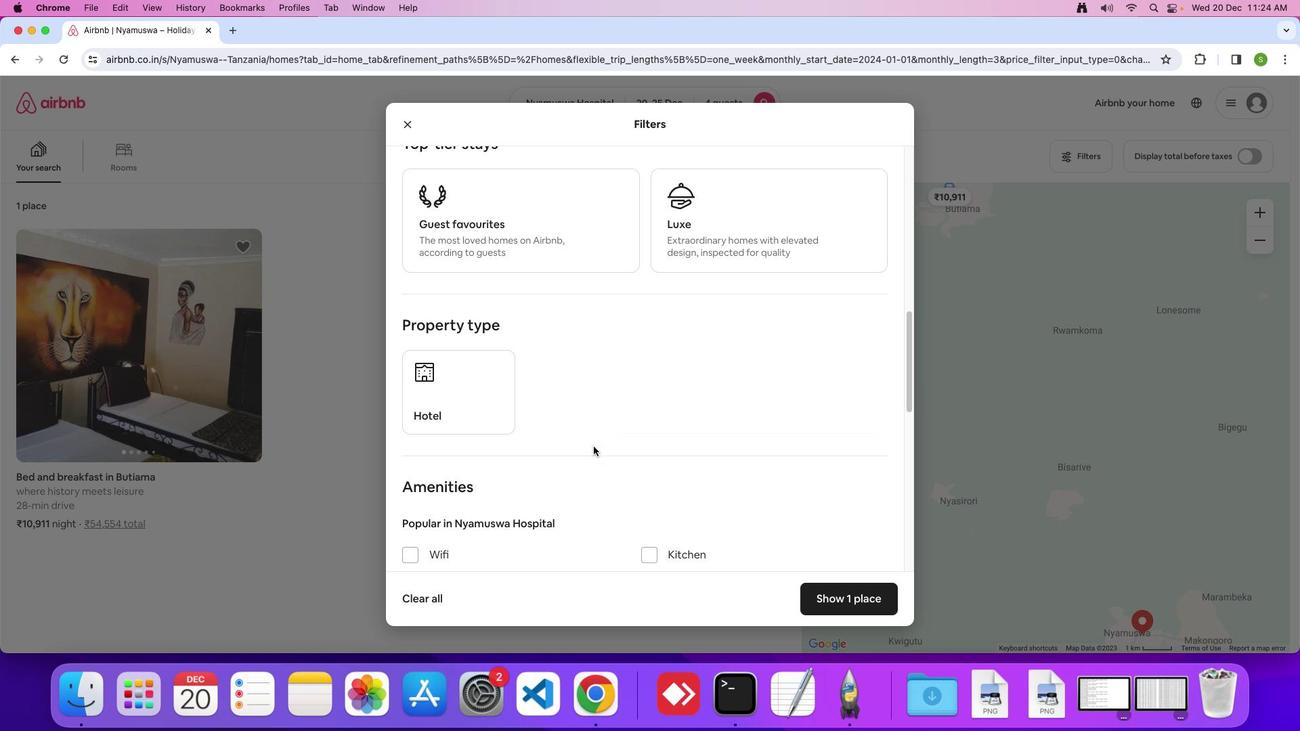 
Action: Mouse scrolled (593, 445) with delta (-15, -8)
Screenshot: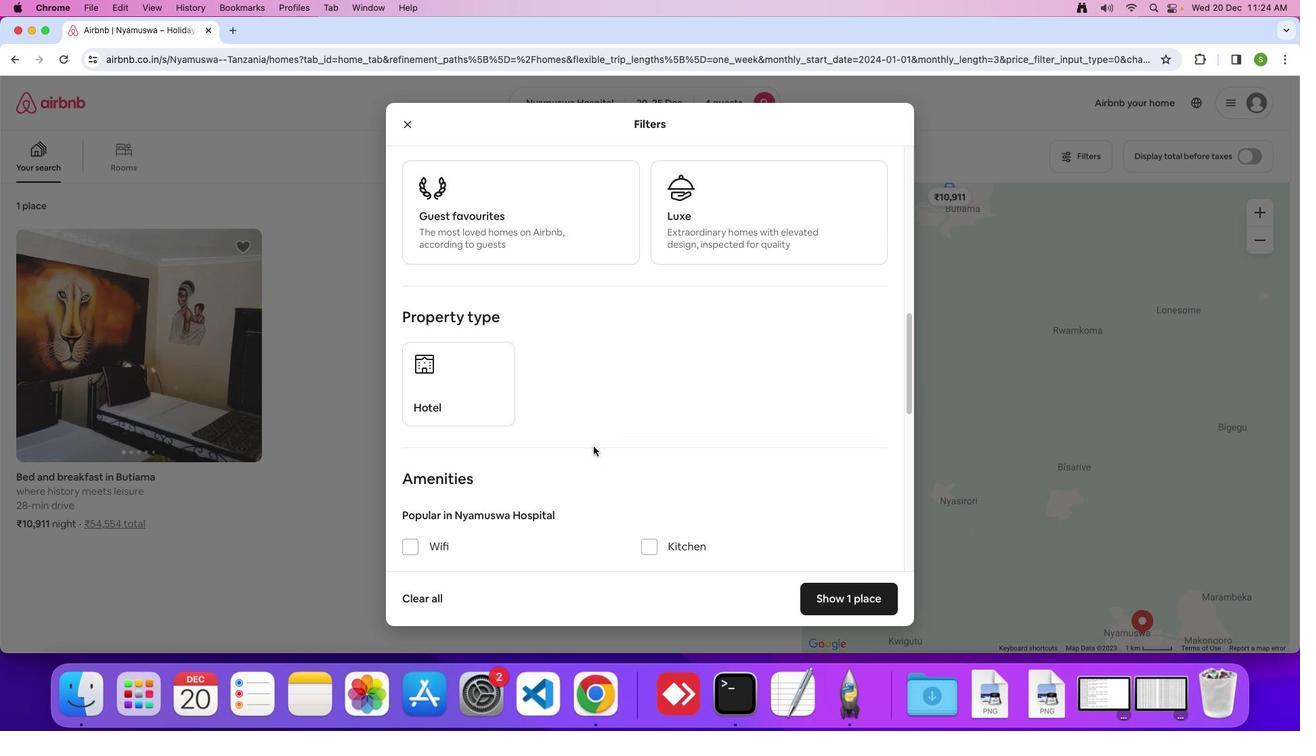 
Action: Mouse scrolled (593, 445) with delta (-15, -9)
Screenshot: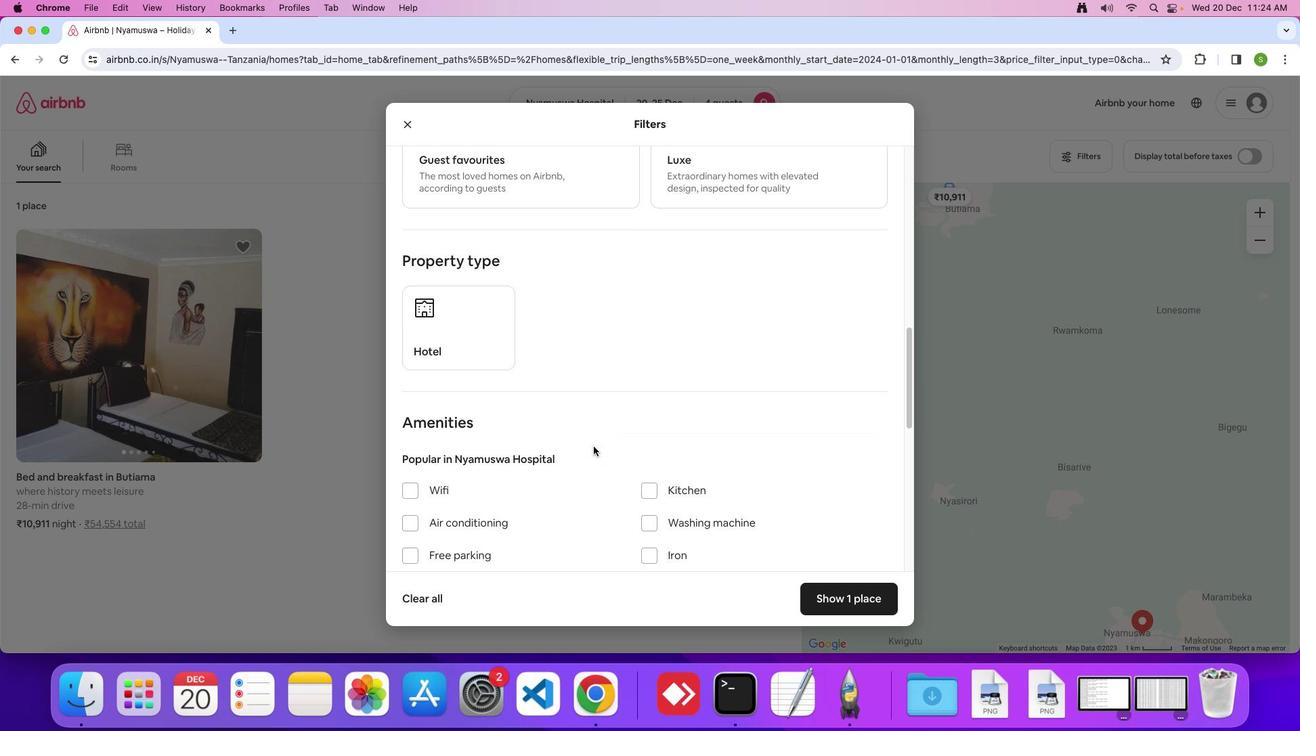 
Action: Mouse scrolled (593, 445) with delta (-15, -8)
Screenshot: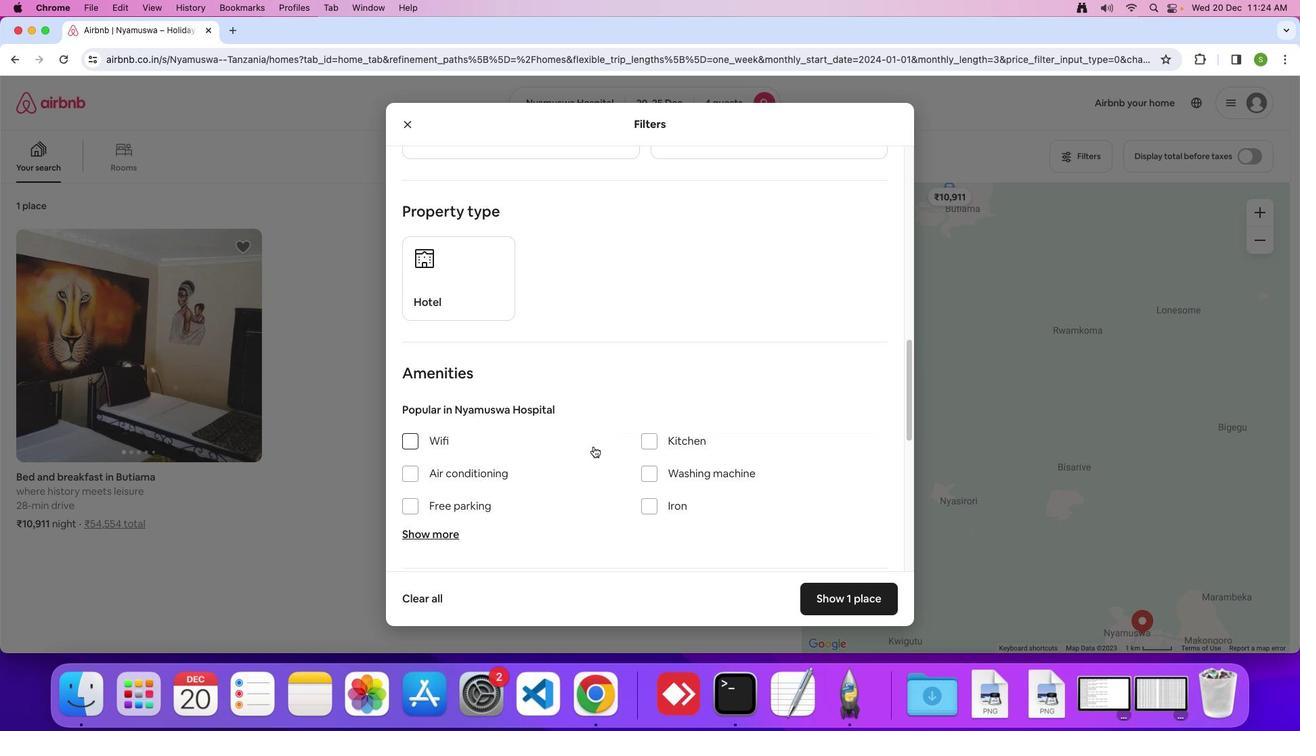 
Action: Mouse scrolled (593, 445) with delta (-15, -8)
Screenshot: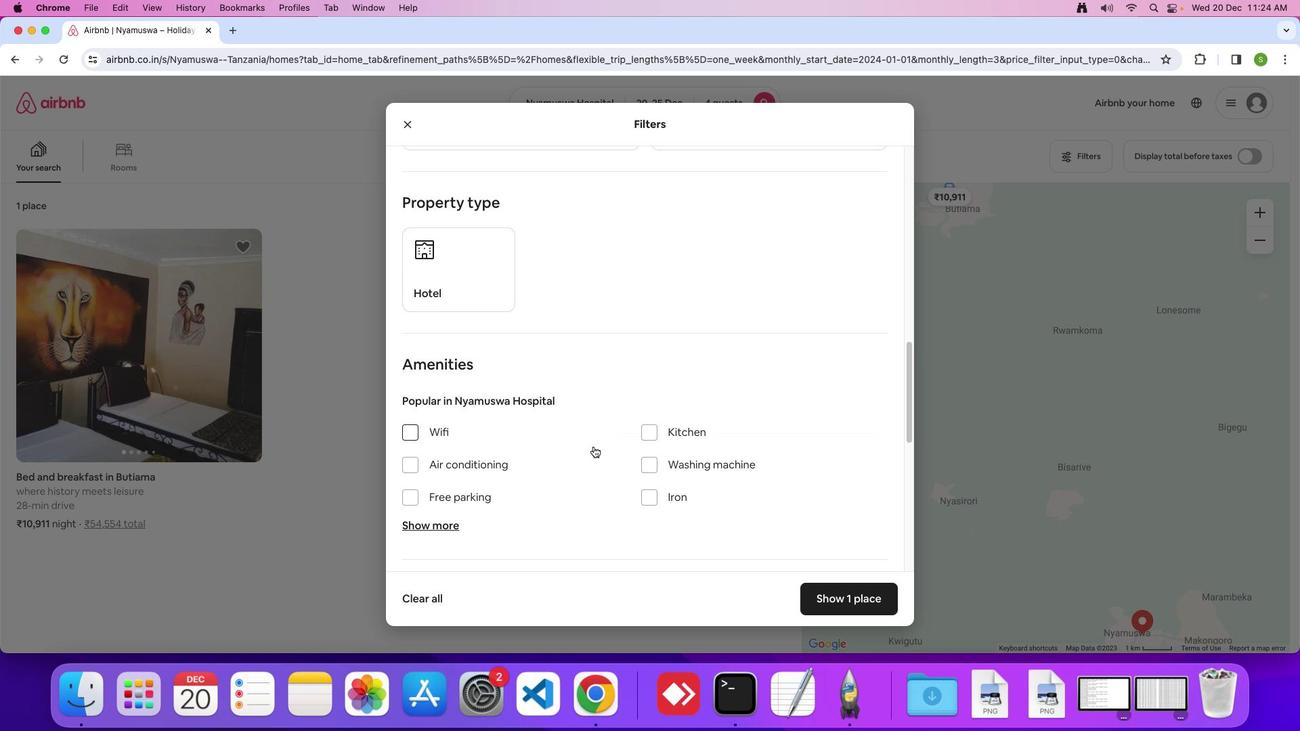 
Action: Mouse scrolled (593, 445) with delta (-15, -8)
Screenshot: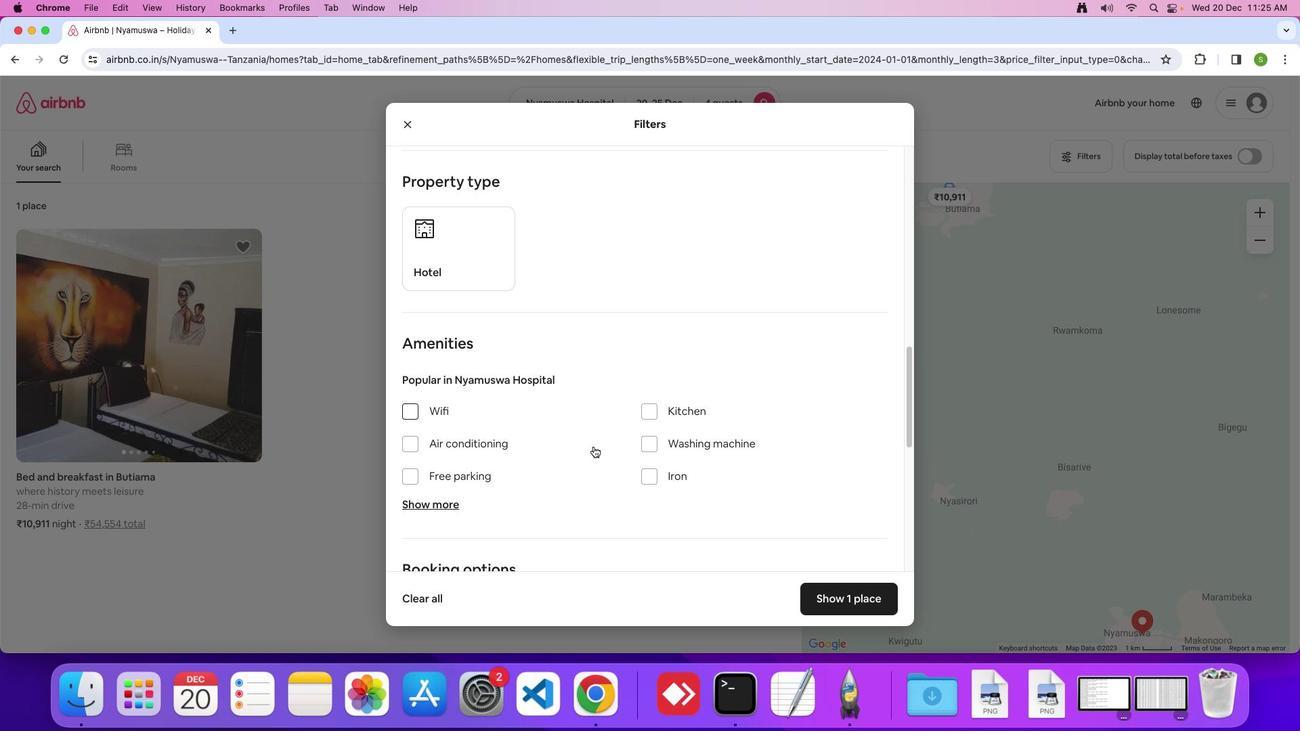 
Action: Mouse scrolled (593, 445) with delta (-15, -8)
Screenshot: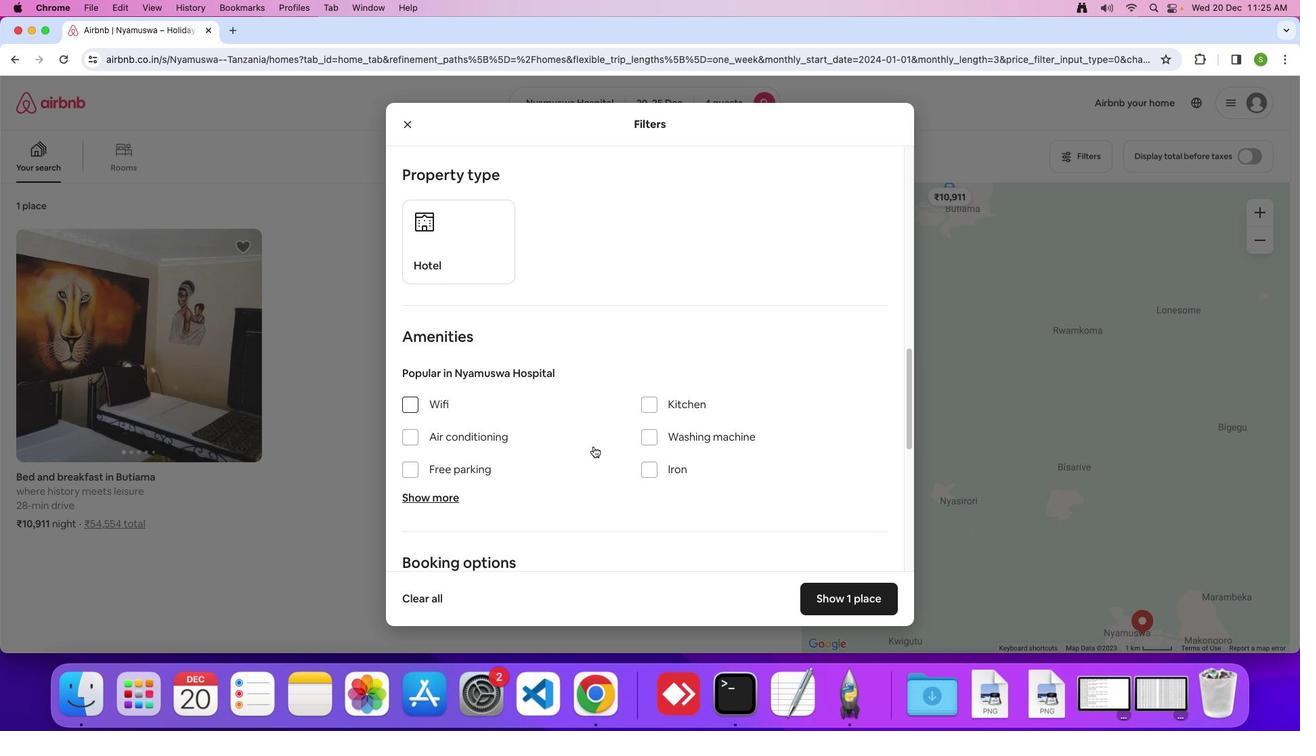 
Action: Mouse moved to (408, 393)
Screenshot: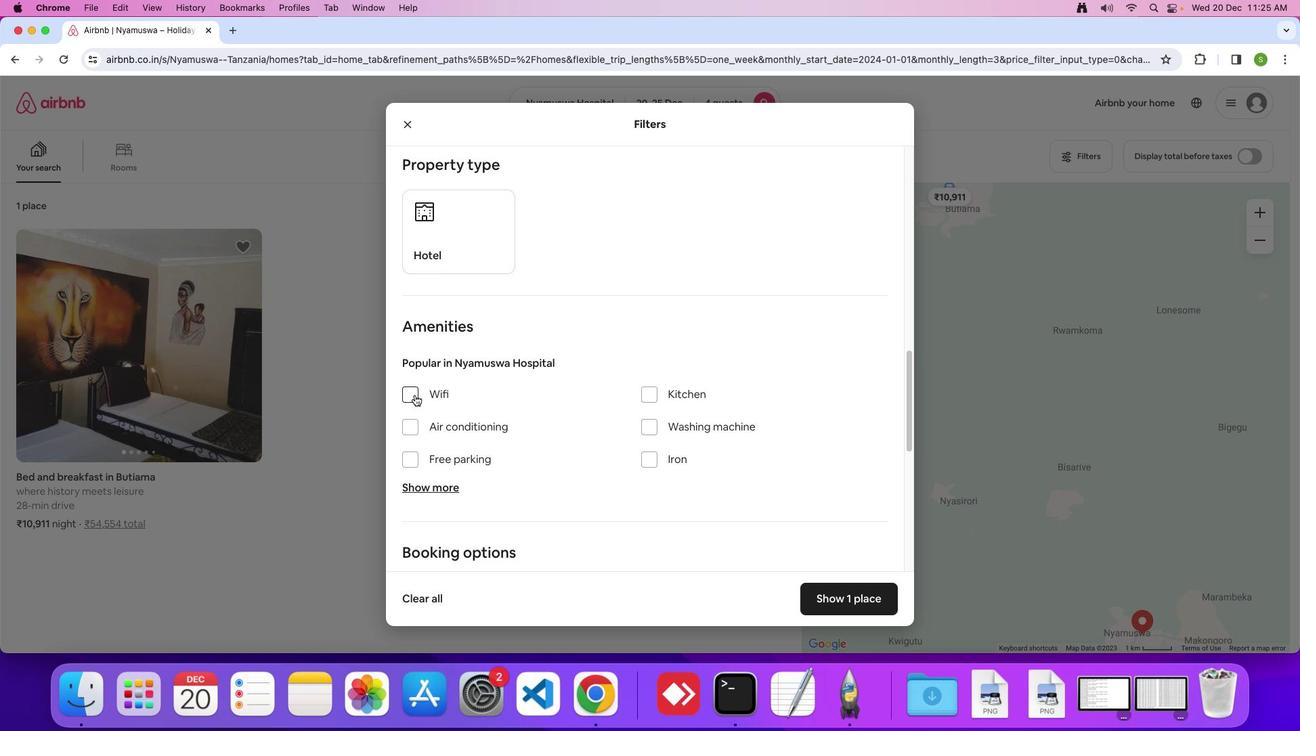 
Action: Mouse pressed left at (408, 393)
Screenshot: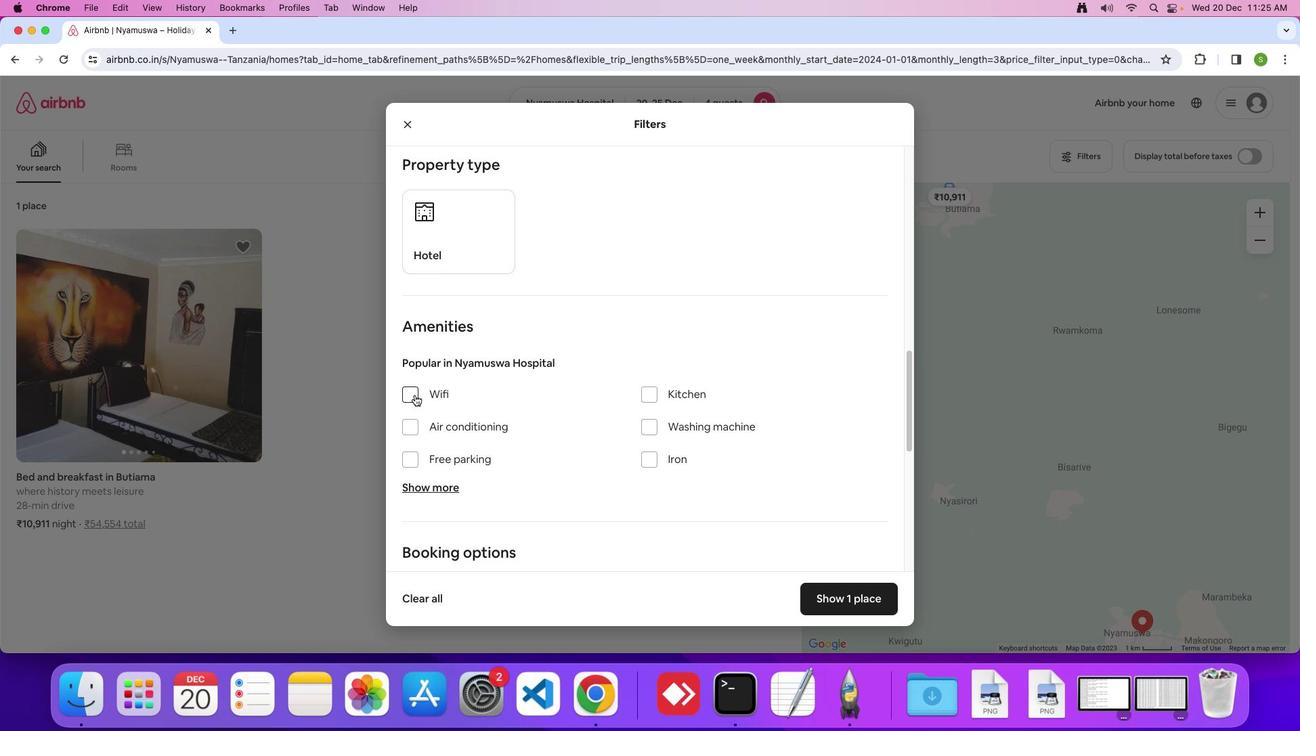 
Action: Mouse moved to (404, 453)
Screenshot: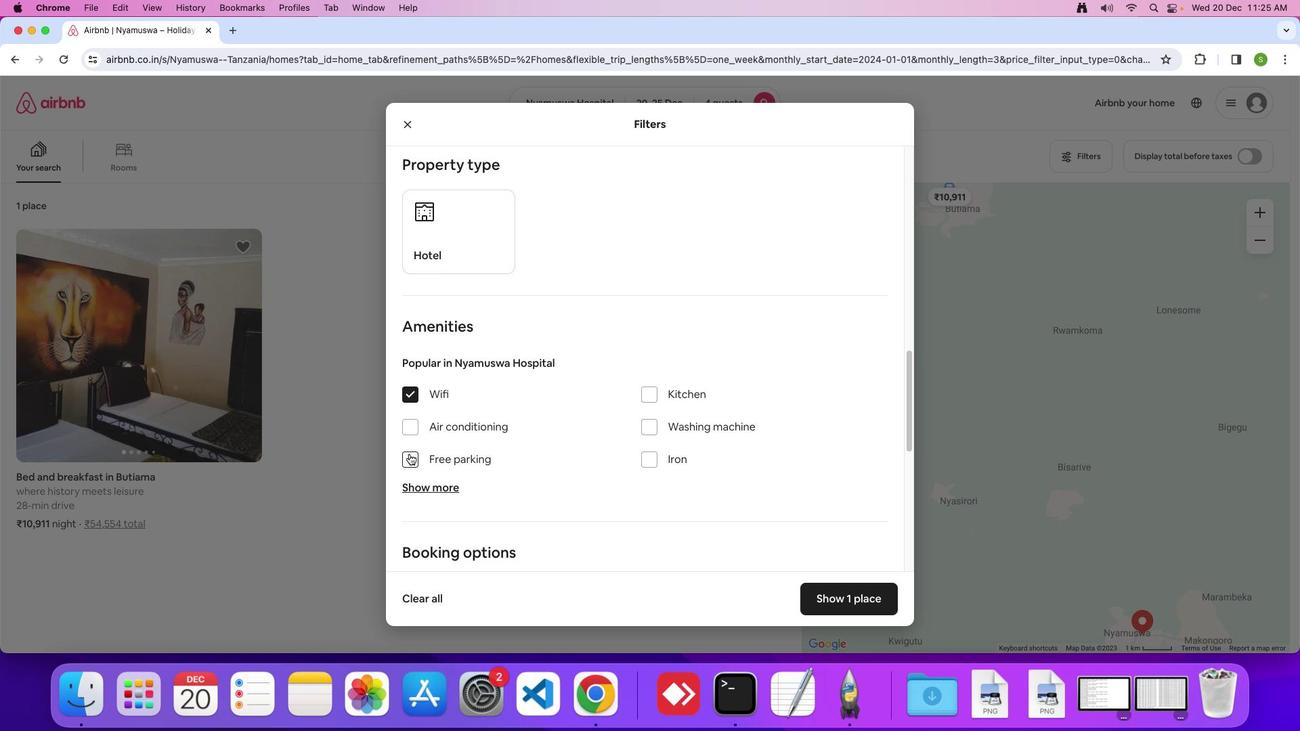 
Action: Mouse pressed left at (404, 453)
Screenshot: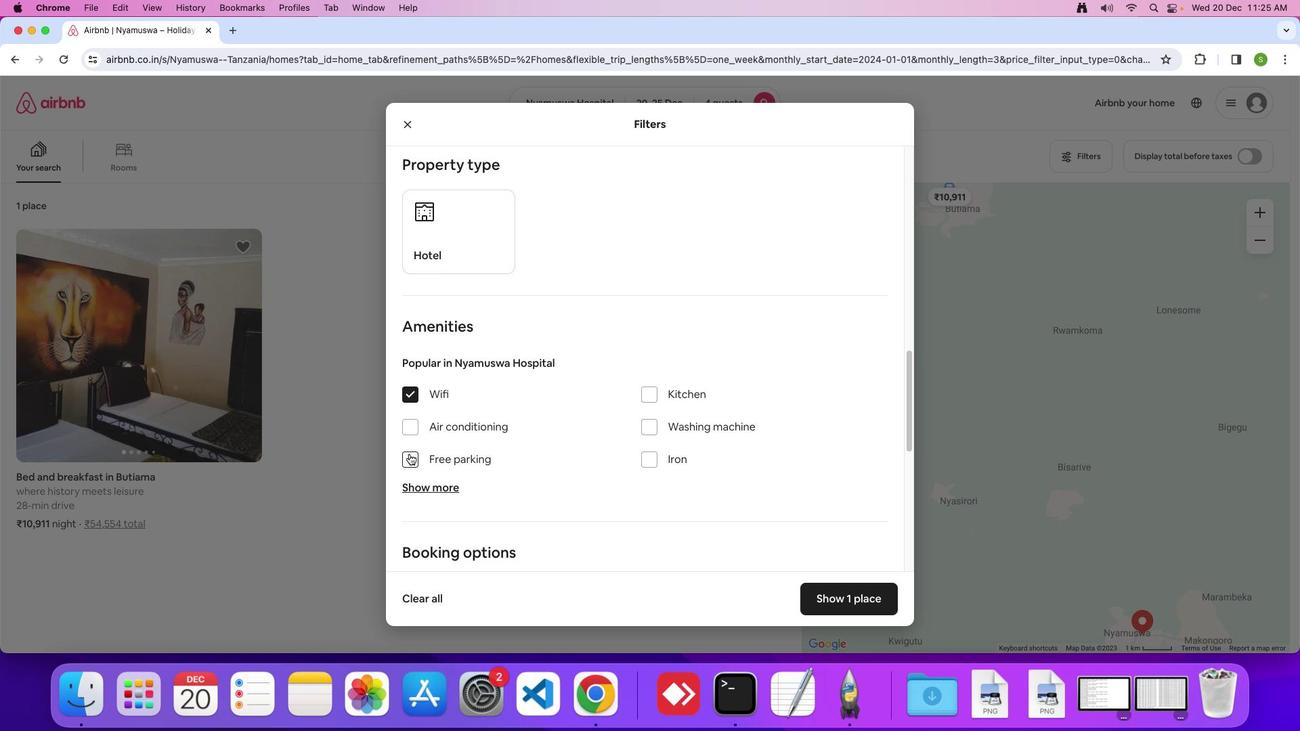 
Action: Mouse moved to (407, 490)
Screenshot: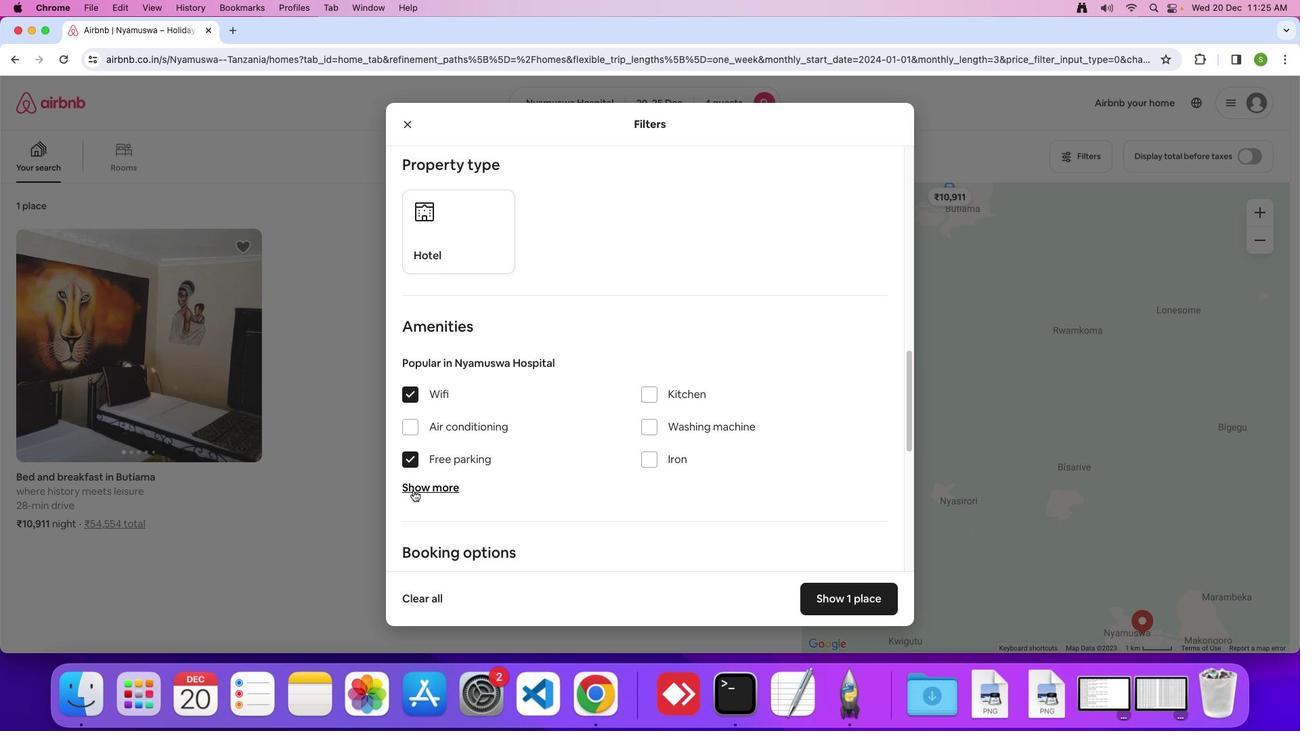 
Action: Mouse pressed left at (407, 490)
Screenshot: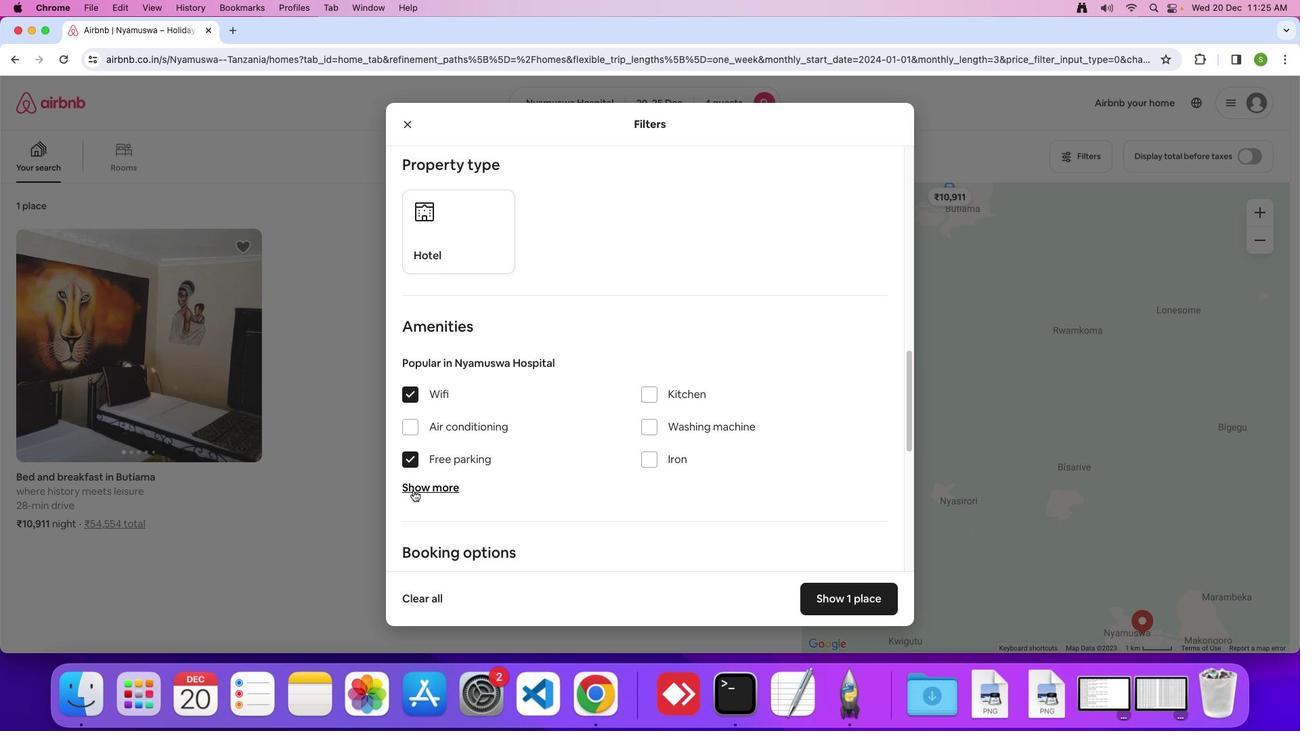 
Action: Mouse moved to (600, 454)
Screenshot: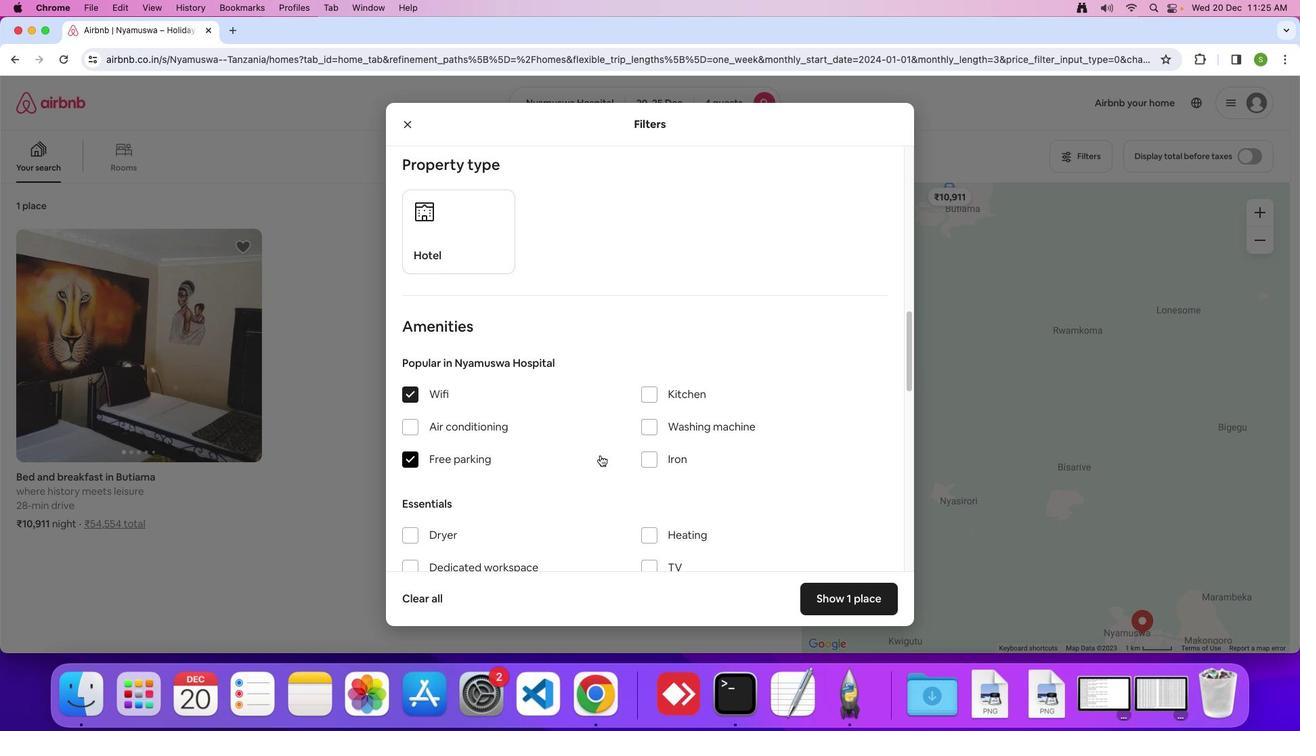 
Action: Mouse scrolled (600, 454) with delta (-15, -8)
Screenshot: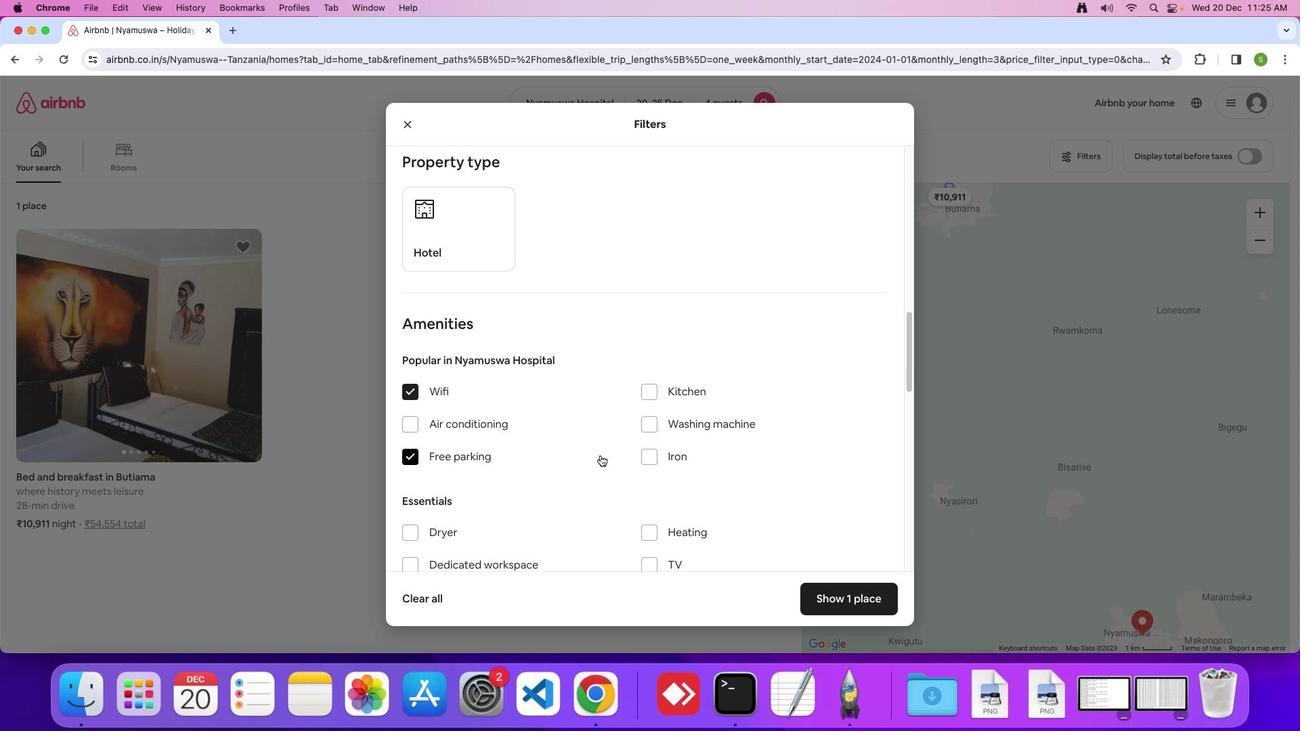
Action: Mouse scrolled (600, 454) with delta (-15, -8)
Screenshot: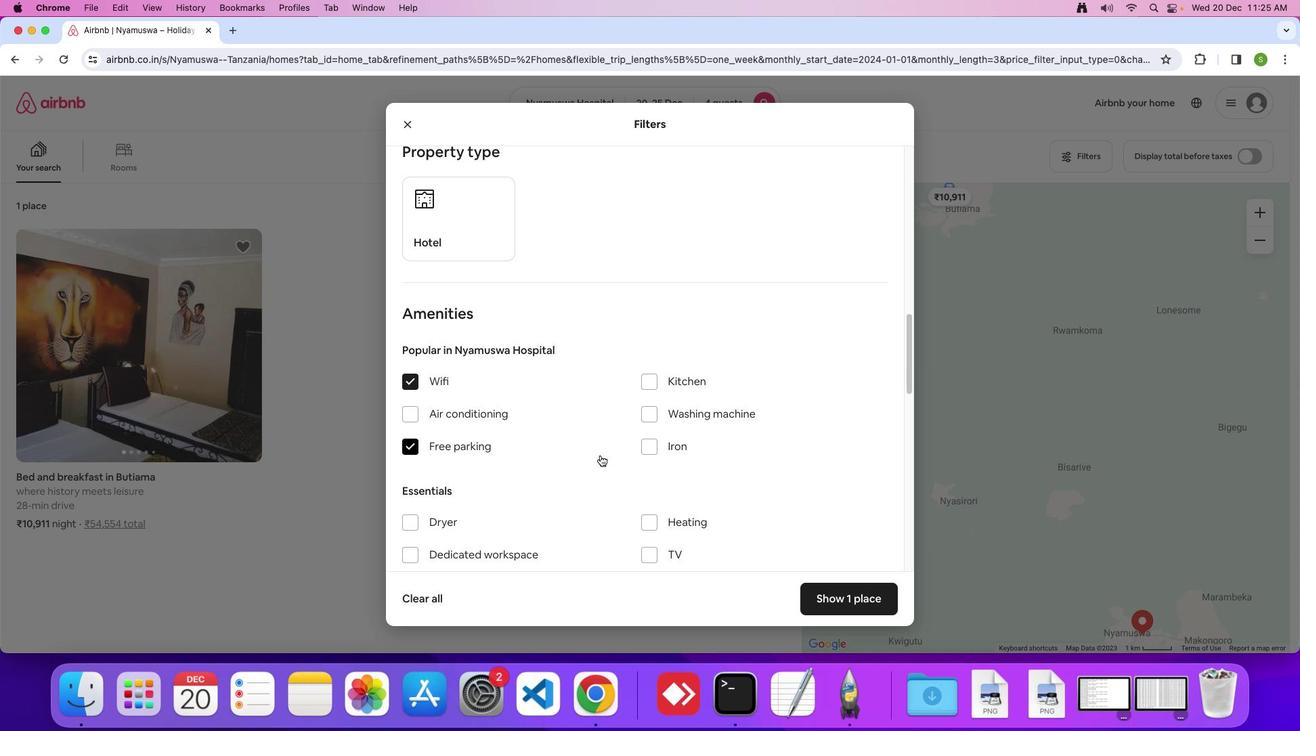 
Action: Mouse scrolled (600, 454) with delta (-15, -8)
Screenshot: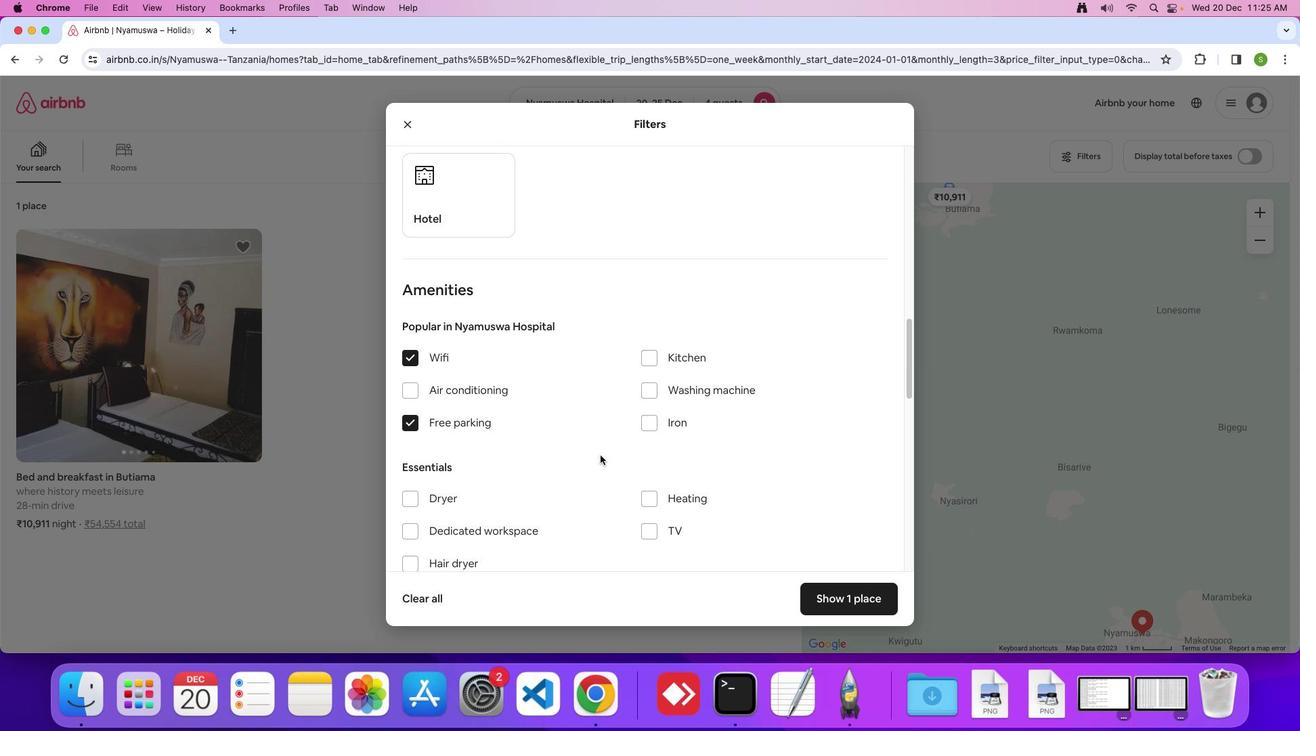 
Action: Mouse scrolled (600, 454) with delta (-15, -8)
Screenshot: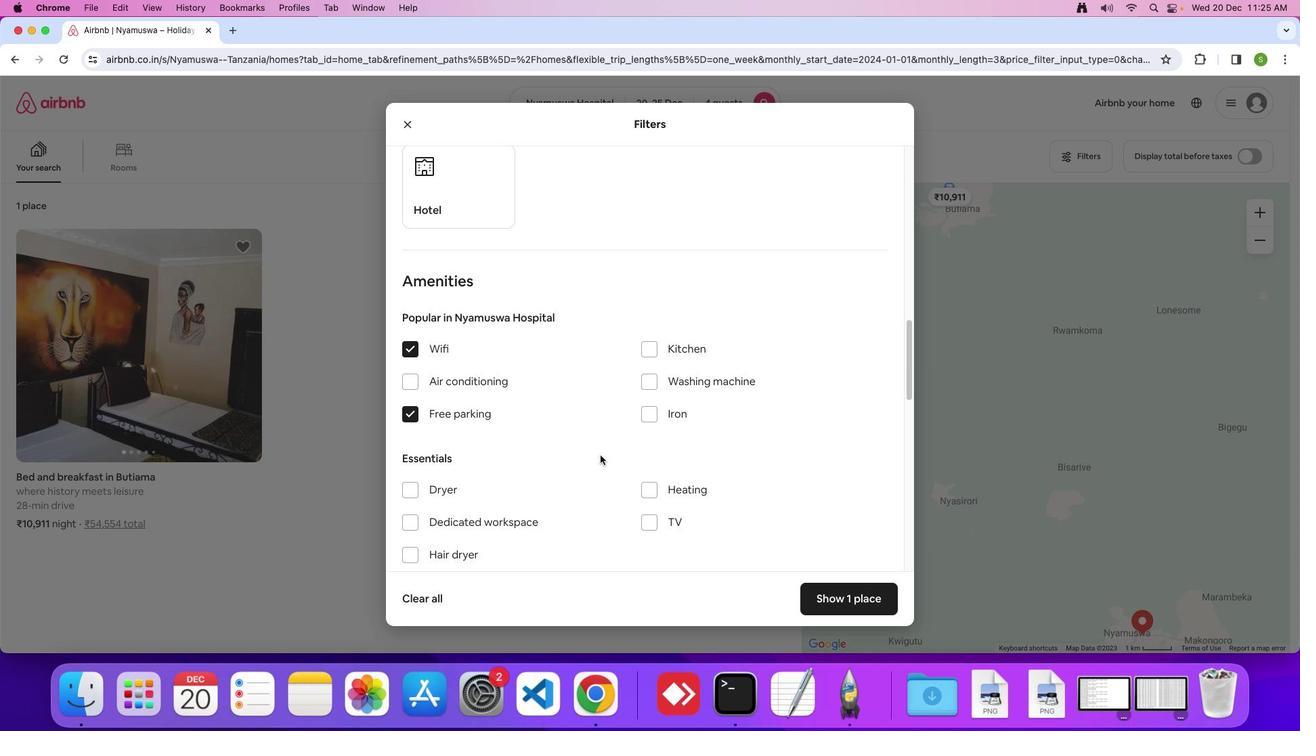 
Action: Mouse scrolled (600, 454) with delta (-15, -8)
Screenshot: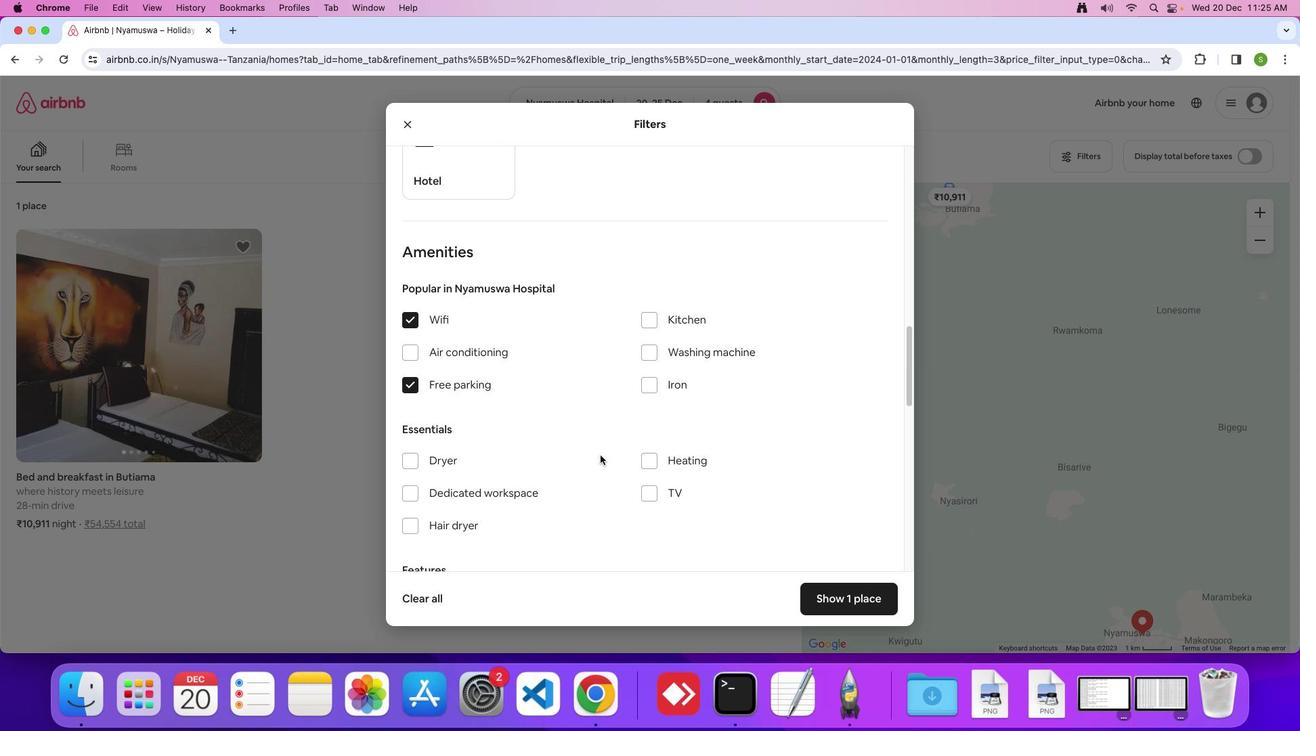 
Action: Mouse scrolled (600, 454) with delta (-15, -8)
Screenshot: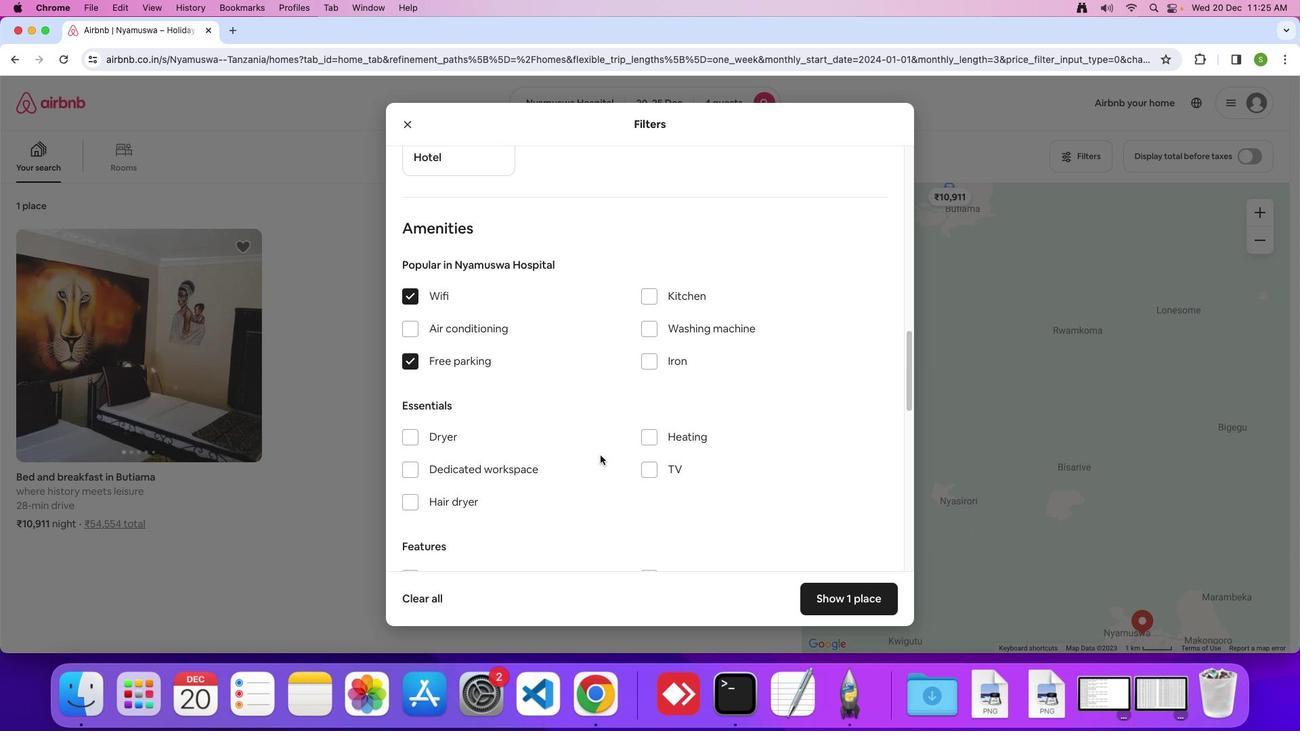
Action: Mouse scrolled (600, 454) with delta (-15, -8)
Screenshot: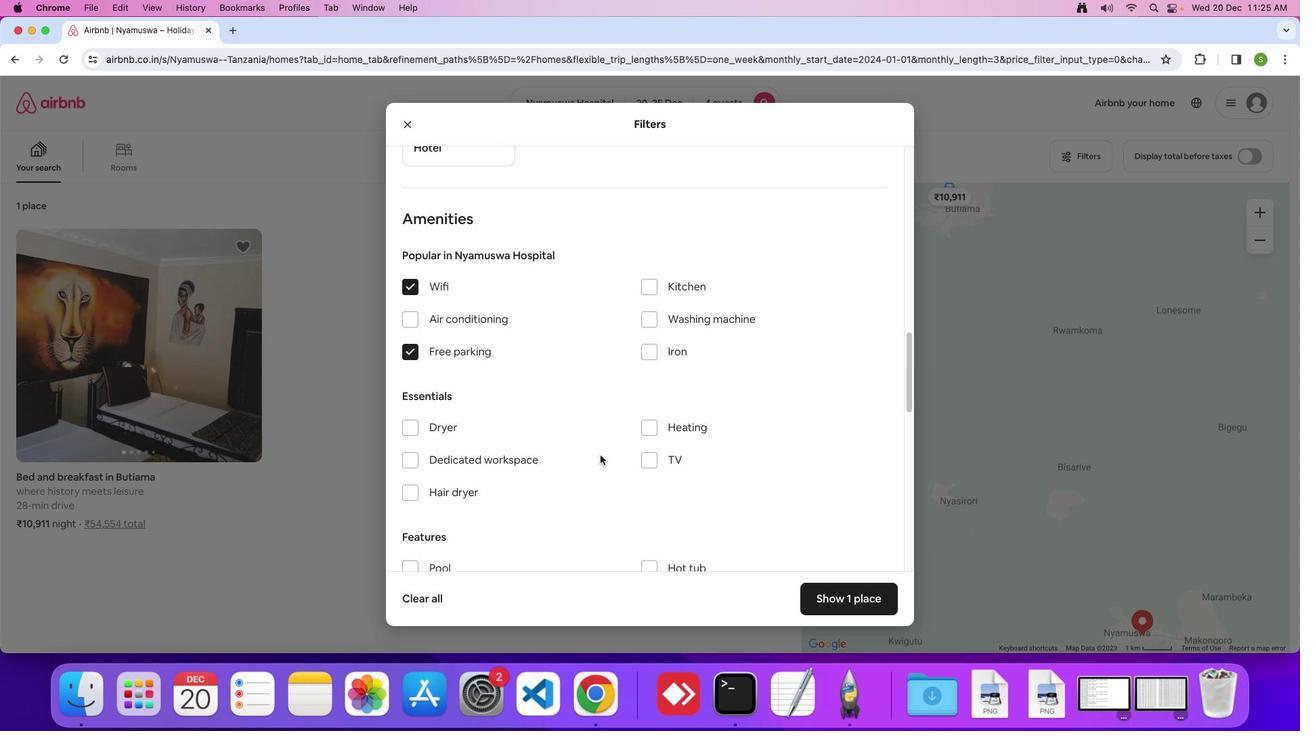
Action: Mouse moved to (645, 453)
Screenshot: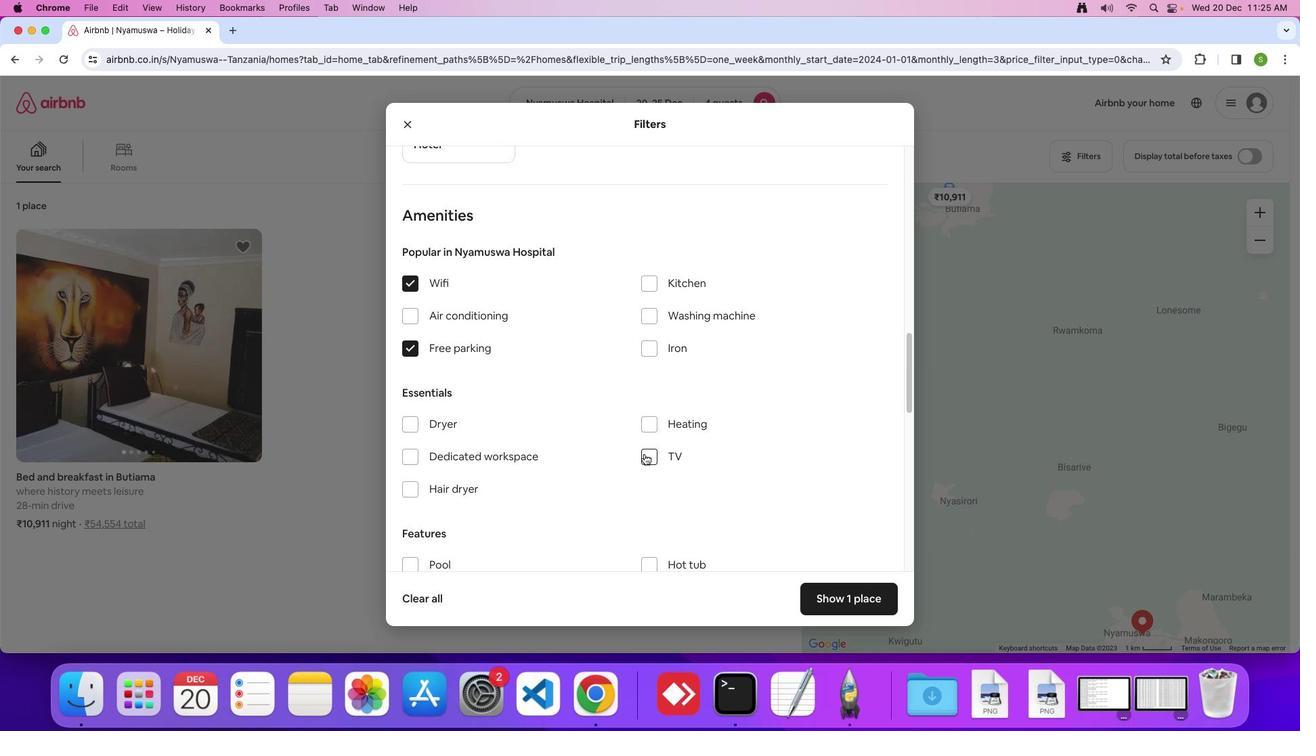 
Action: Mouse pressed left at (645, 453)
Screenshot: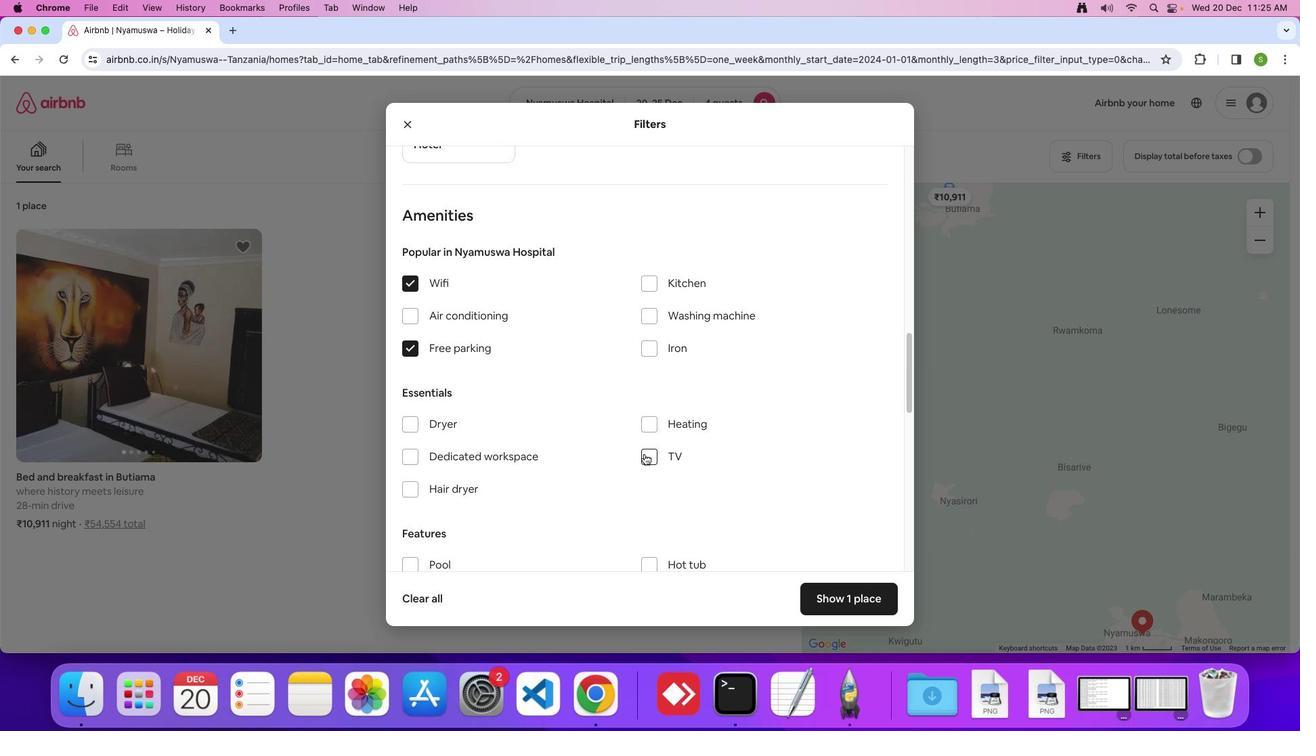 
Action: Mouse moved to (586, 441)
Screenshot: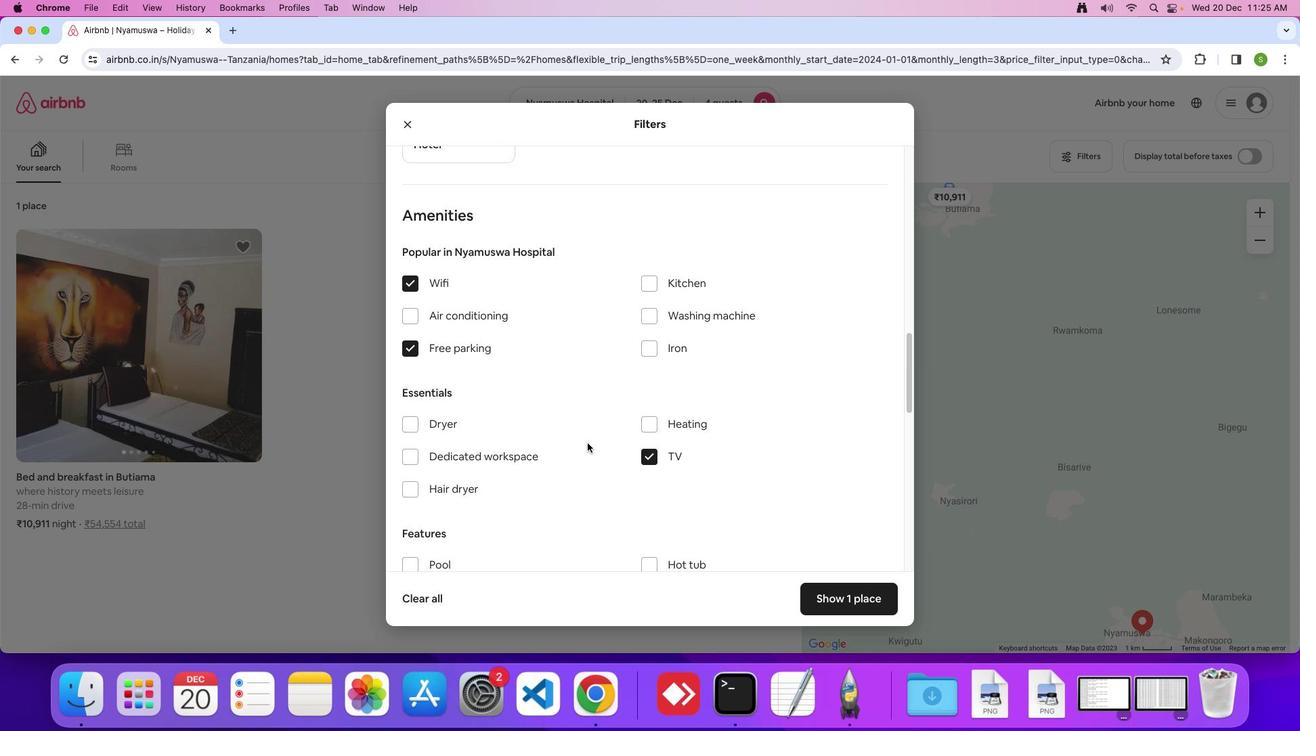 
Action: Mouse scrolled (586, 441) with delta (-15, -8)
Screenshot: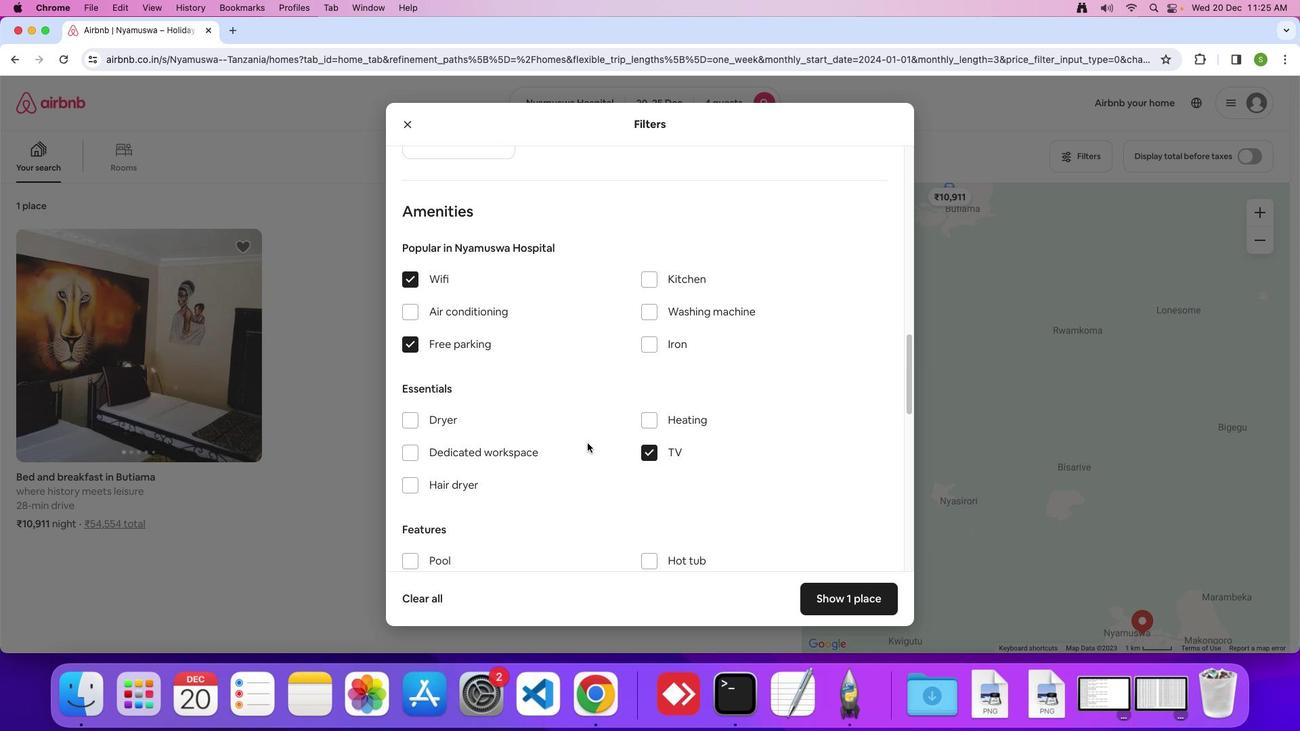 
Action: Mouse scrolled (586, 441) with delta (-15, -8)
Screenshot: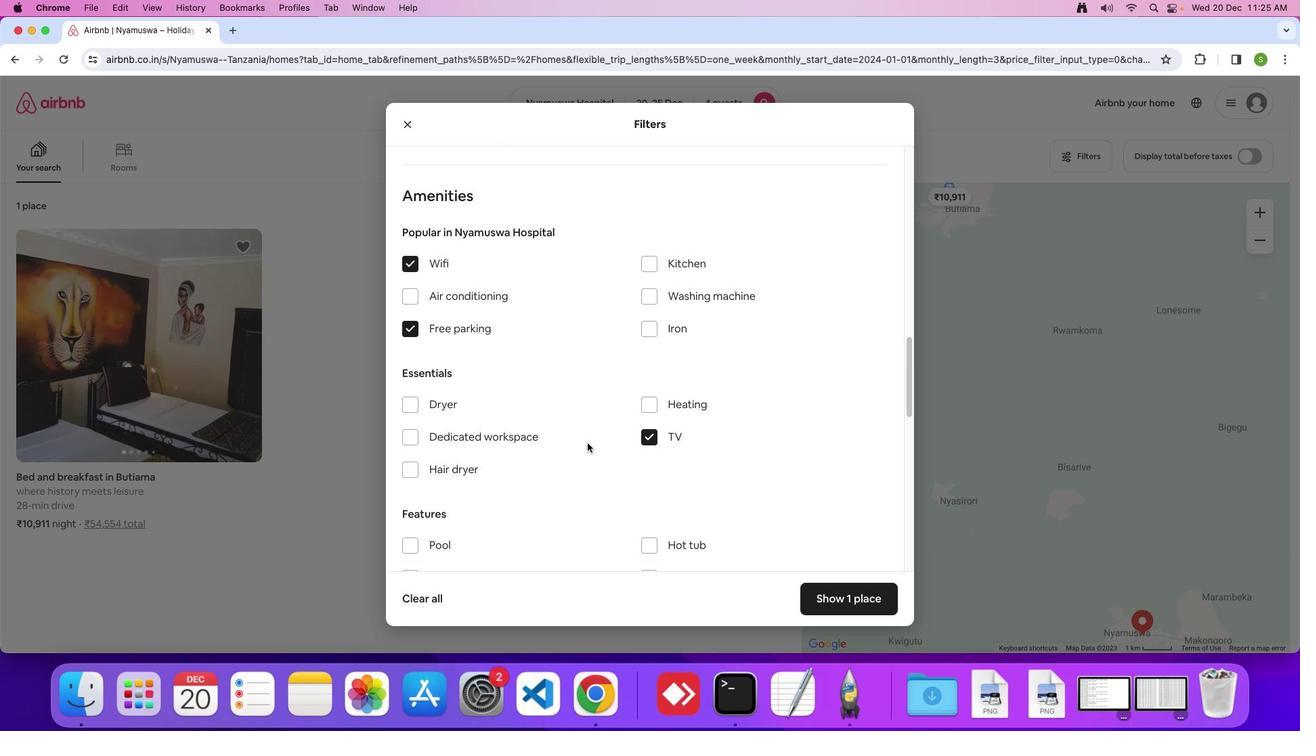 
Action: Mouse scrolled (586, 441) with delta (-15, -8)
Screenshot: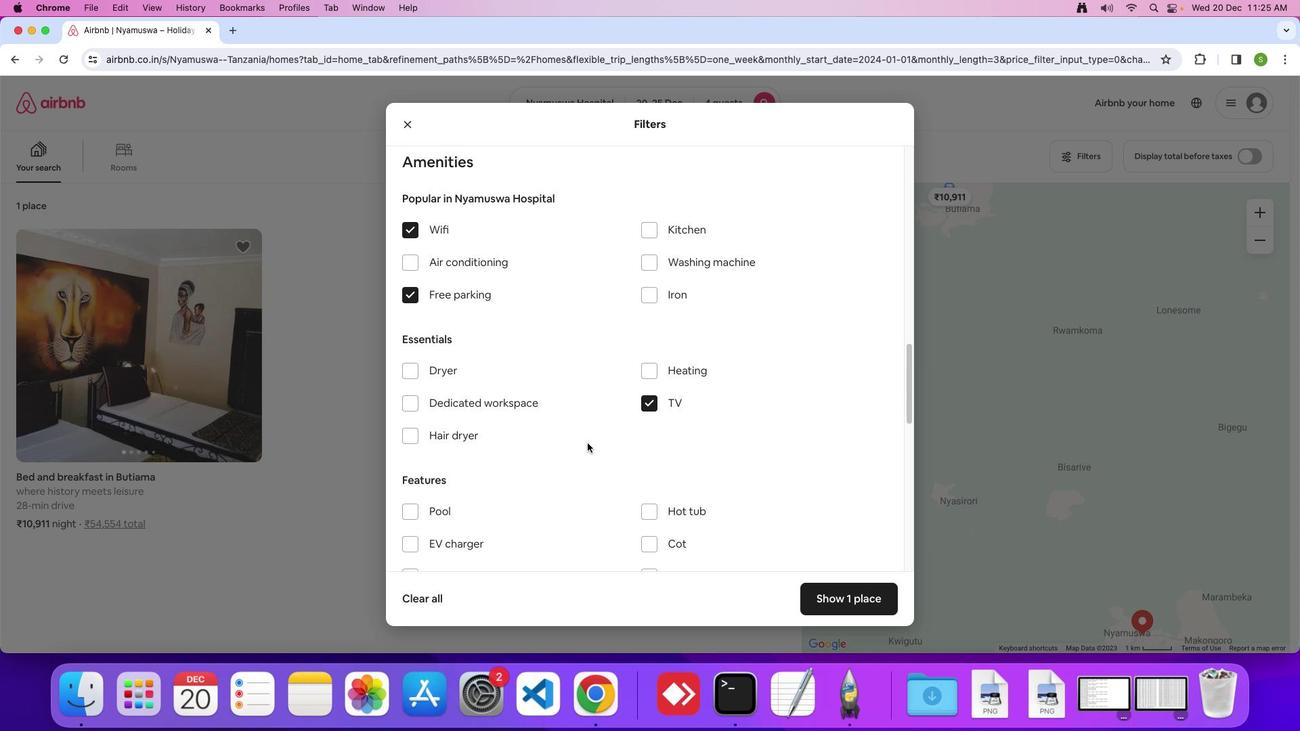 
Action: Mouse scrolled (586, 441) with delta (-15, -8)
Screenshot: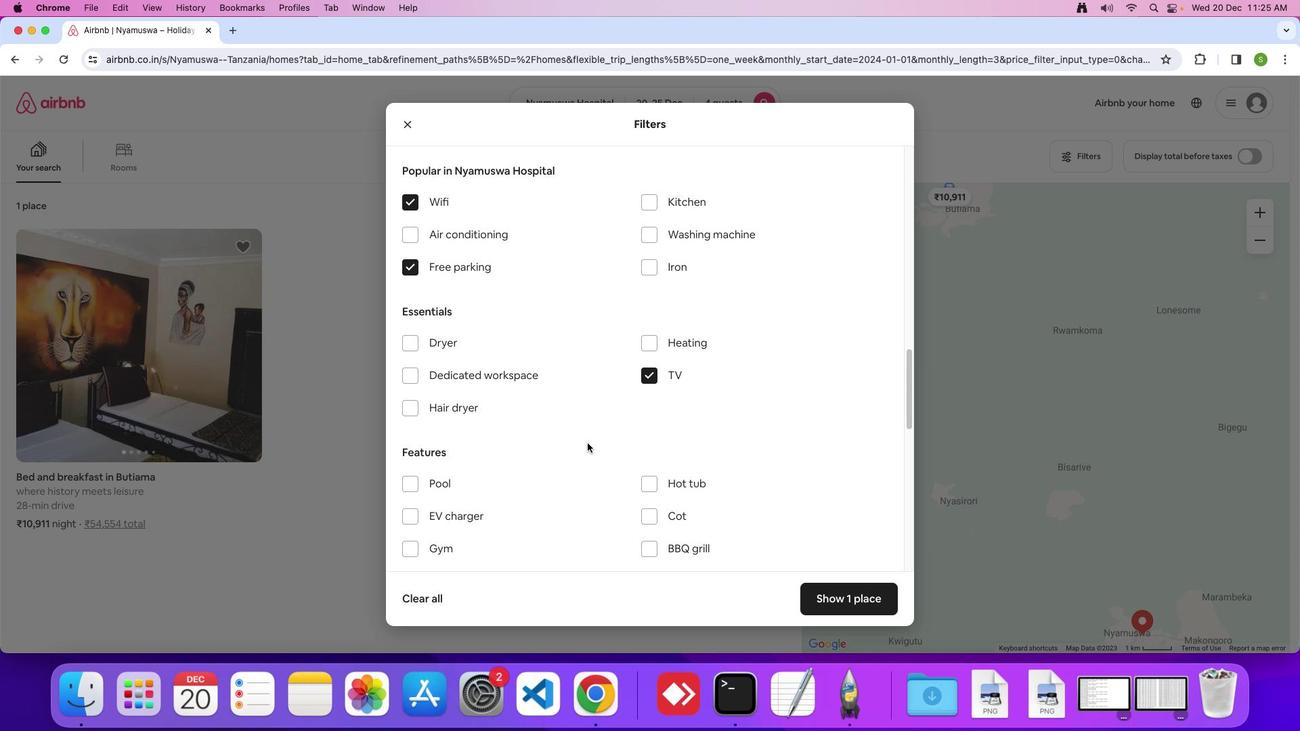 
Action: Mouse scrolled (586, 441) with delta (-15, -8)
Screenshot: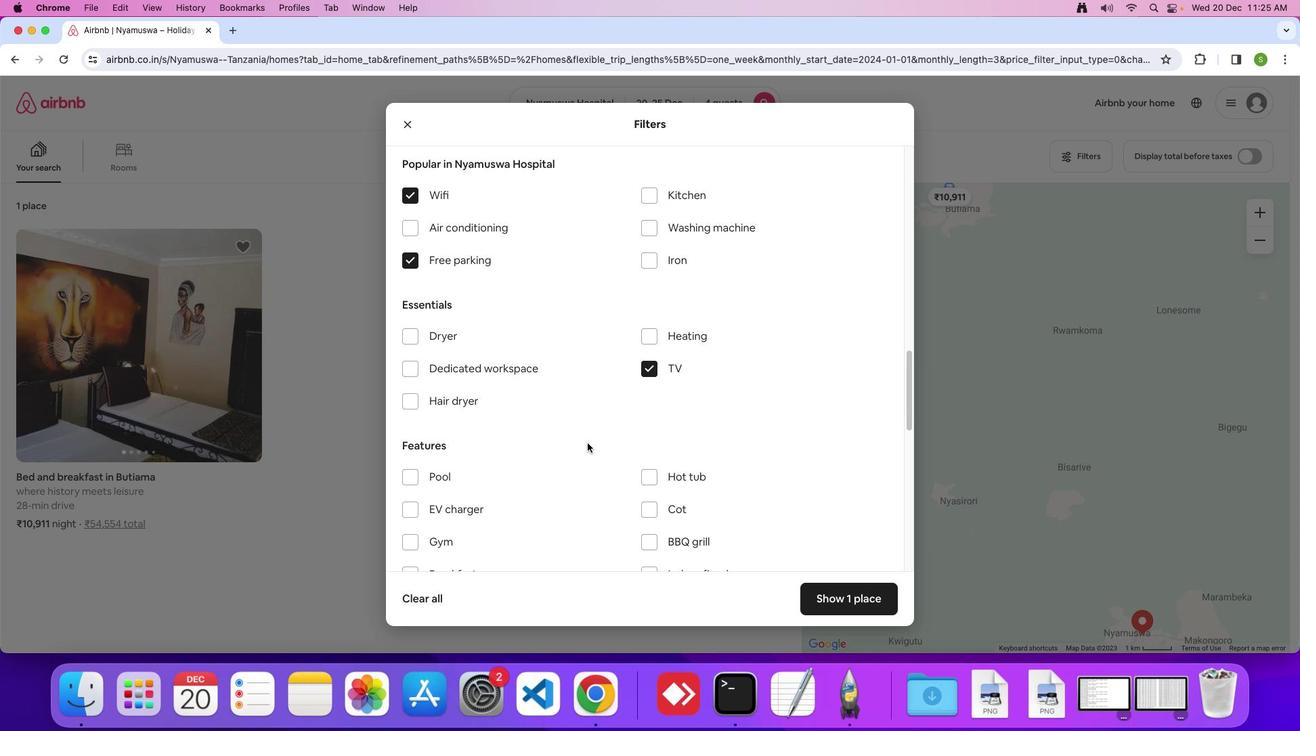 
Action: Mouse scrolled (586, 441) with delta (-15, -8)
Screenshot: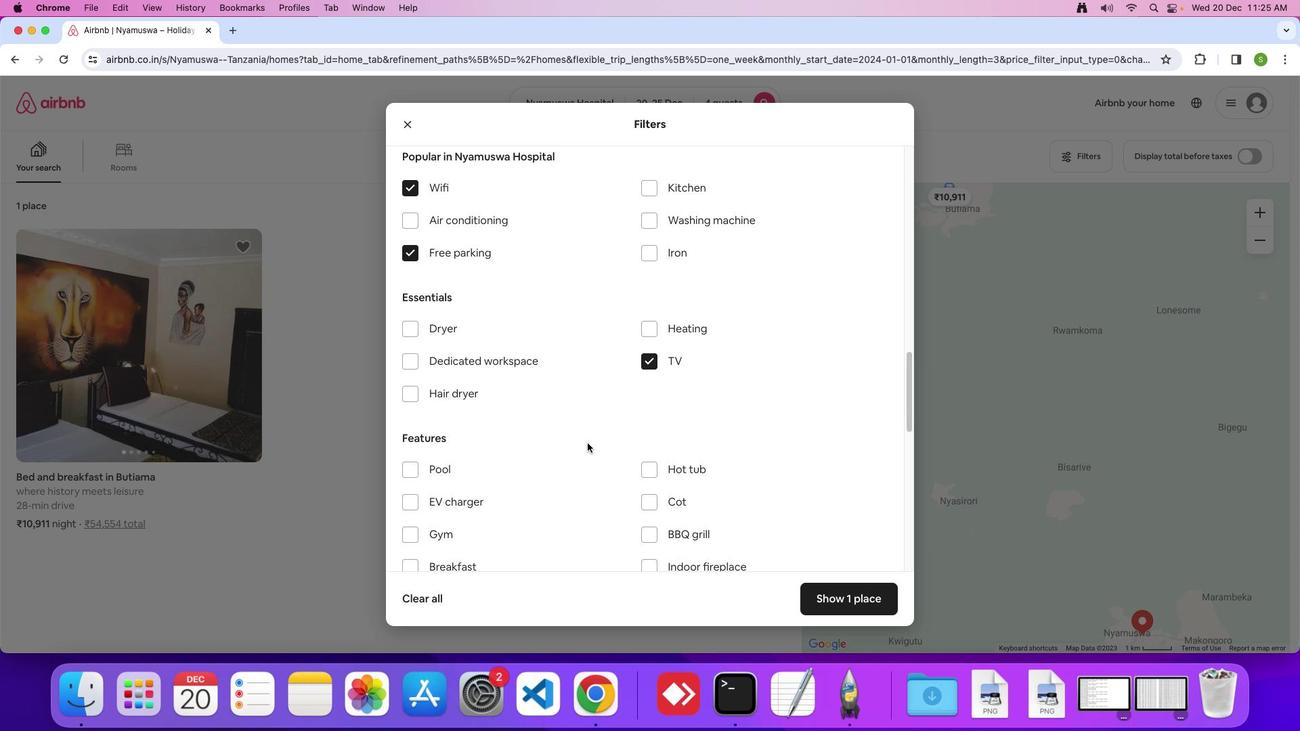 
Action: Mouse scrolled (586, 441) with delta (-15, -8)
Screenshot: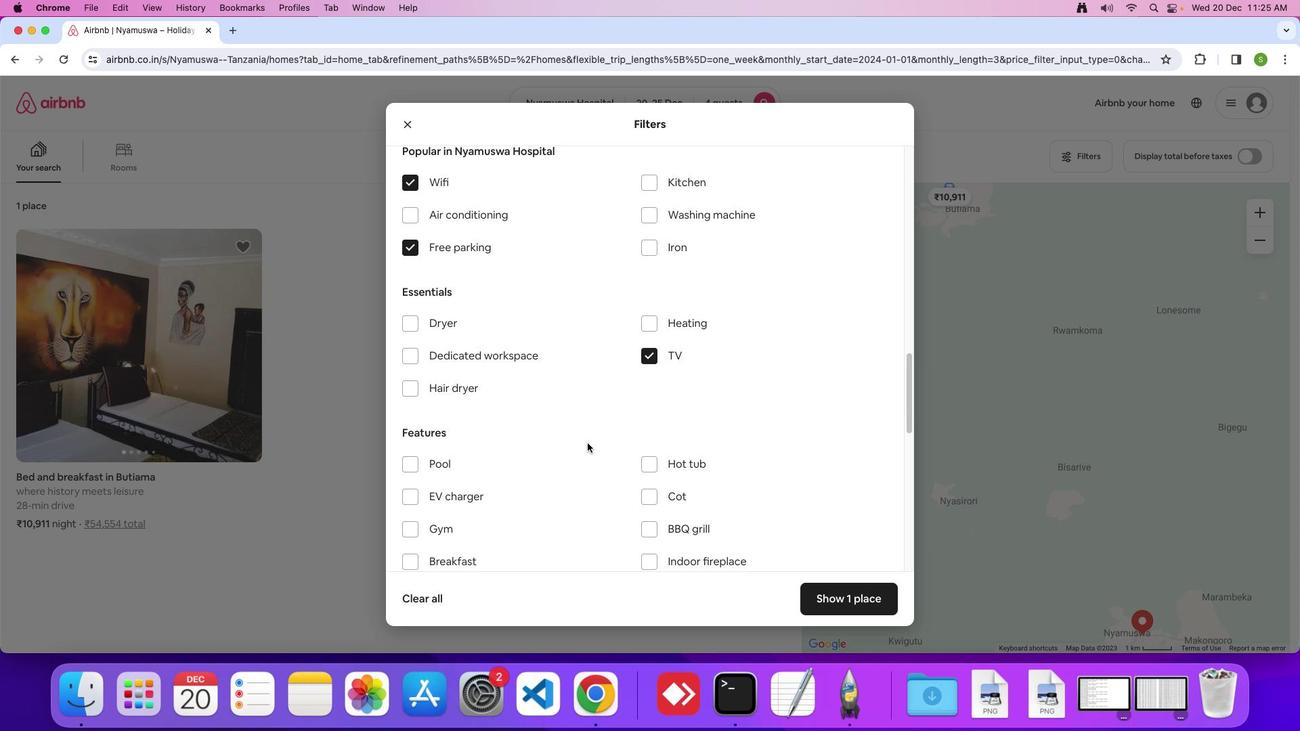 
Action: Mouse scrolled (586, 441) with delta (-15, -8)
Screenshot: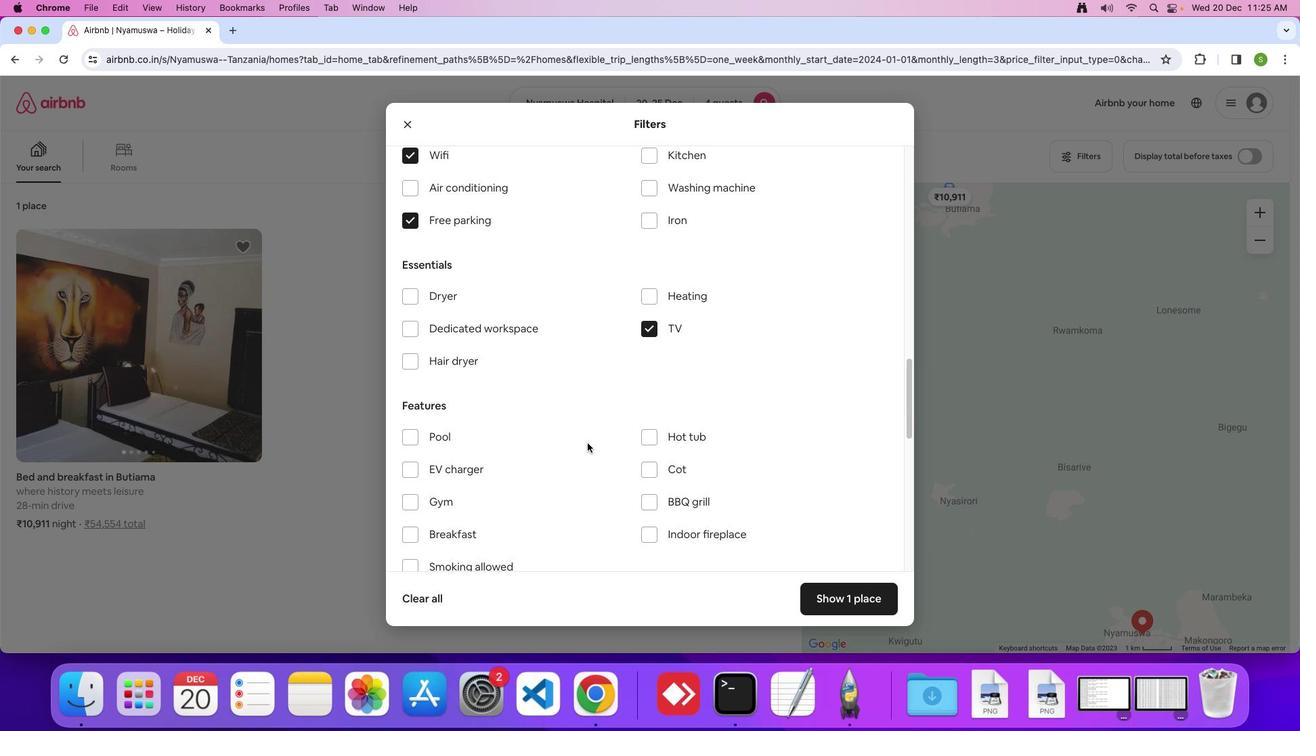 
Action: Mouse scrolled (586, 441) with delta (-15, -8)
Screenshot: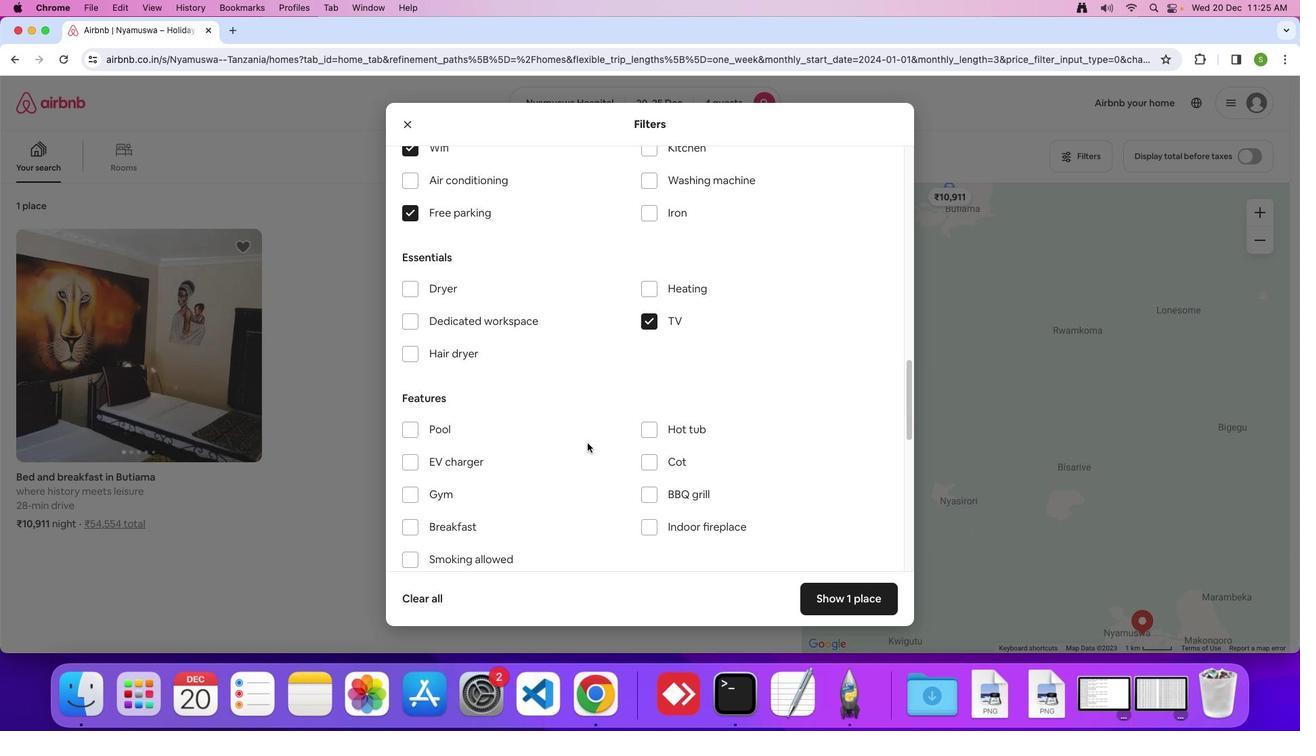 
Action: Mouse moved to (408, 479)
Screenshot: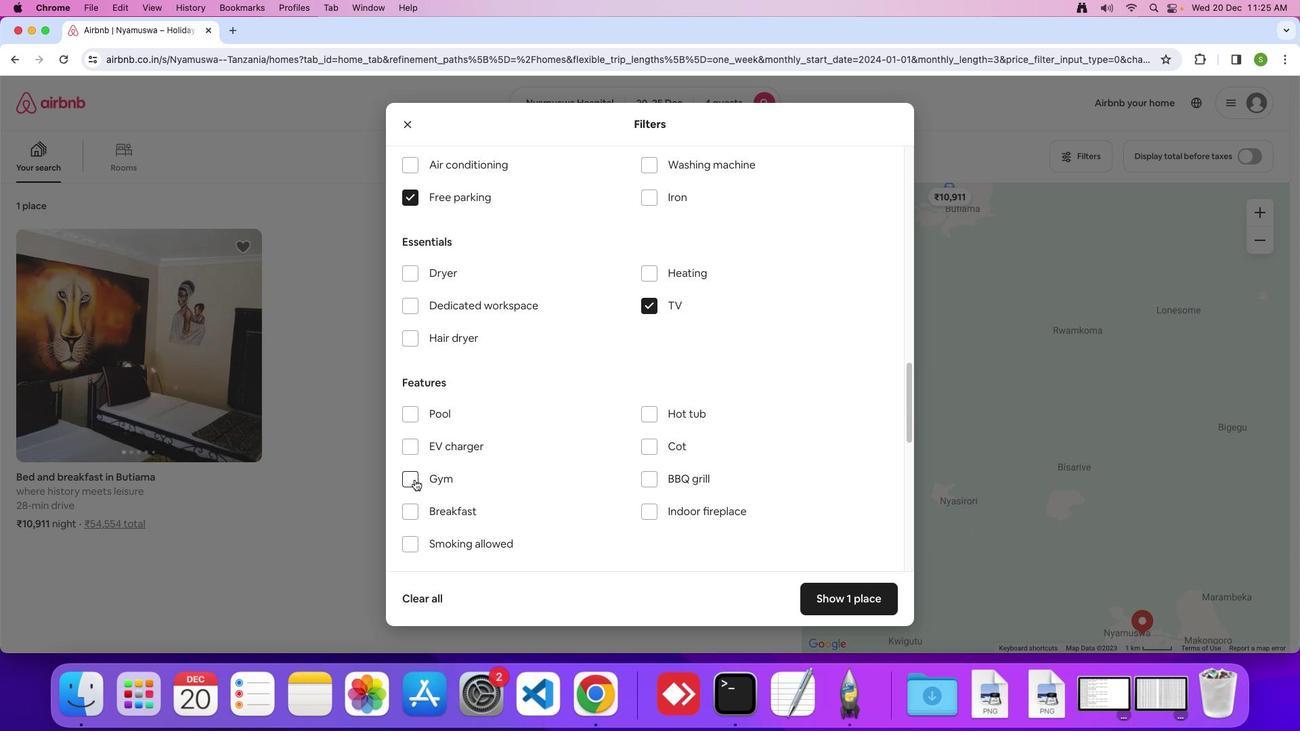 
Action: Mouse pressed left at (408, 479)
Screenshot: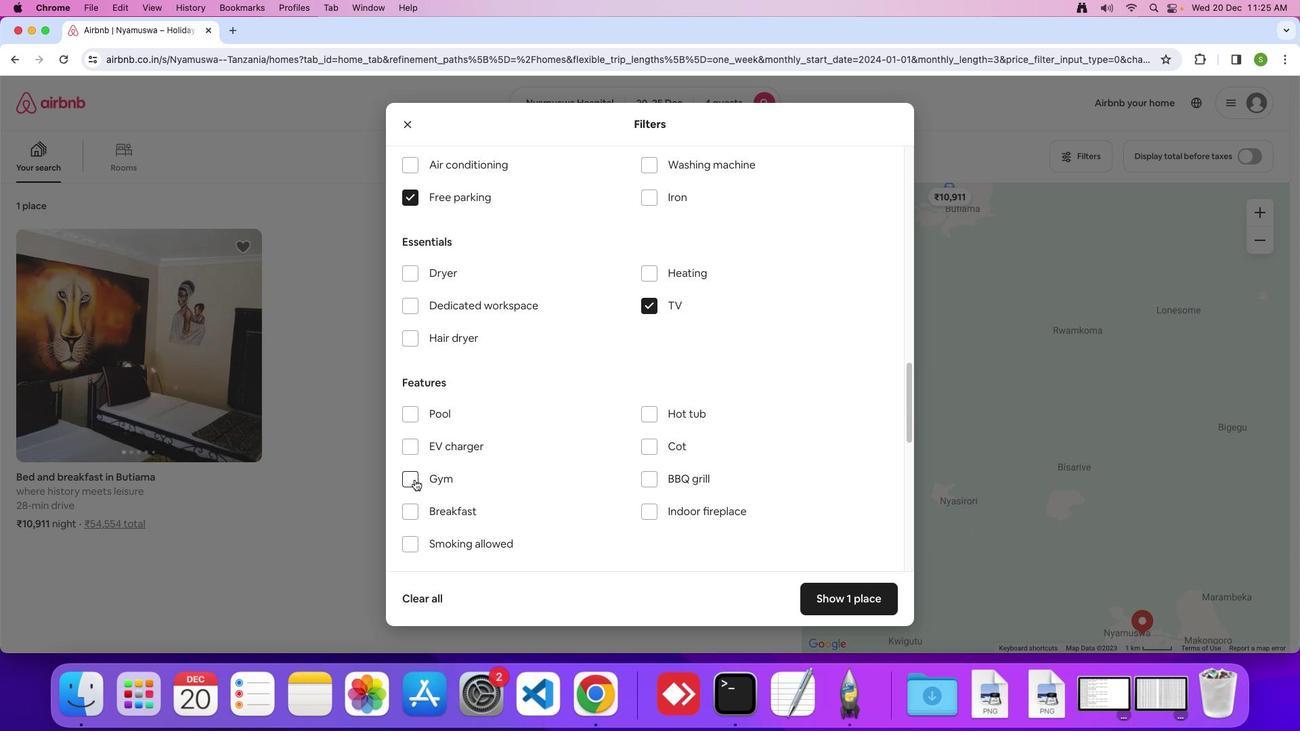 
Action: Mouse moved to (407, 506)
Screenshot: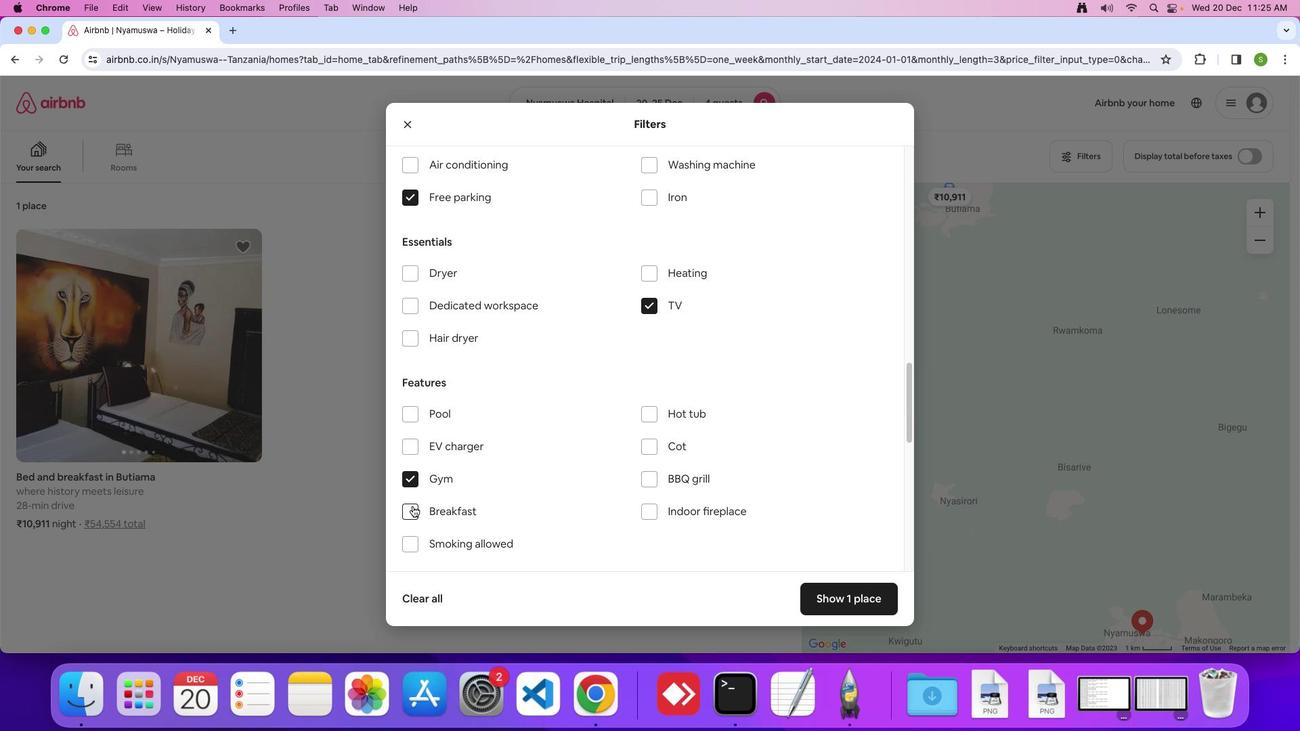 
Action: Mouse pressed left at (407, 506)
Screenshot: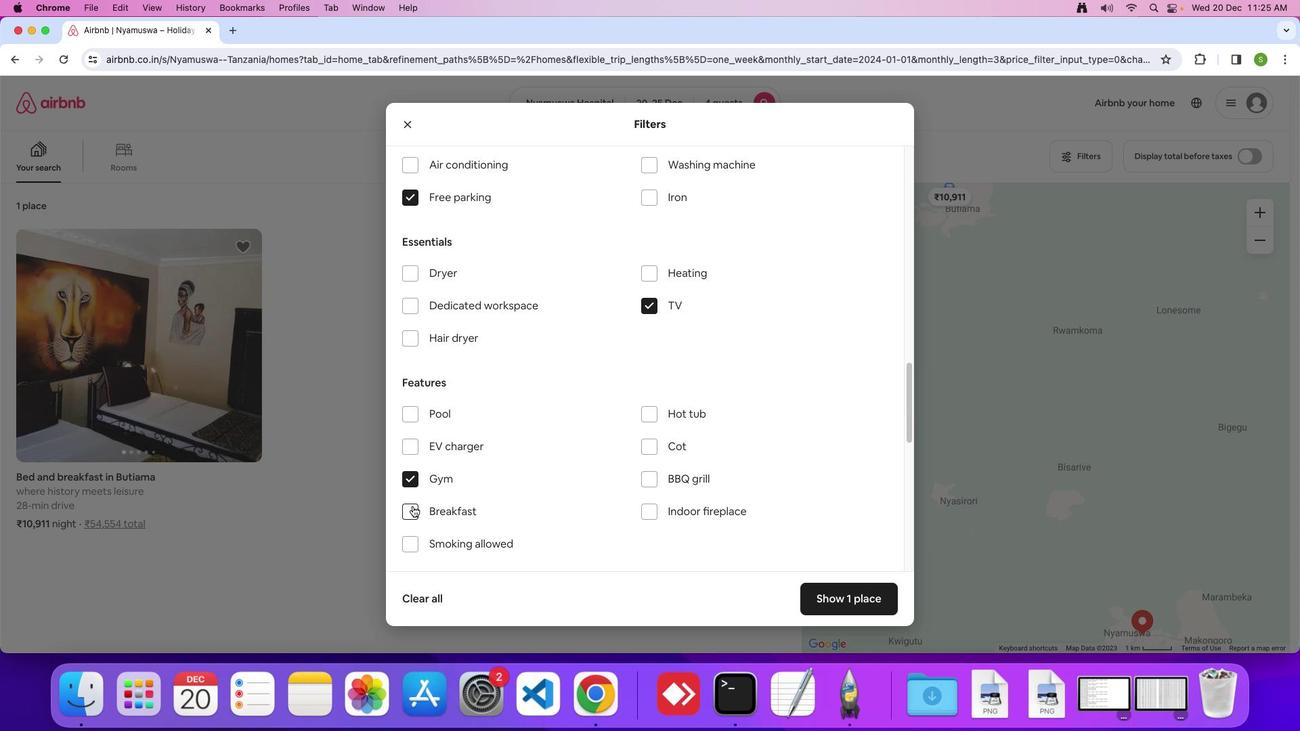 
Action: Mouse moved to (578, 463)
Screenshot: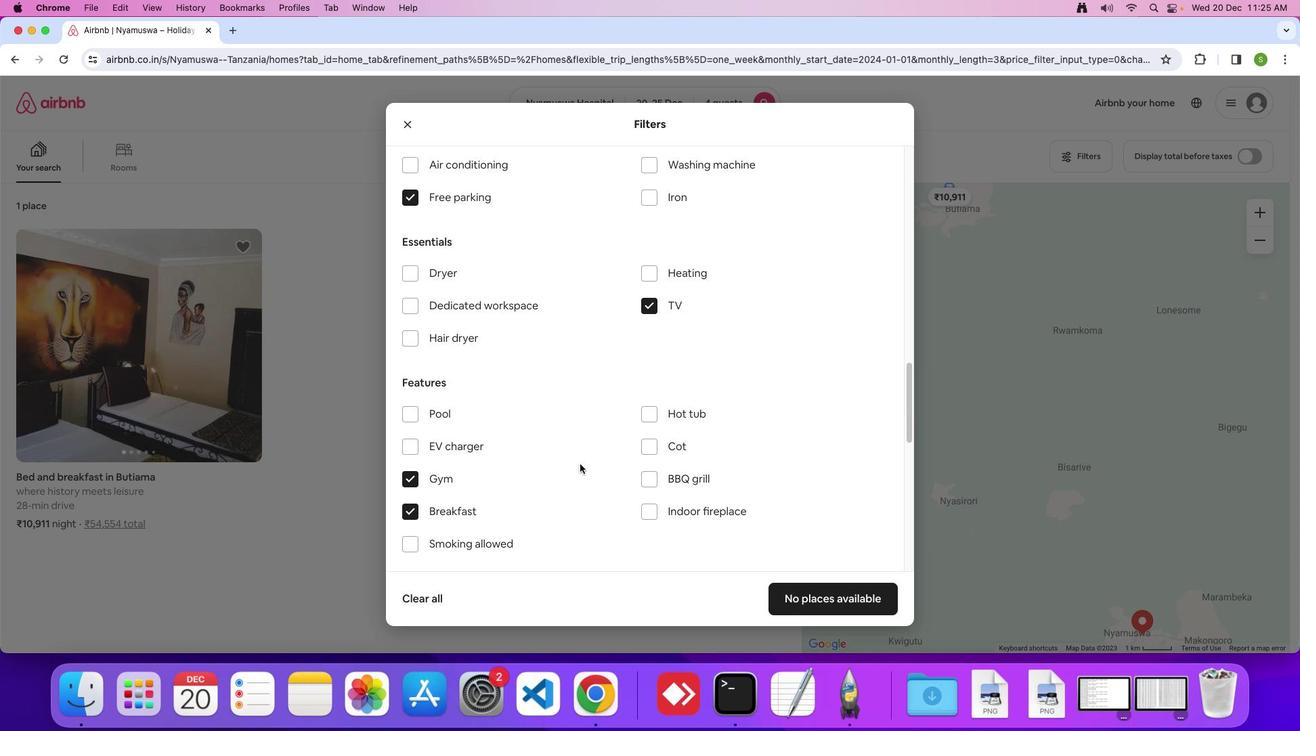 
Action: Mouse scrolled (578, 463) with delta (-15, -8)
Screenshot: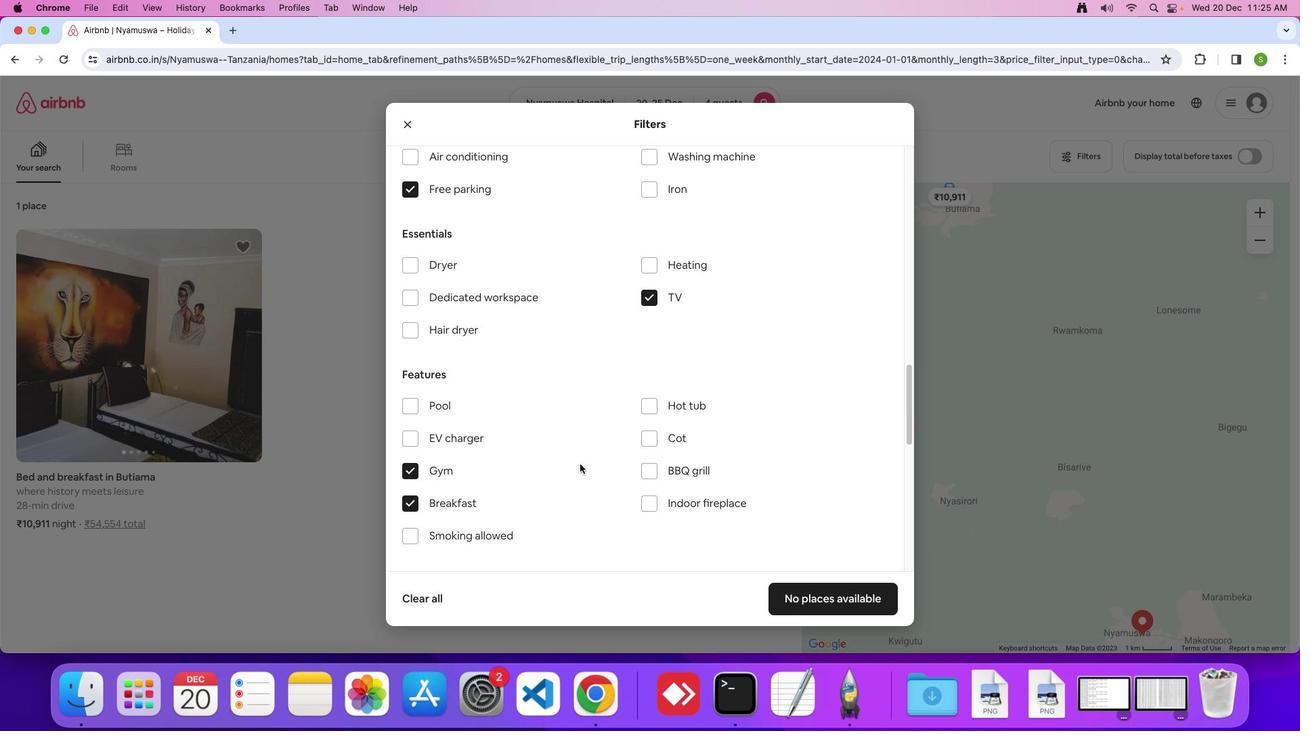 
Action: Mouse scrolled (578, 463) with delta (-15, -8)
Screenshot: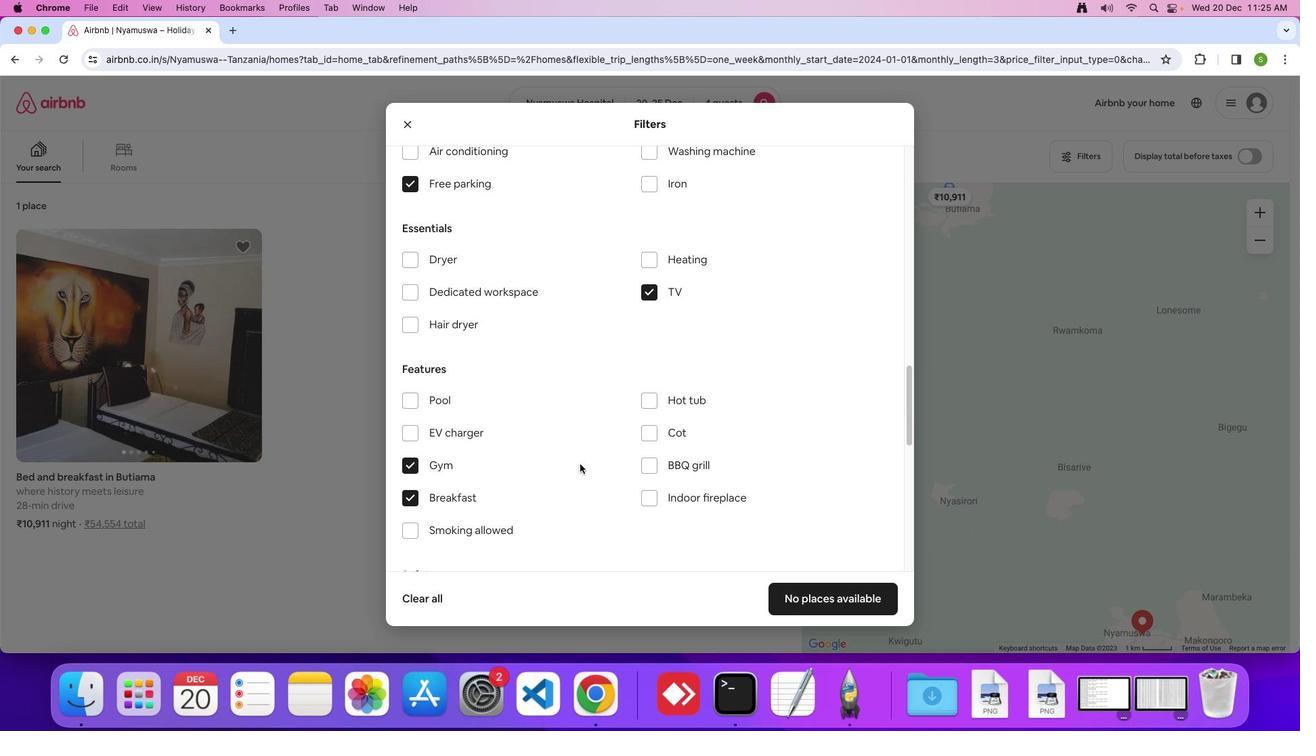 
Action: Mouse scrolled (578, 463) with delta (-15, -9)
Screenshot: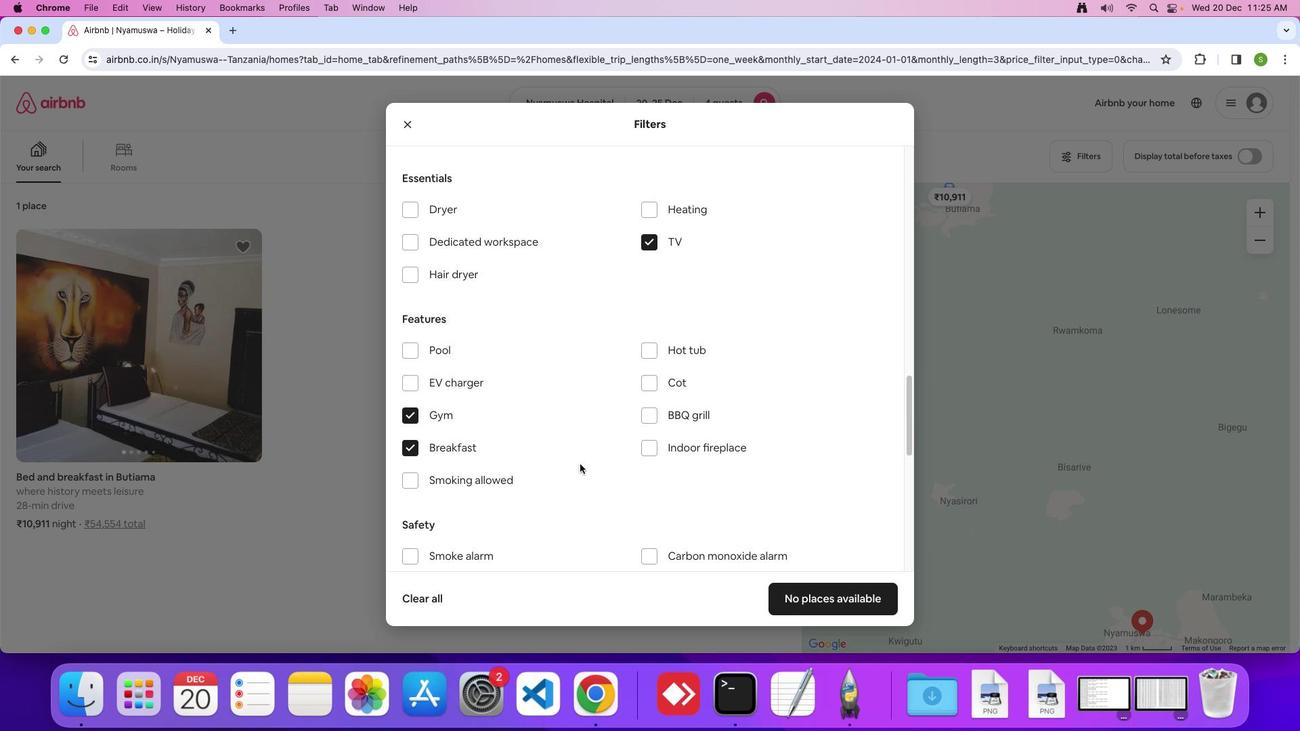 
Action: Mouse scrolled (578, 463) with delta (-15, -8)
Screenshot: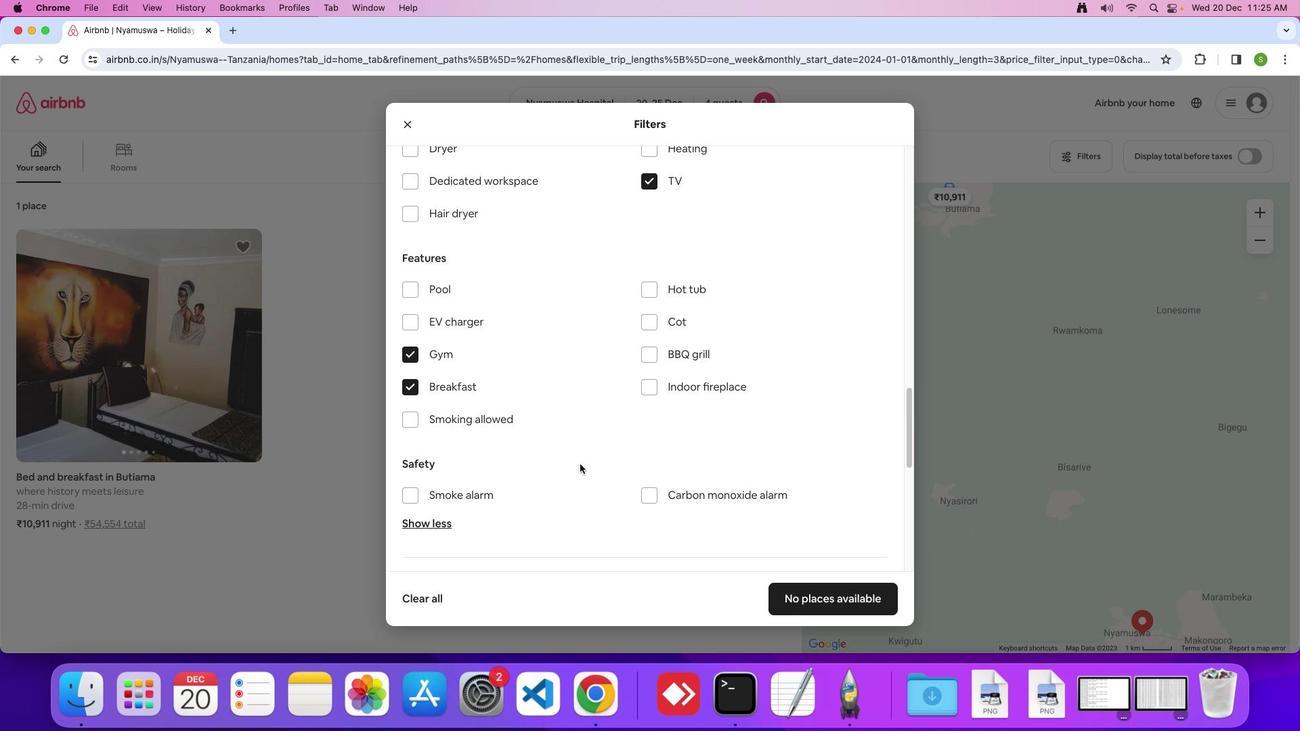 
Action: Mouse scrolled (578, 463) with delta (-15, -8)
Screenshot: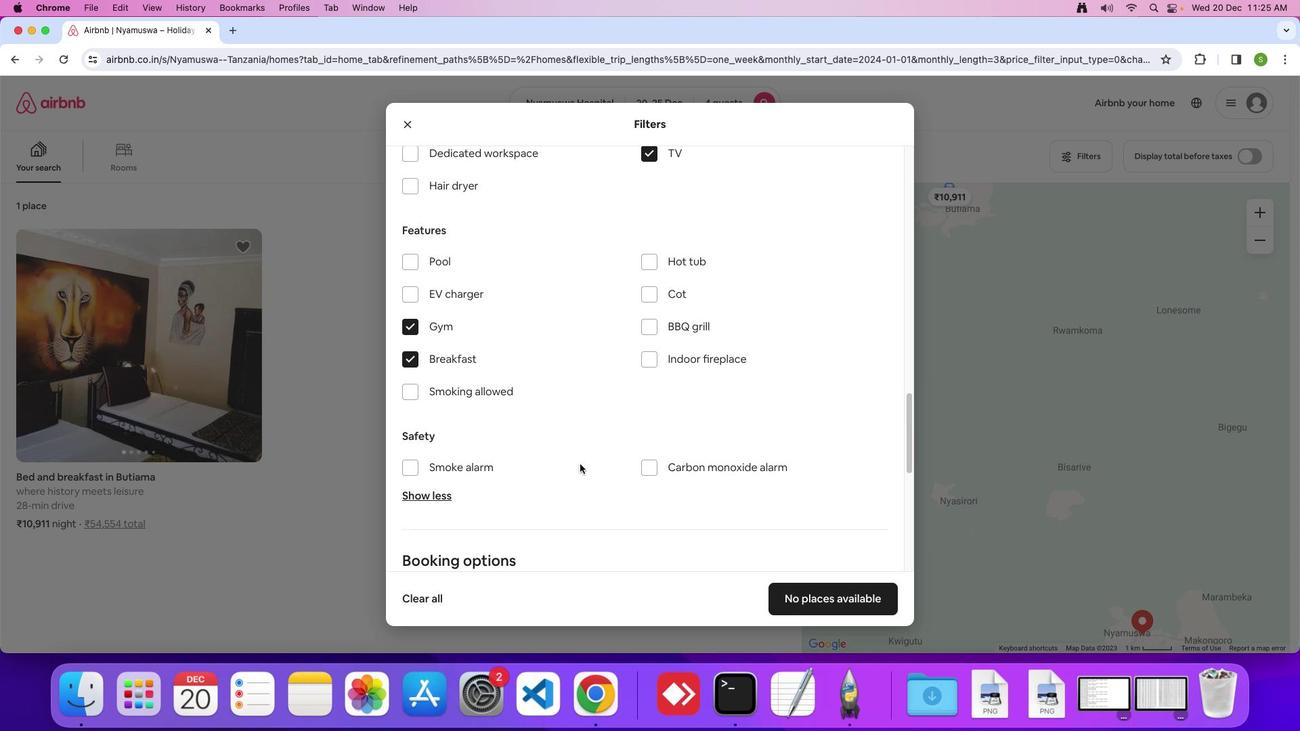 
Action: Mouse scrolled (578, 463) with delta (-15, -9)
Screenshot: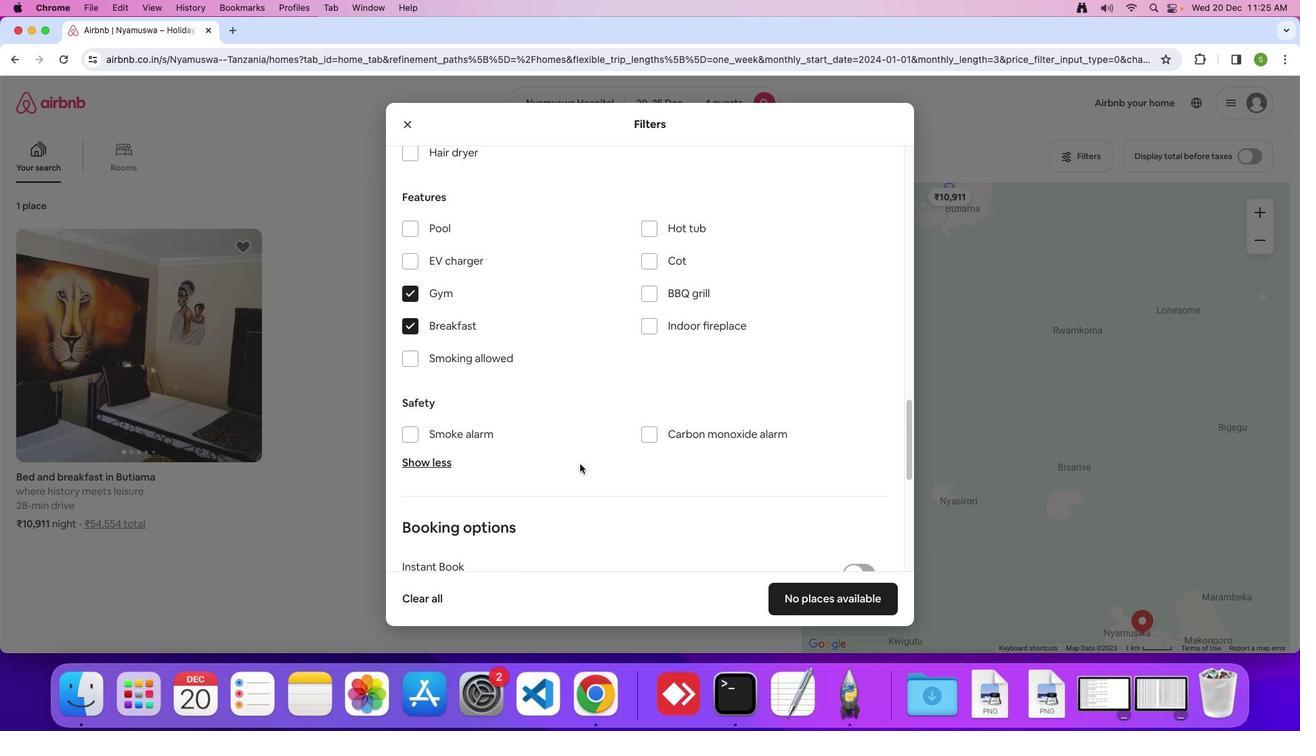 
Action: Mouse moved to (578, 462)
Screenshot: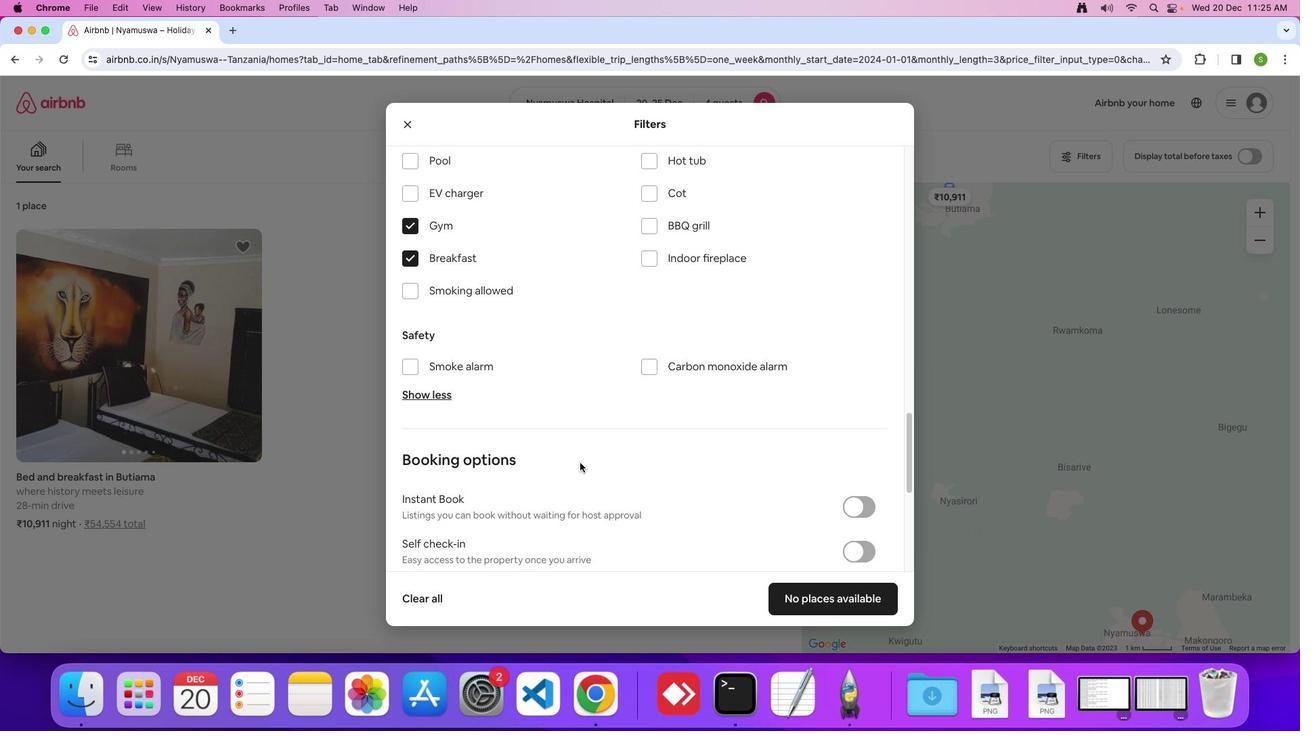 
Action: Mouse scrolled (578, 462) with delta (-15, -8)
Screenshot: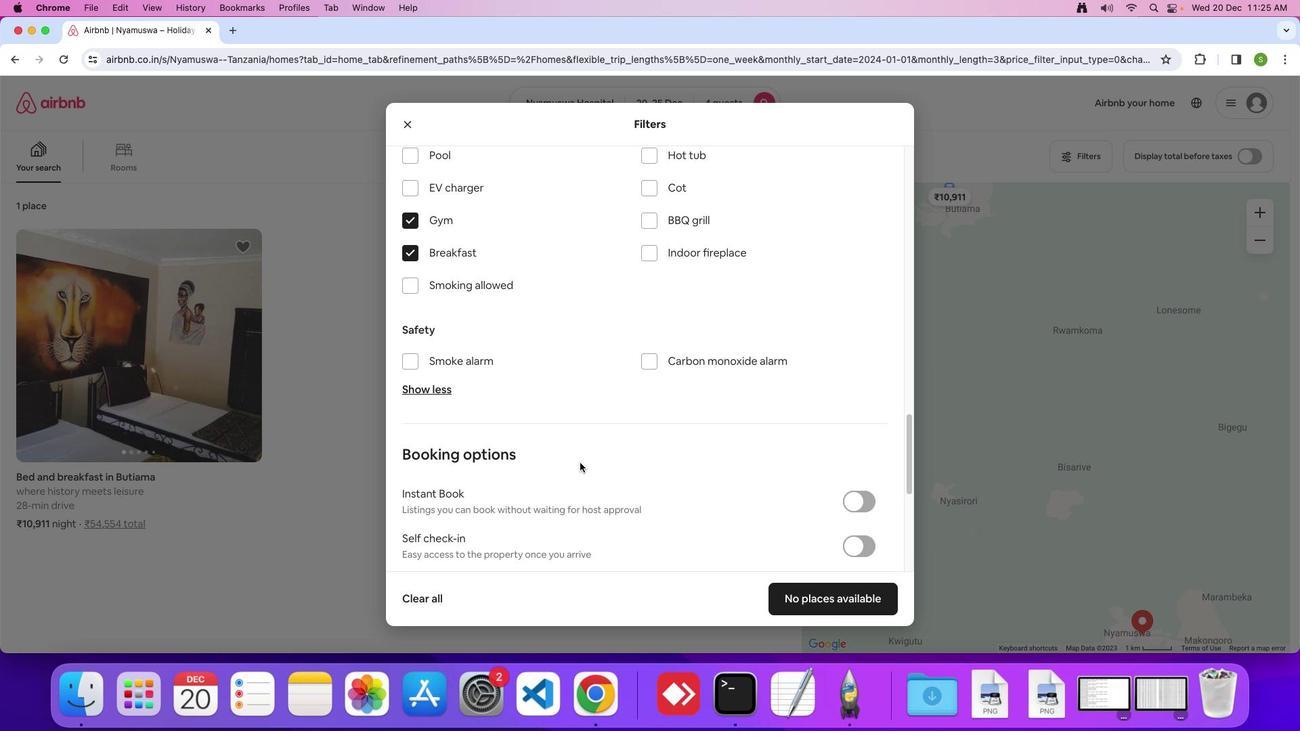 
Action: Mouse scrolled (578, 462) with delta (-15, -8)
Screenshot: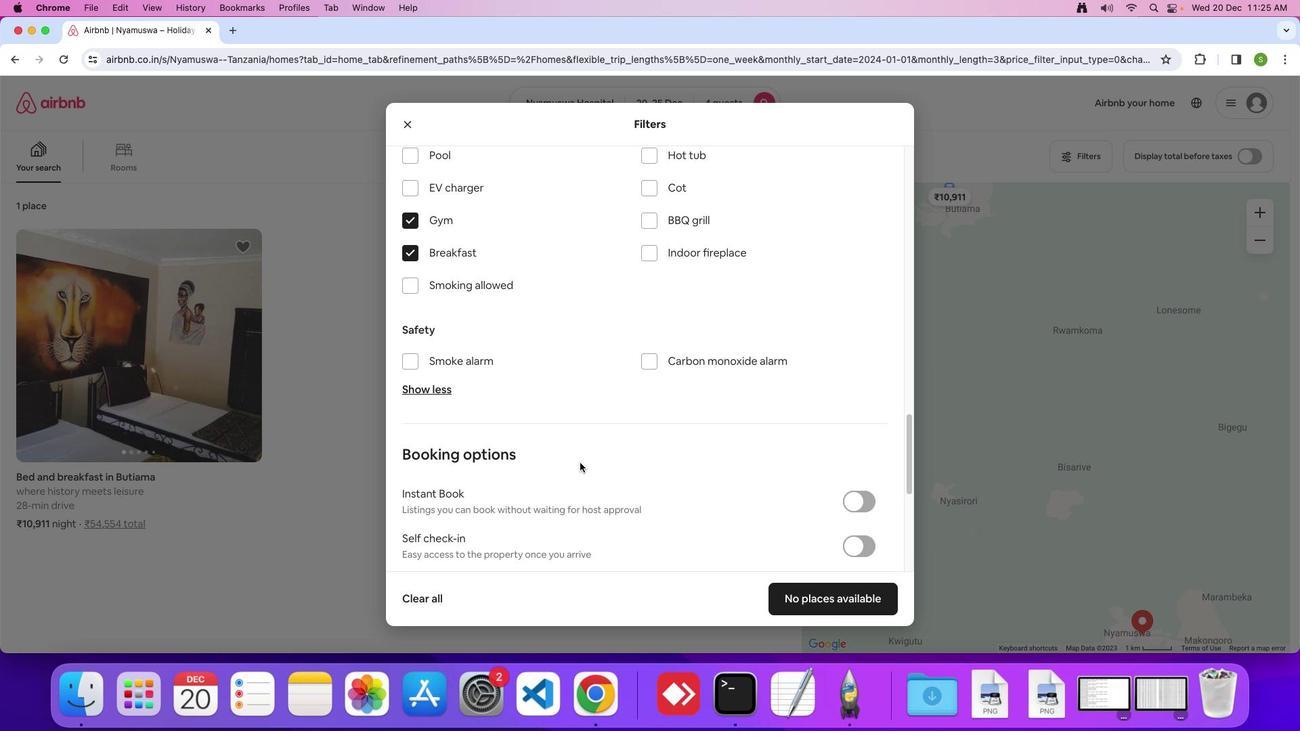 
Action: Mouse scrolled (578, 462) with delta (-15, -9)
Screenshot: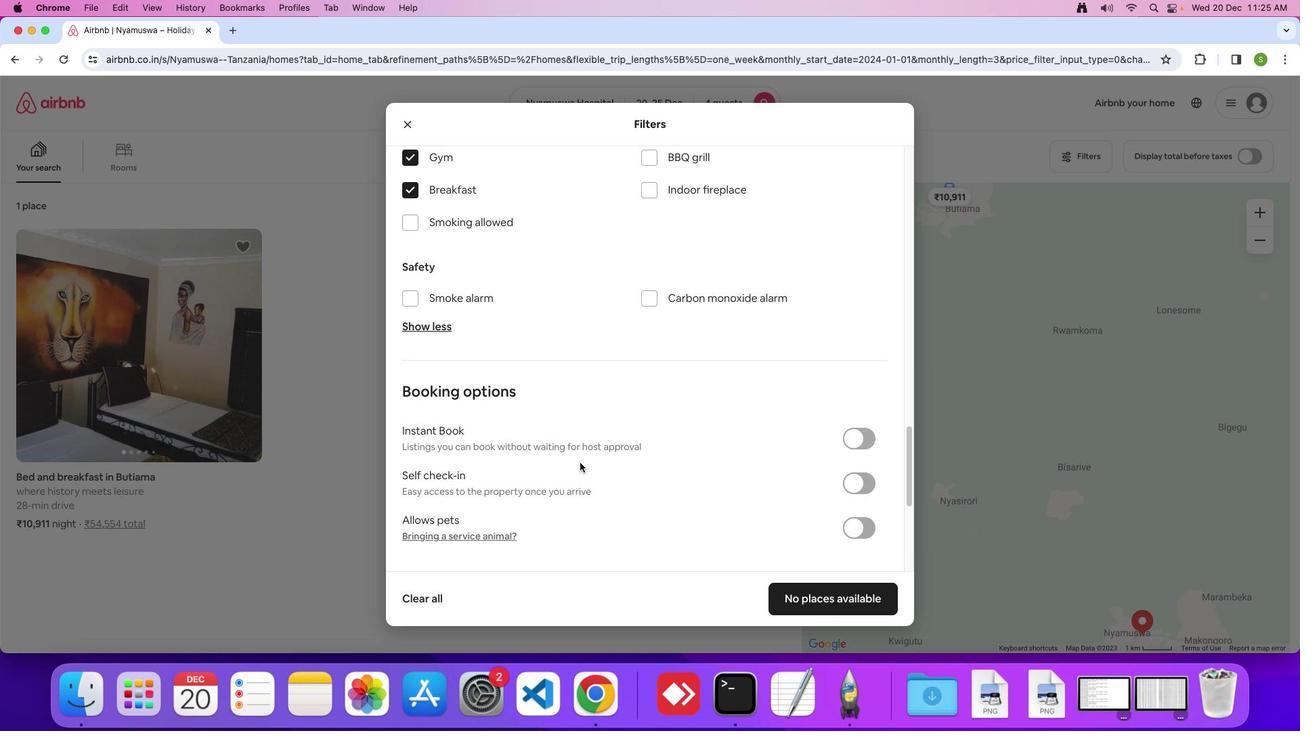 
Action: Mouse scrolled (578, 462) with delta (-15, -8)
Screenshot: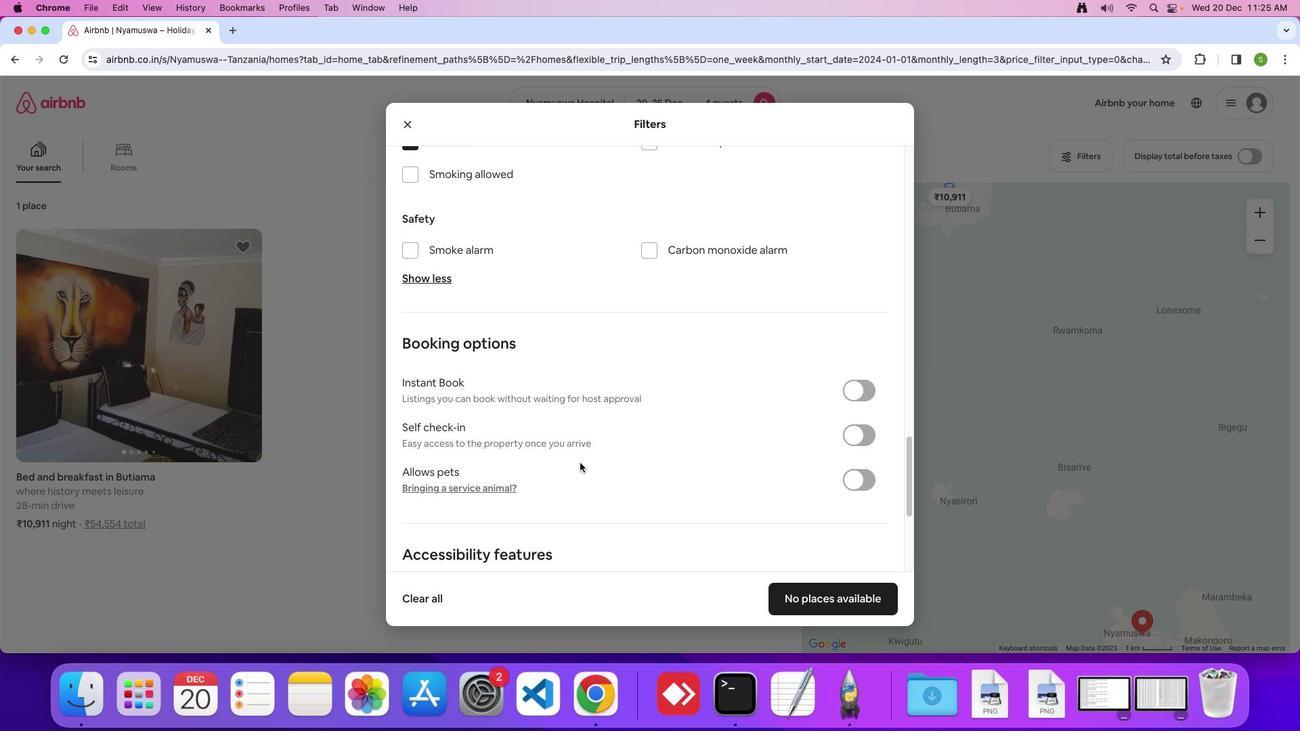 
Action: Mouse scrolled (578, 462) with delta (-15, -8)
Screenshot: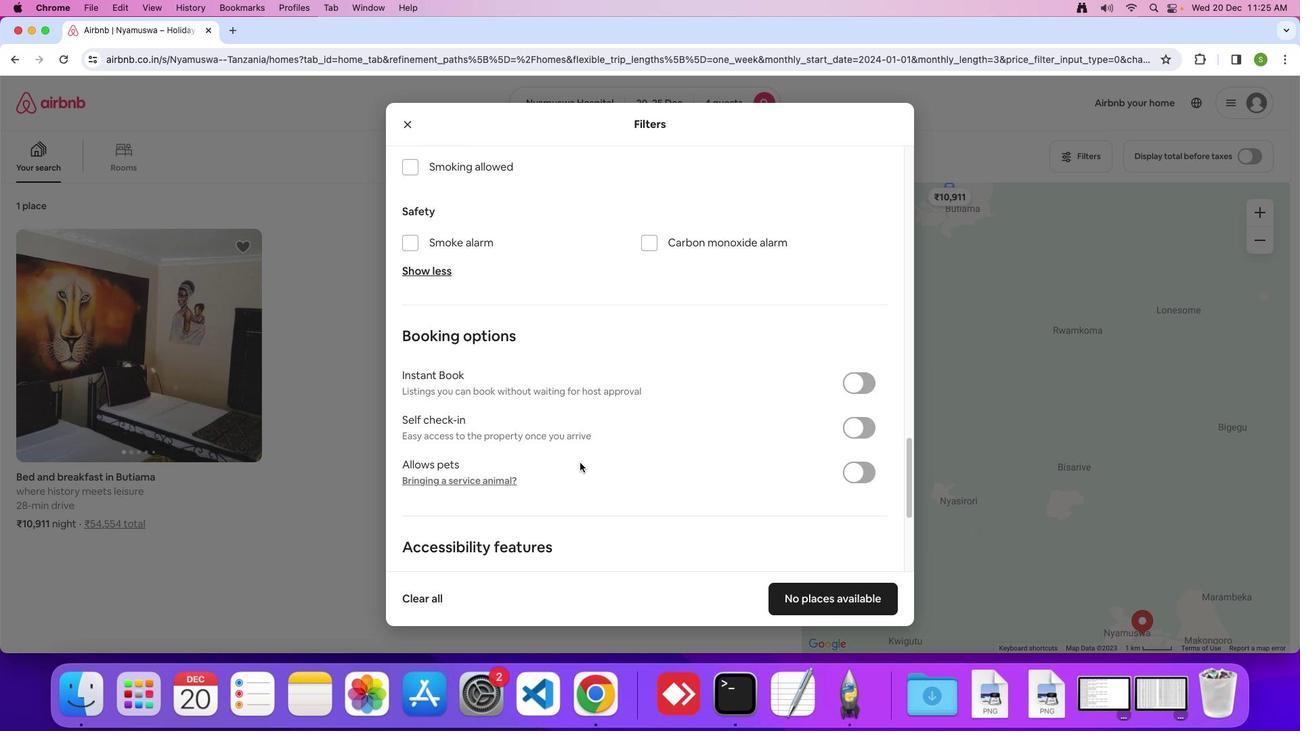 
Action: Mouse scrolled (578, 462) with delta (-15, -8)
Screenshot: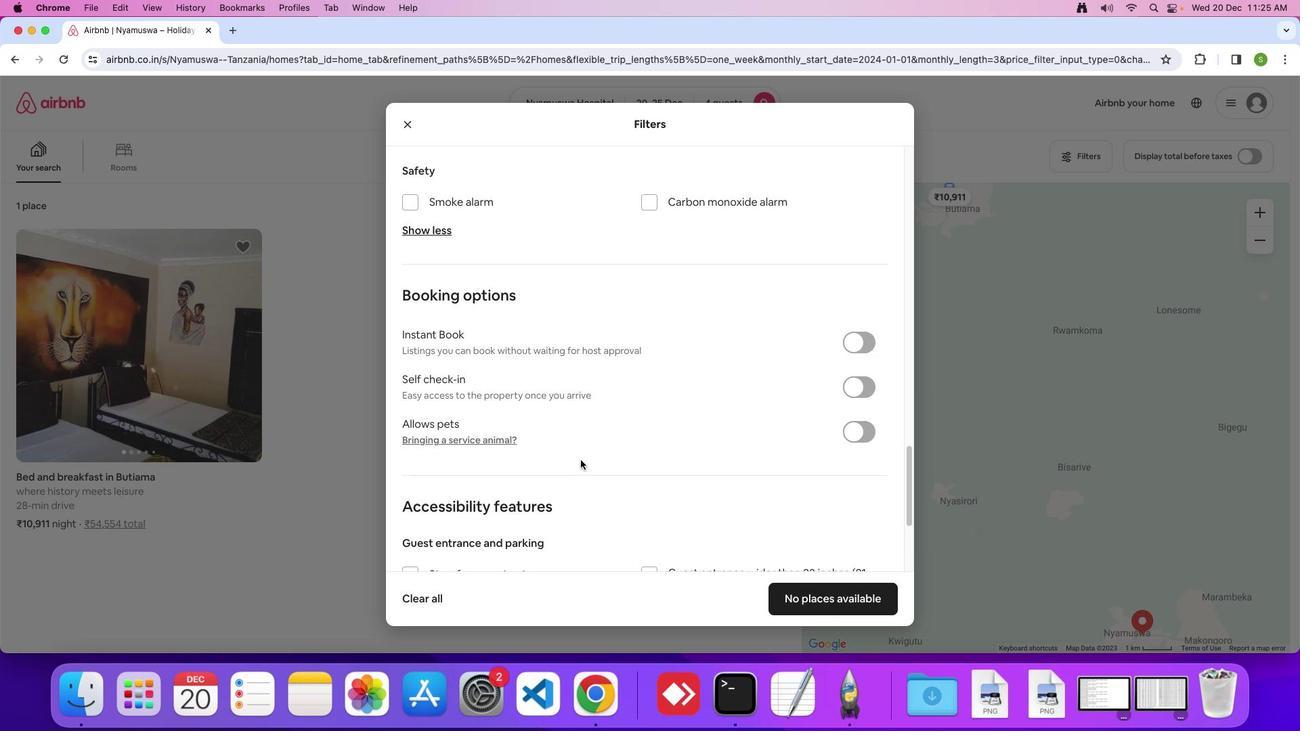
Action: Mouse moved to (583, 451)
Screenshot: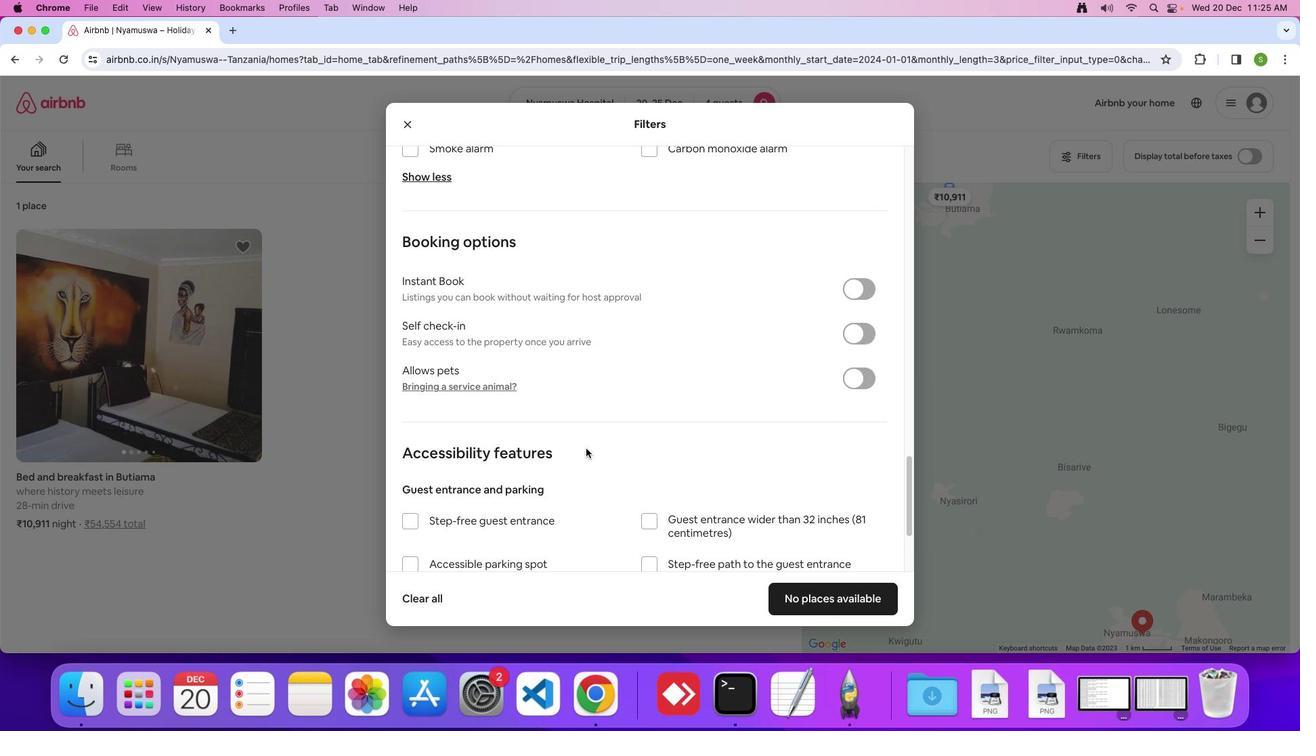 
Action: Mouse scrolled (583, 451) with delta (-15, -8)
Screenshot: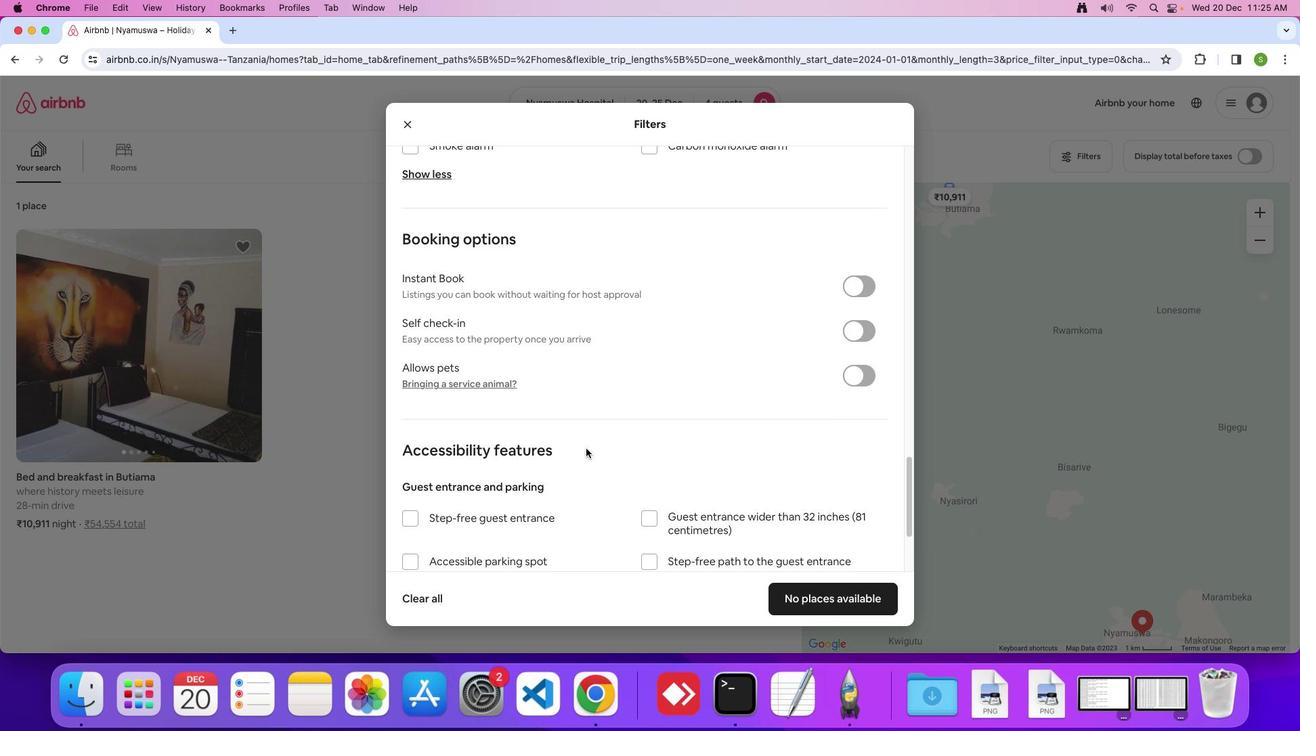 
Action: Mouse moved to (583, 450)
Screenshot: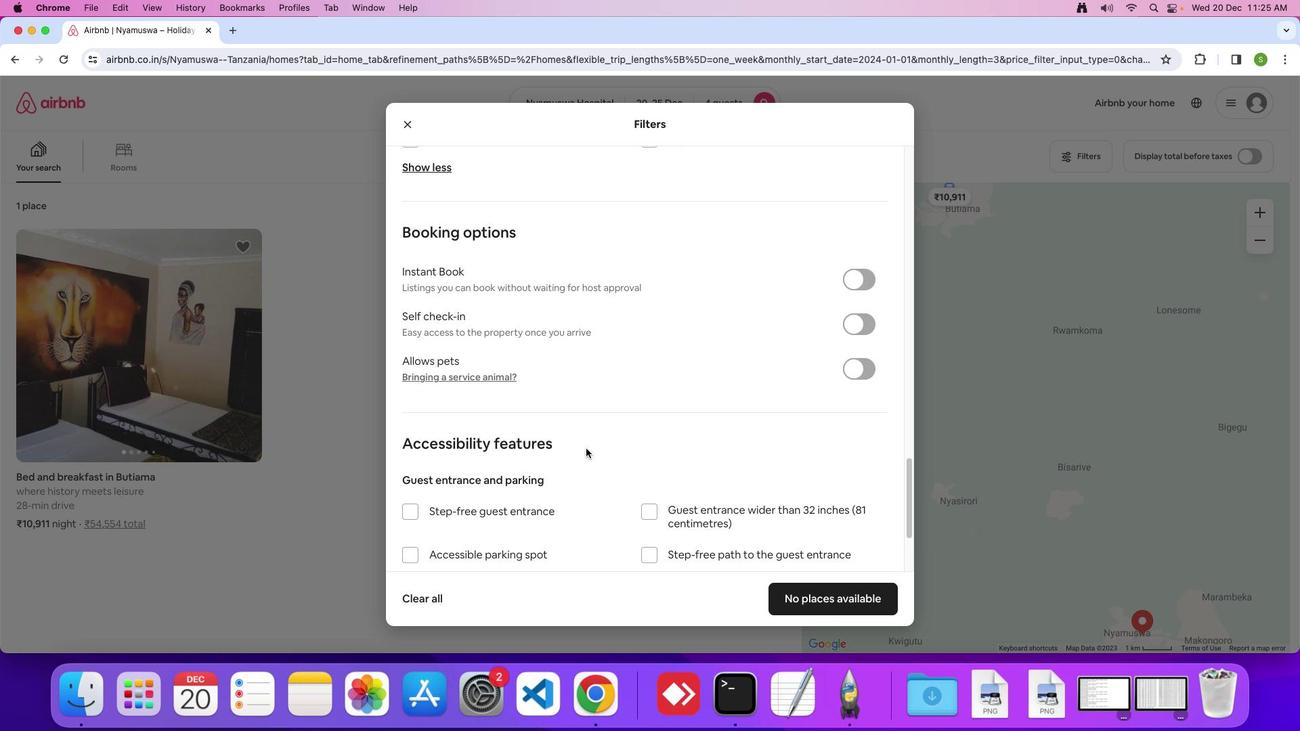 
Action: Mouse scrolled (583, 450) with delta (-15, -8)
Screenshot: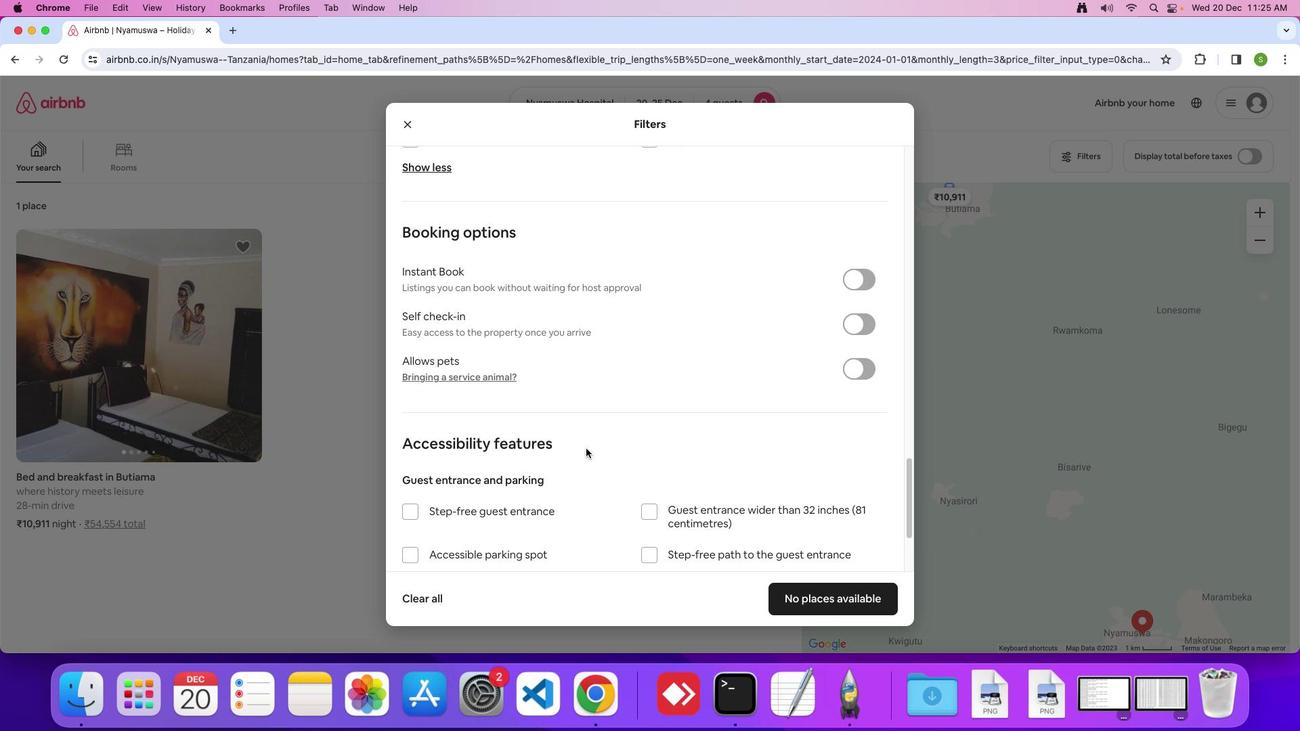 
Action: Mouse moved to (585, 448)
Screenshot: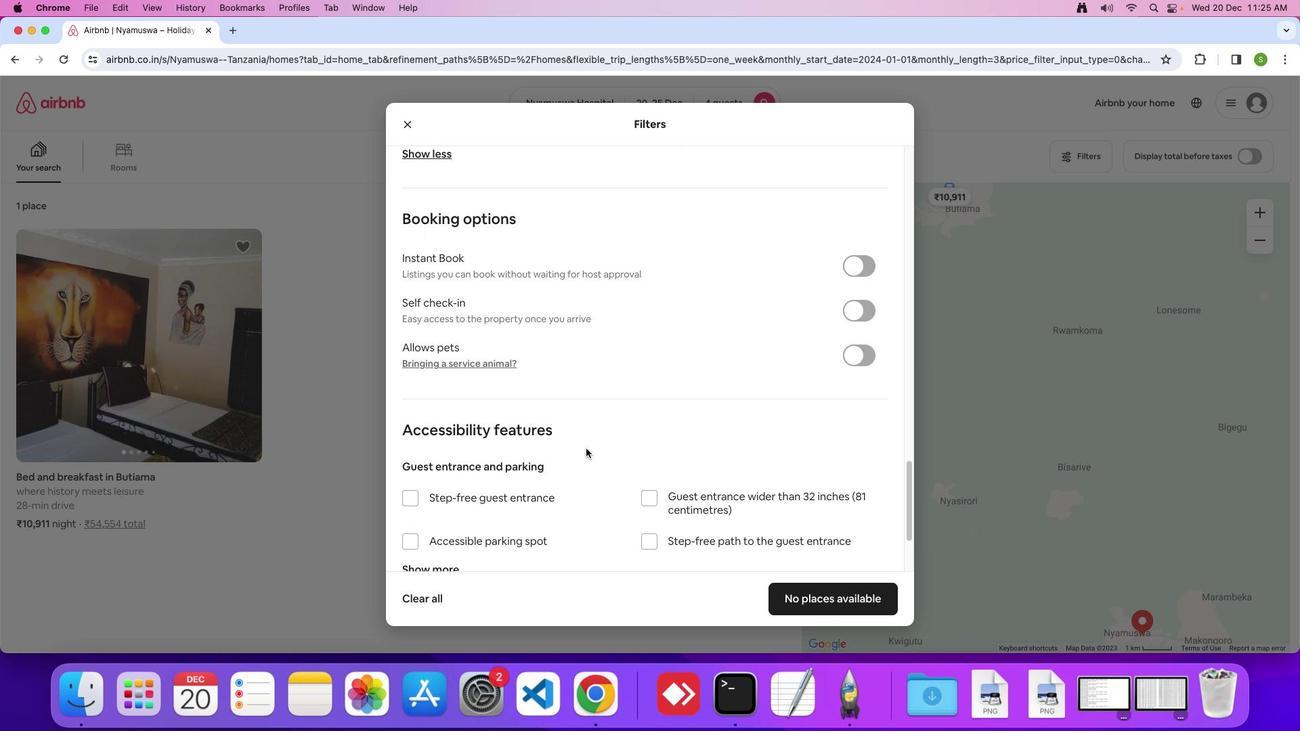 
Action: Mouse scrolled (585, 448) with delta (-15, -8)
Screenshot: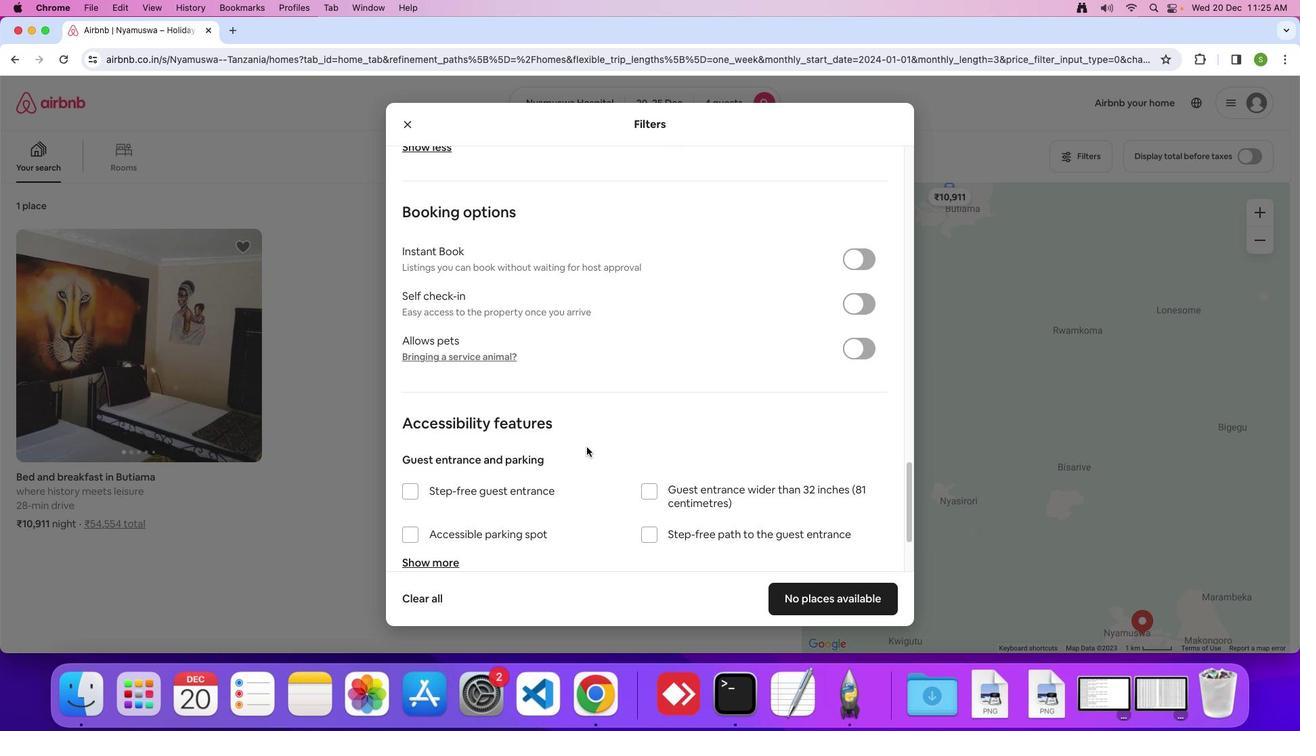 
Action: Mouse scrolled (585, 448) with delta (-15, -8)
Screenshot: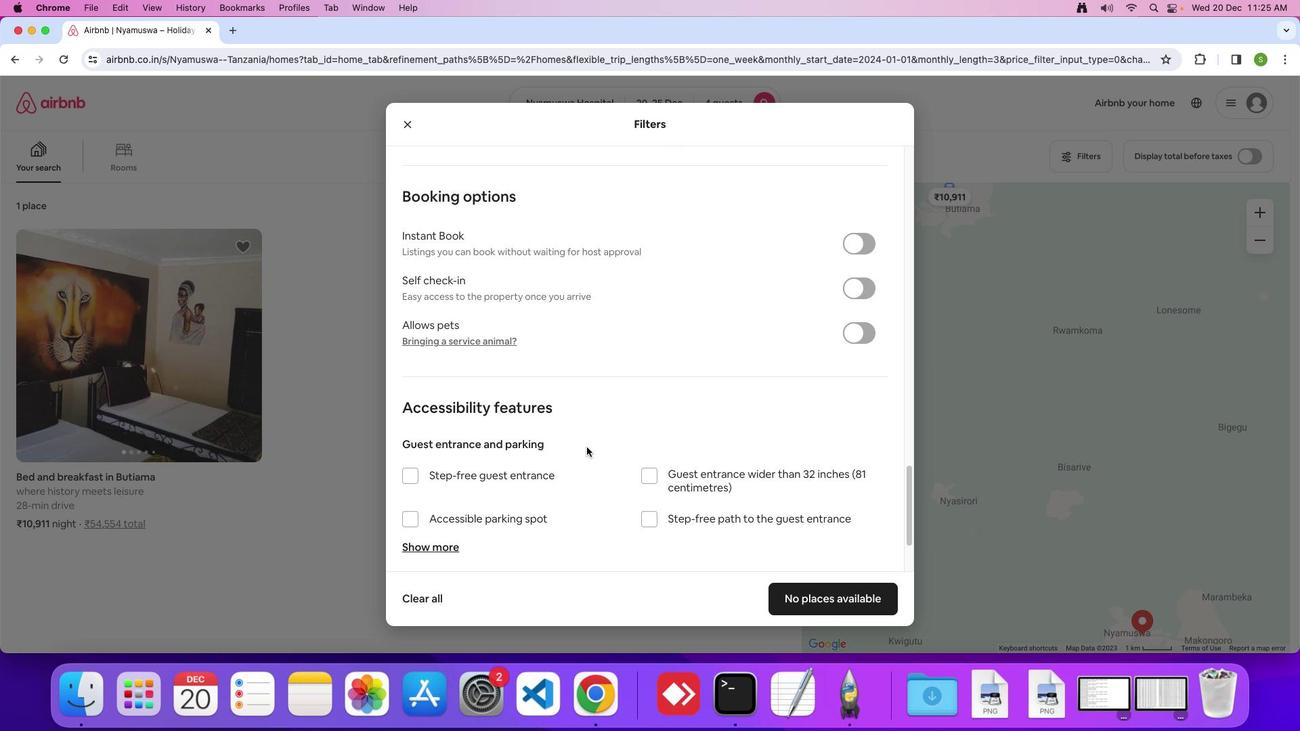 
Action: Mouse moved to (585, 446)
Screenshot: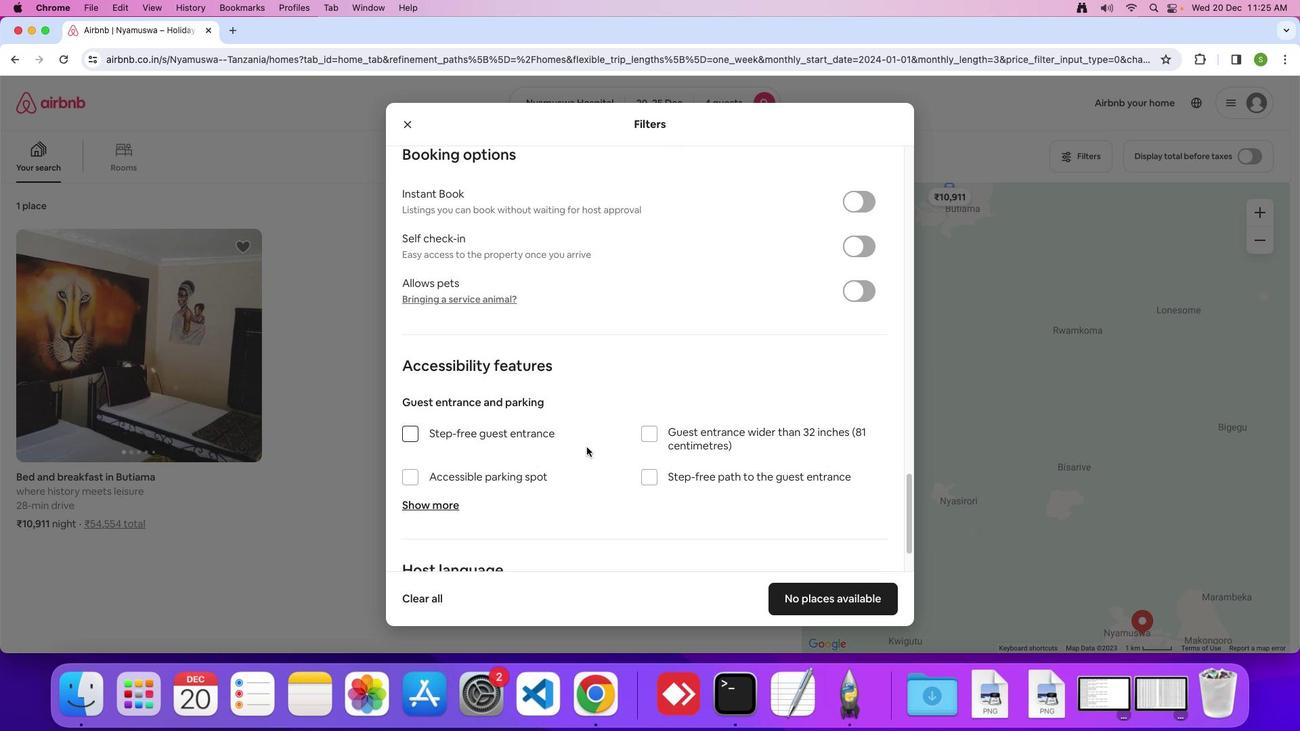 
Action: Mouse scrolled (585, 446) with delta (-15, -9)
Screenshot: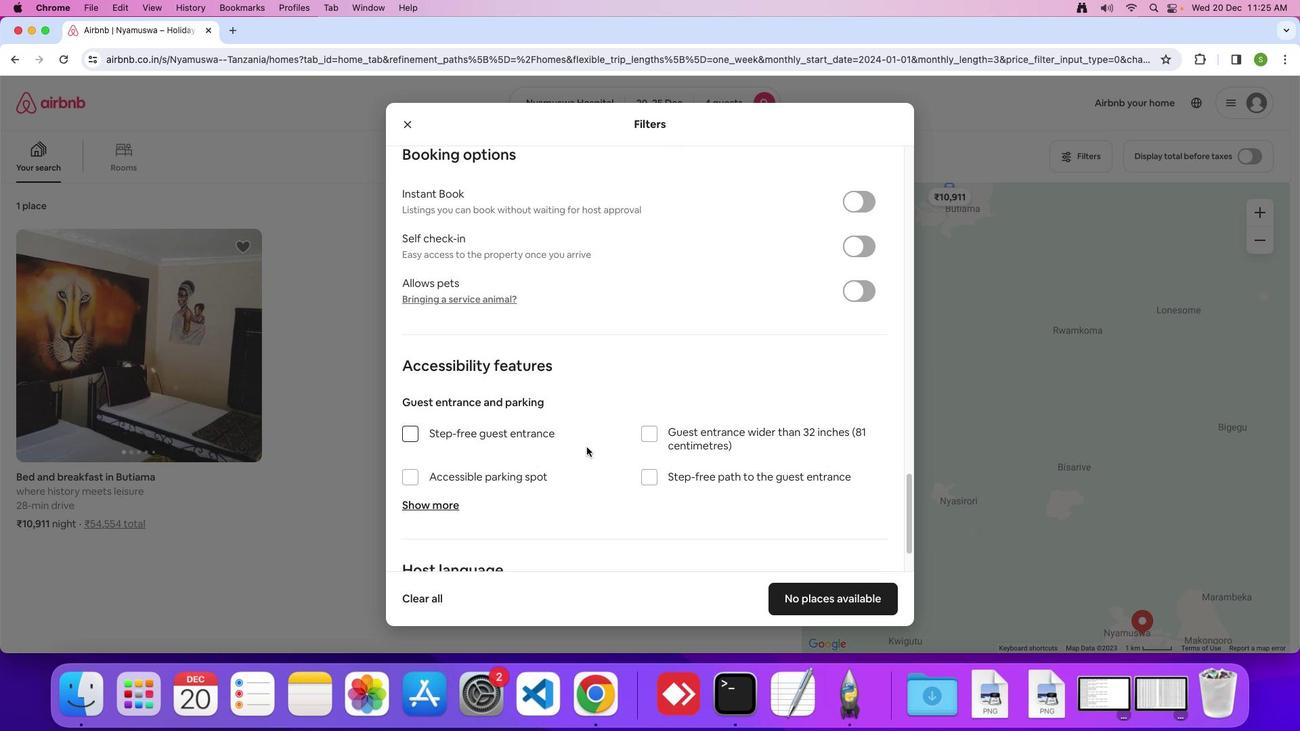 
Action: Mouse moved to (586, 445)
Screenshot: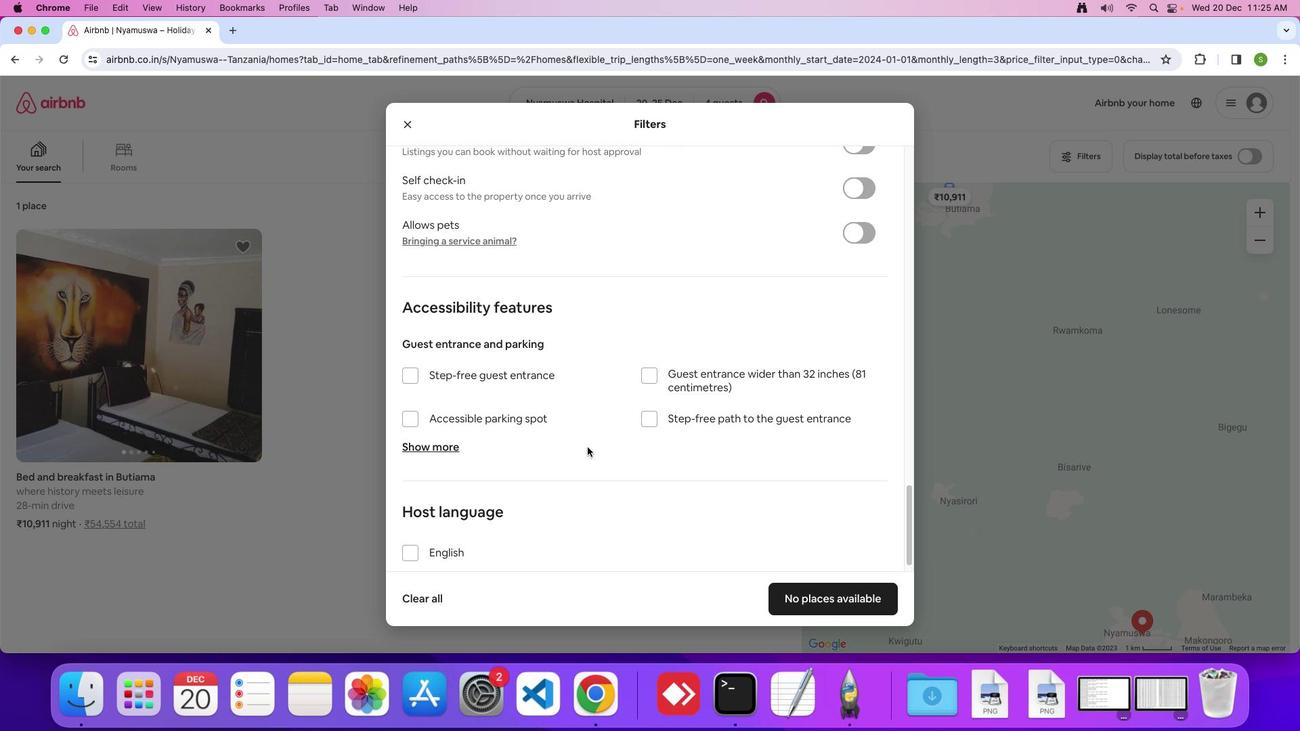 
Action: Mouse scrolled (586, 445) with delta (-15, -8)
Screenshot: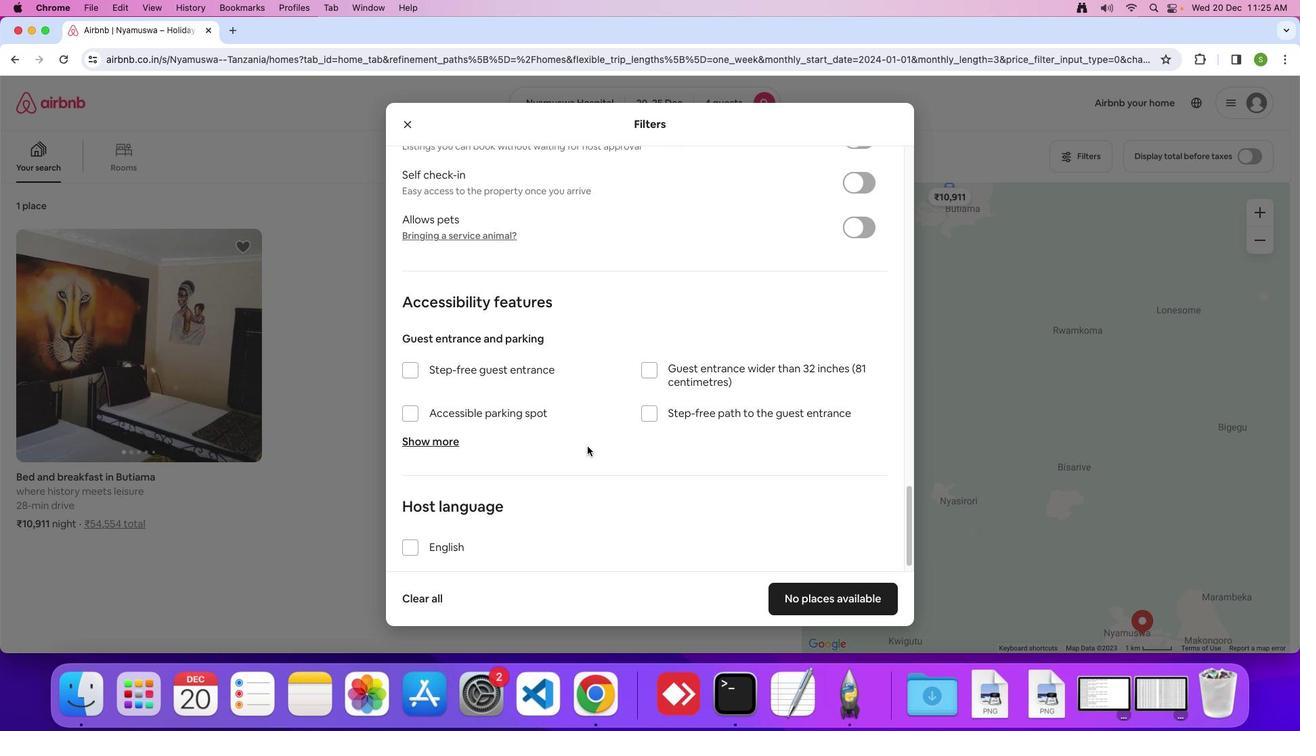 
Action: Mouse scrolled (586, 445) with delta (-15, -8)
Screenshot: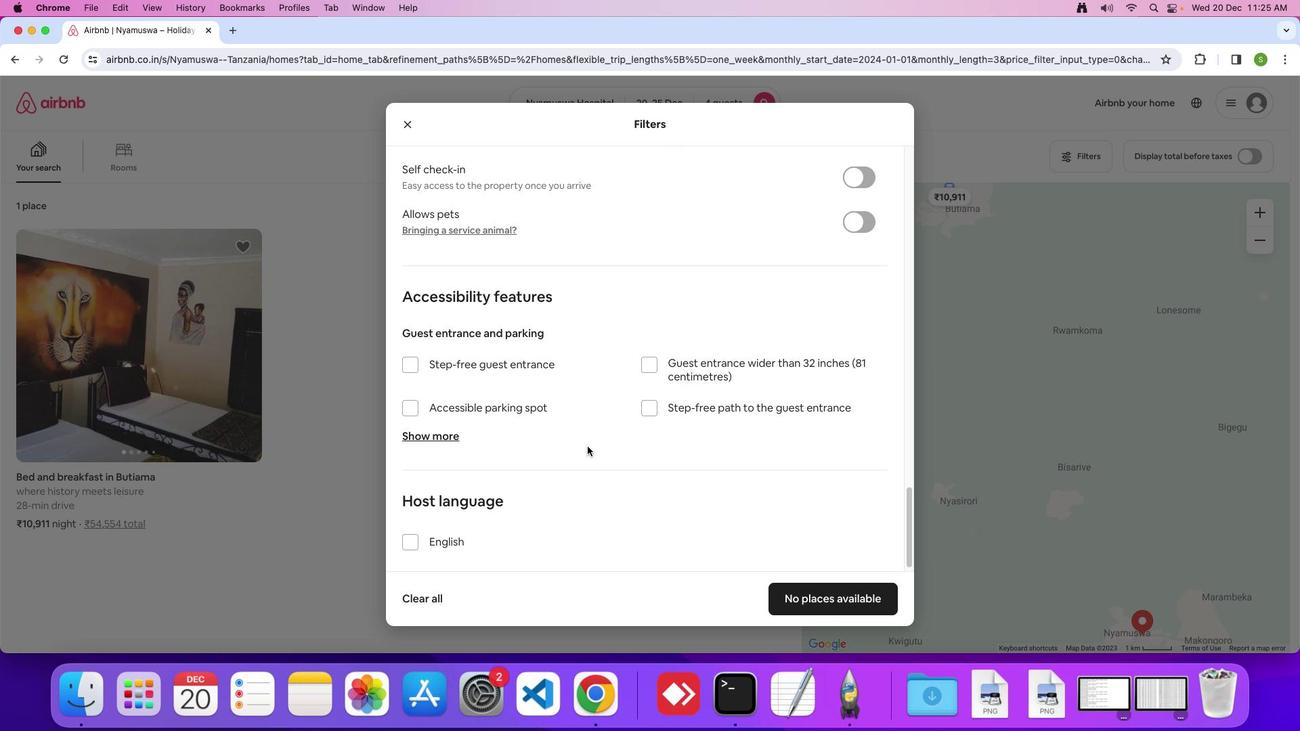 
Action: Mouse moved to (586, 445)
Screenshot: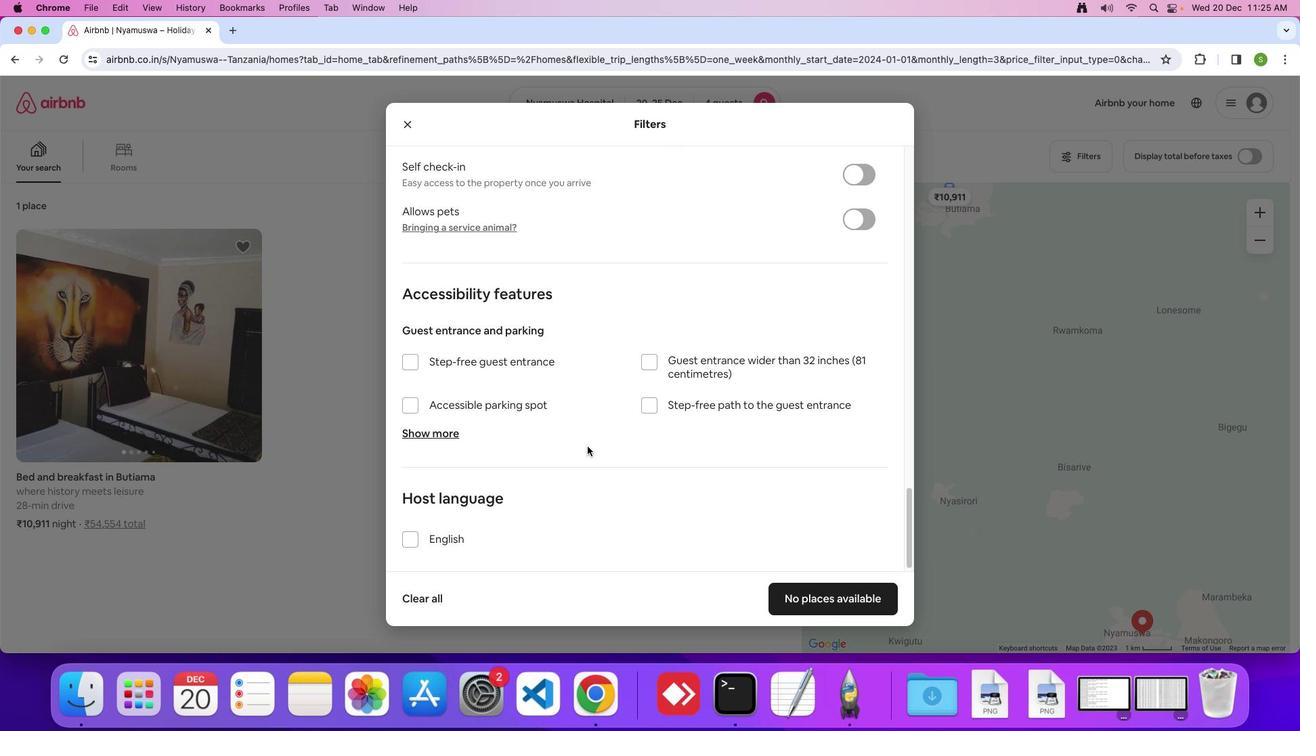 
Action: Mouse scrolled (586, 445) with delta (-15, -10)
Screenshot: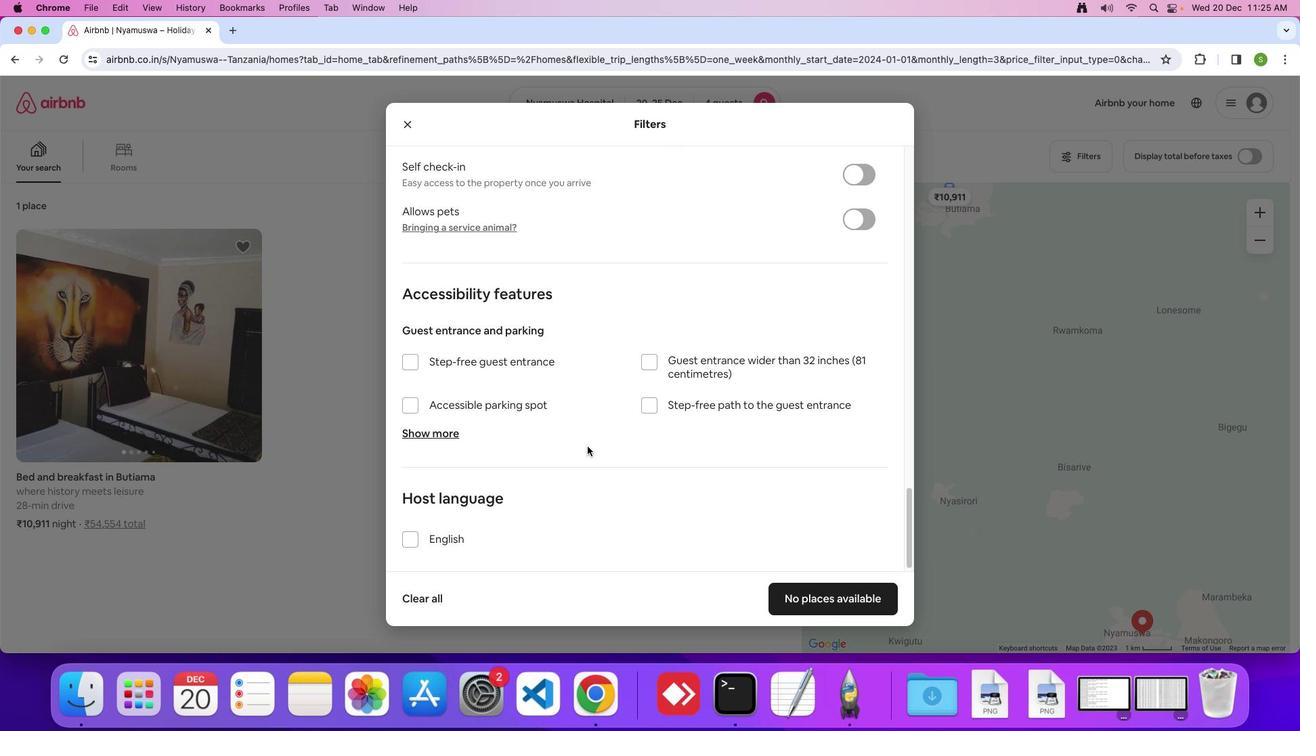 
Action: Mouse moved to (815, 609)
Screenshot: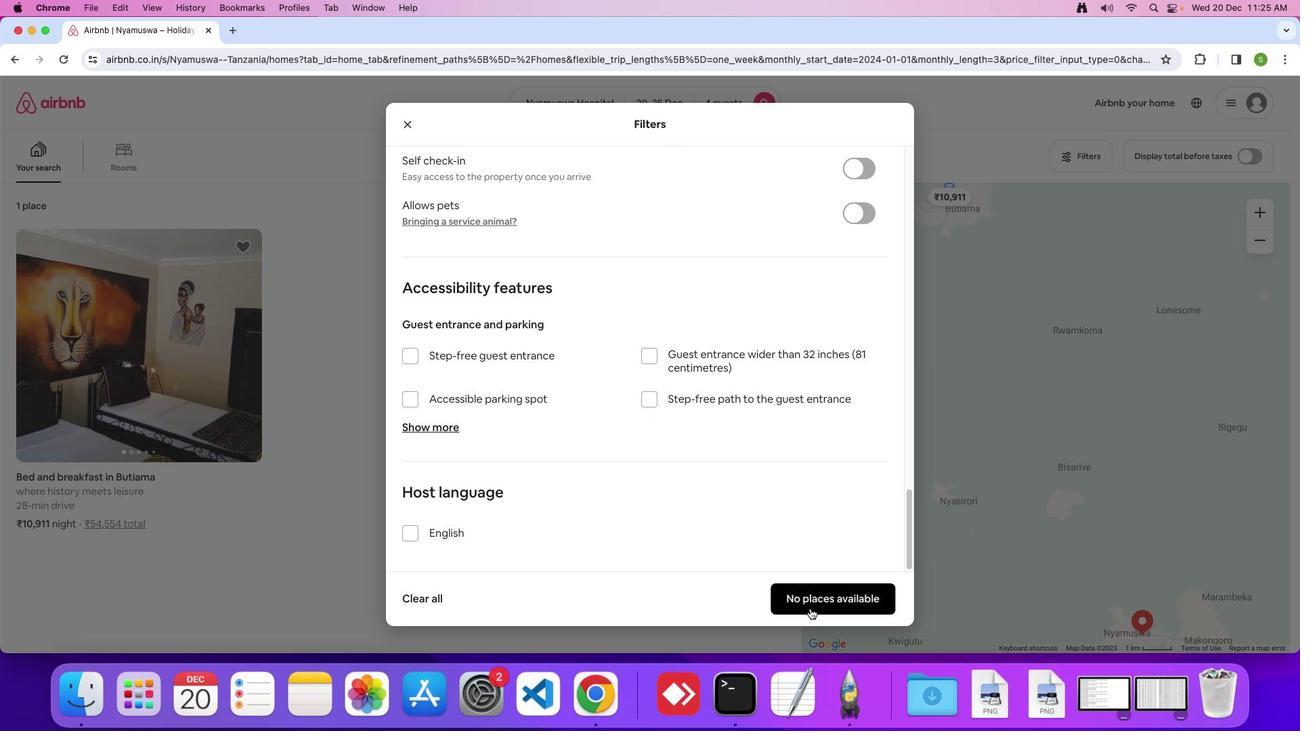 
Action: Mouse pressed left at (815, 609)
Screenshot: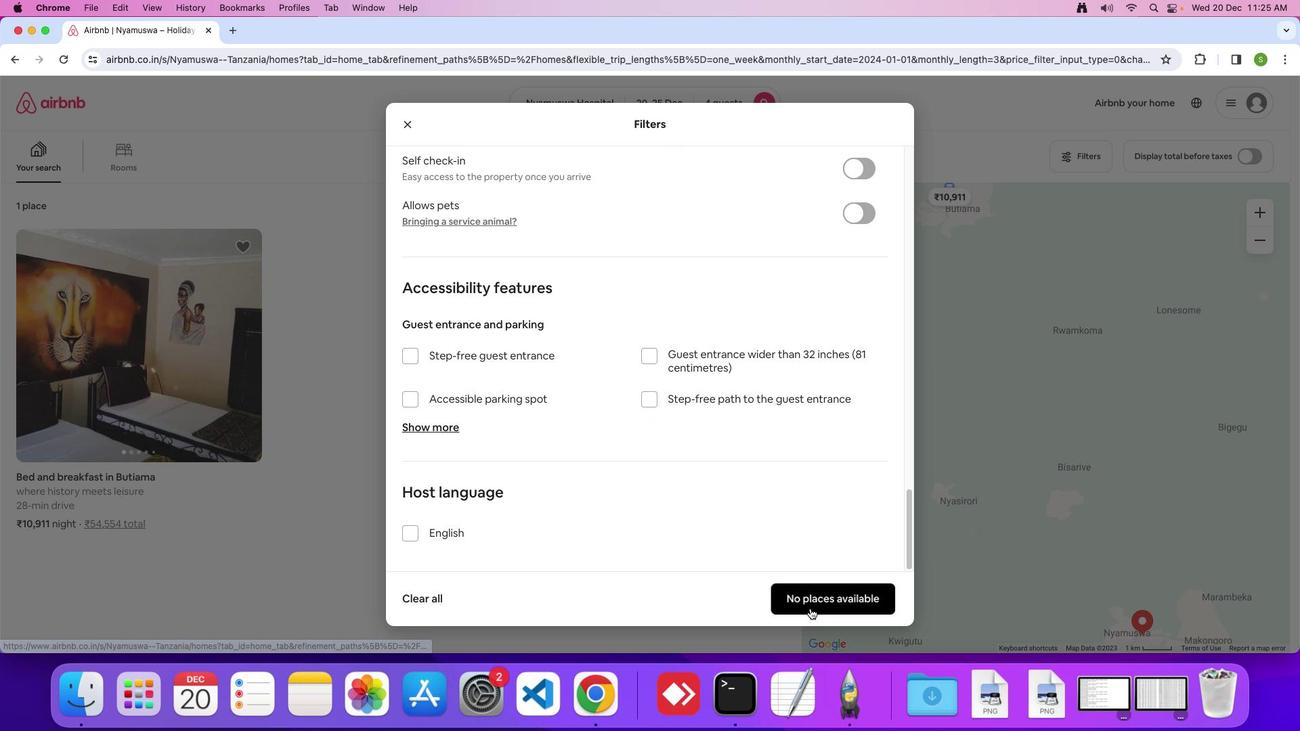 
Action: Mouse moved to (658, 472)
Screenshot: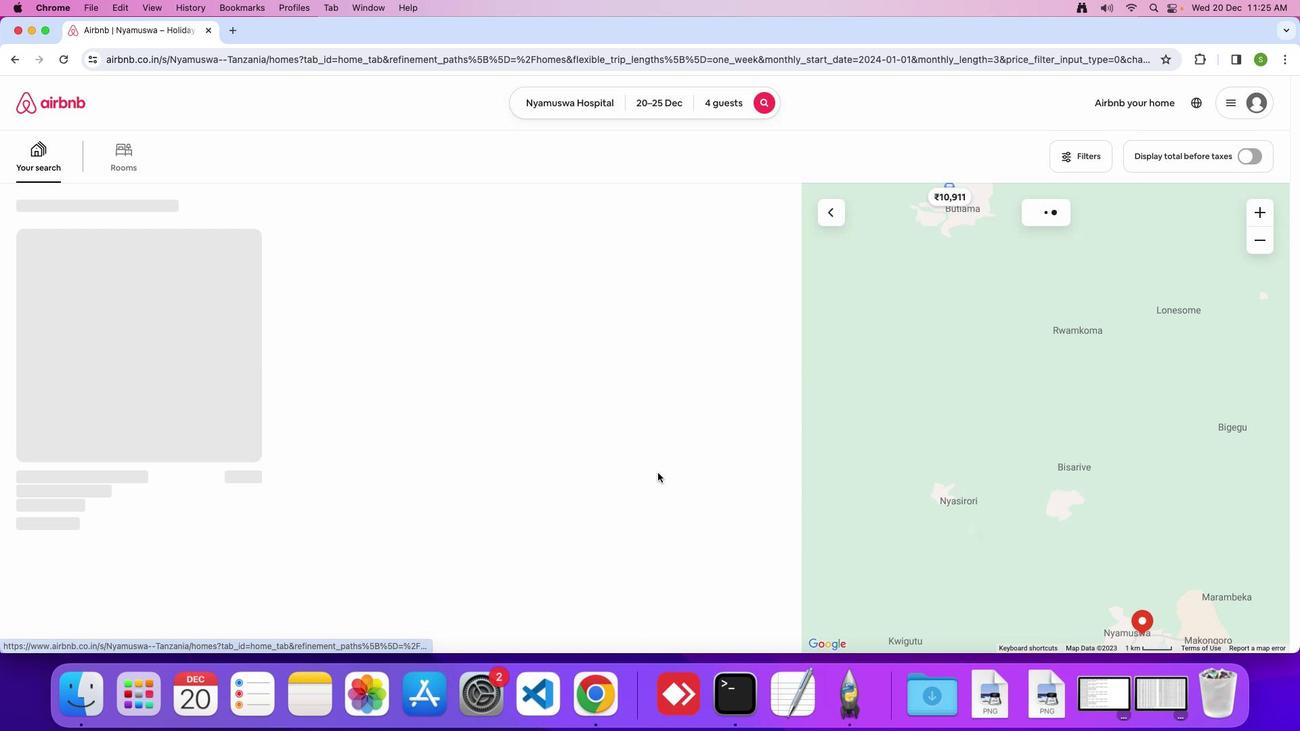 
